 Task: Look for space in Darwin, Australia from 5th June, 2023 to 16th June, 2023 for 2 adults in price range Rs.14000 to Rs.18000. Place can be entire place with 1  bedroom having 1 bed and 1 bathroom. Property type can be house, flat, guest house, hotel. Amenities needed are: washing machine. Booking option can be shelf check-in. Required host language is English.
Action: Mouse moved to (530, 189)
Screenshot: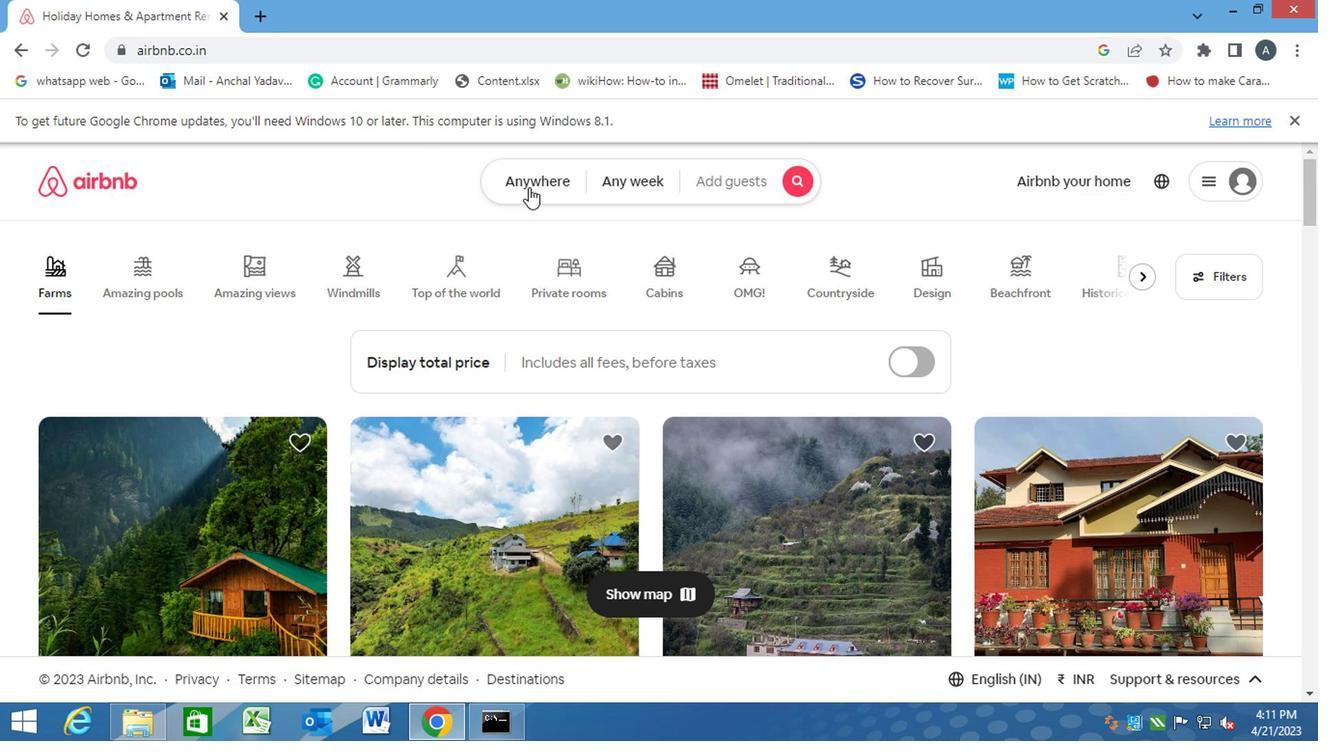 
Action: Mouse pressed left at (530, 189)
Screenshot: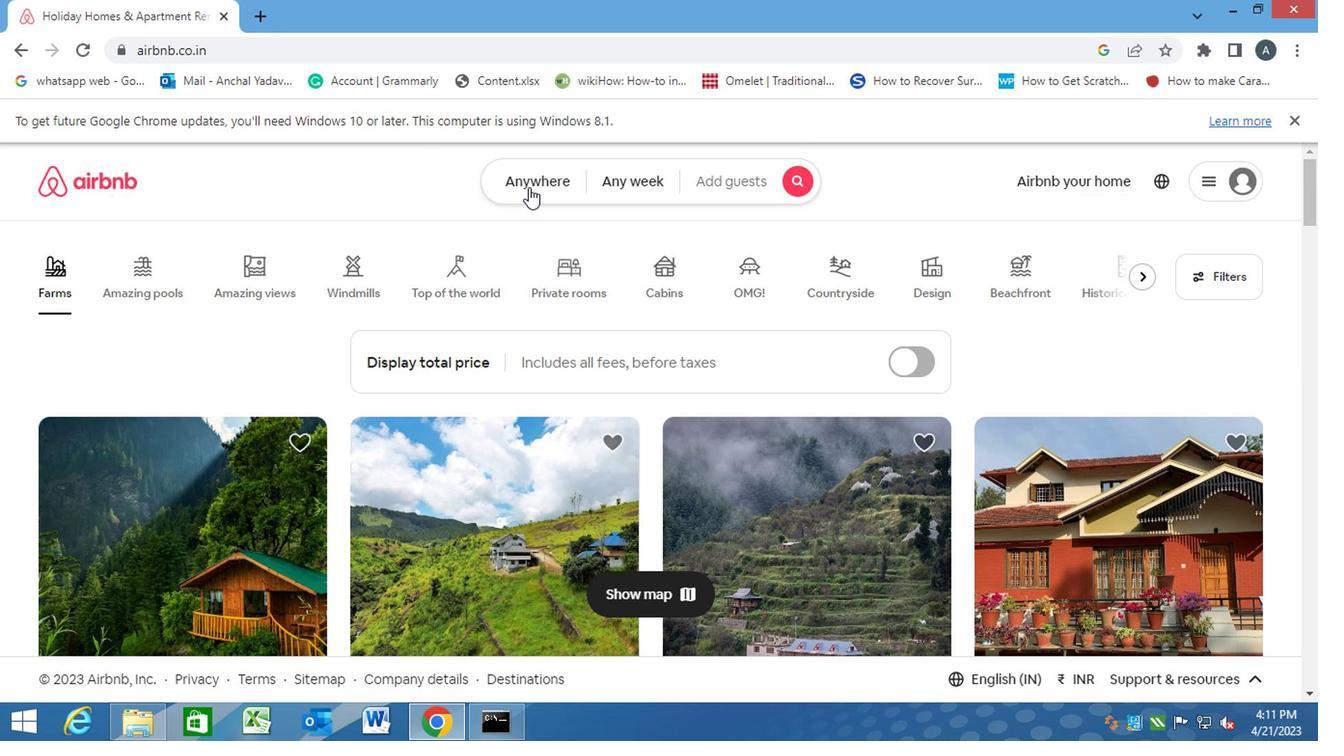 
Action: Mouse moved to (375, 245)
Screenshot: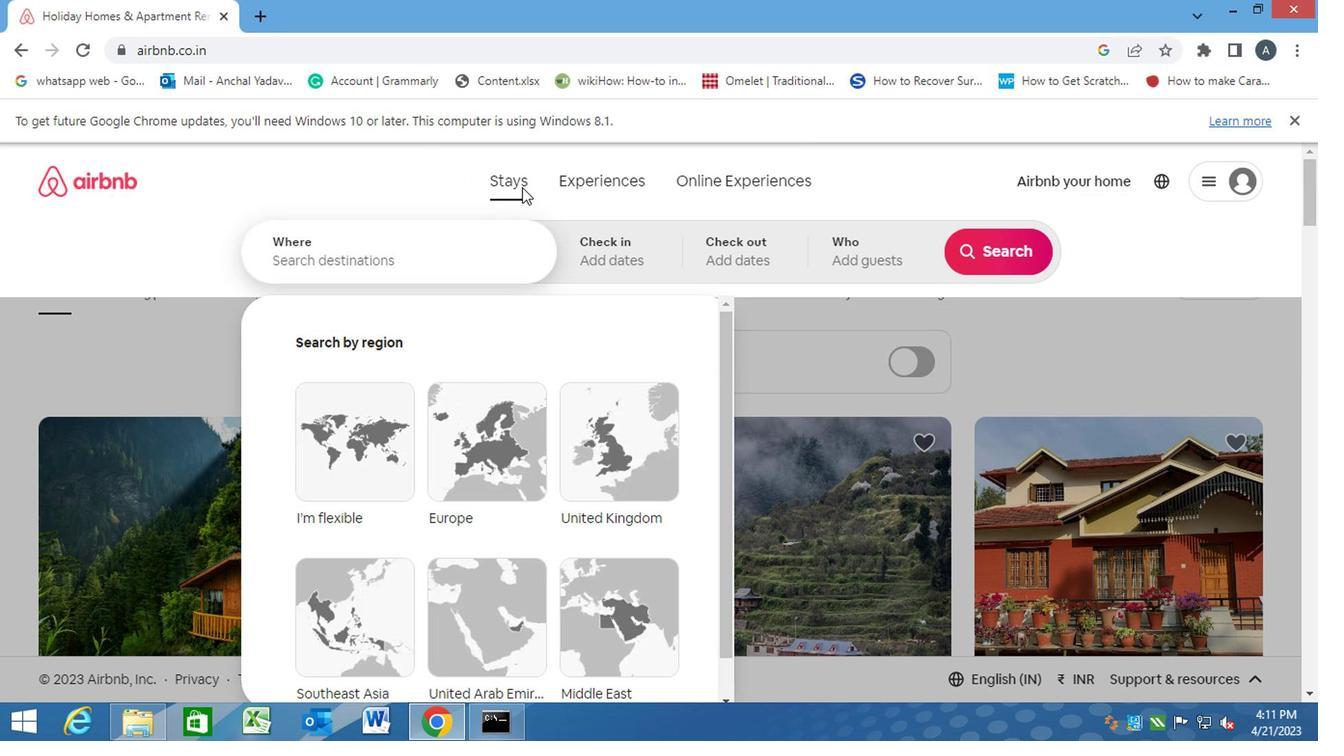 
Action: Mouse pressed left at (375, 245)
Screenshot: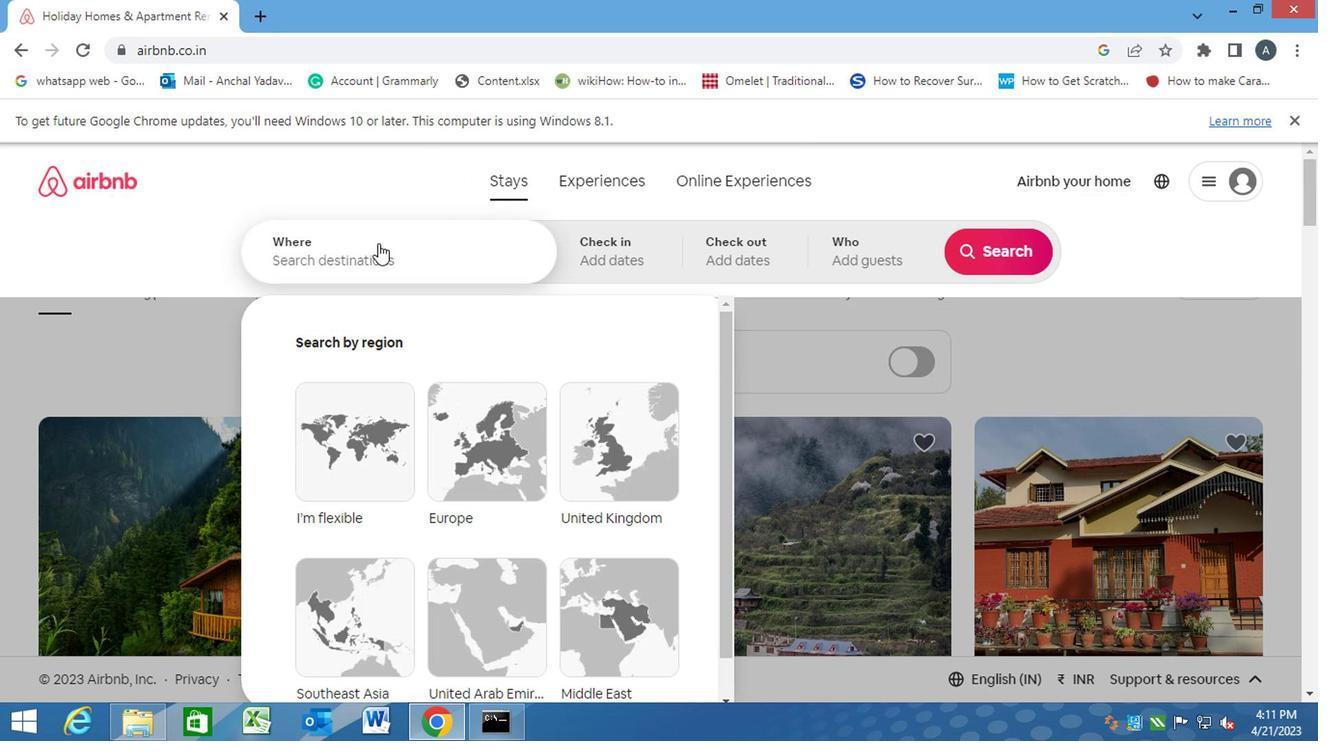 
Action: Key pressed <Key.caps_lock>d<Key.caps_lock>arwin,<Key.space><Key.caps_lock>a<Key.caps_lock>ustralia
Screenshot: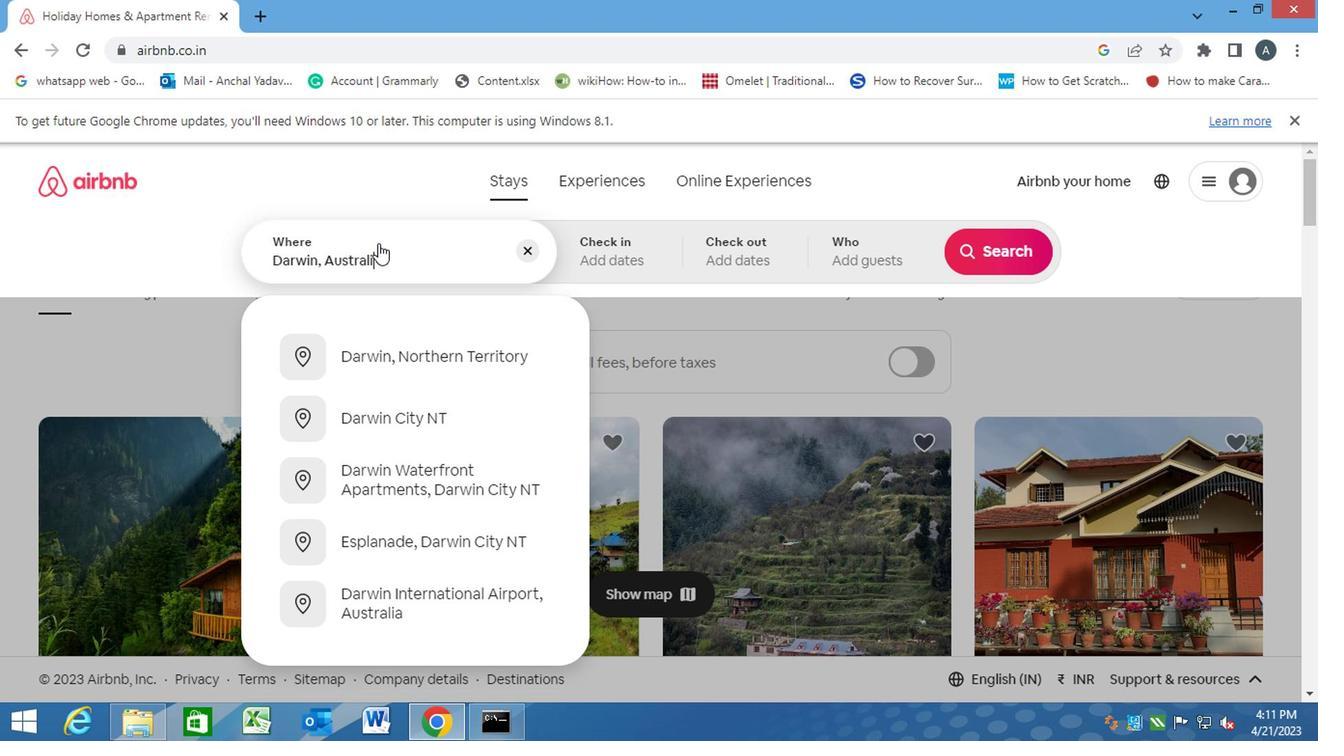 
Action: Mouse moved to (390, 247)
Screenshot: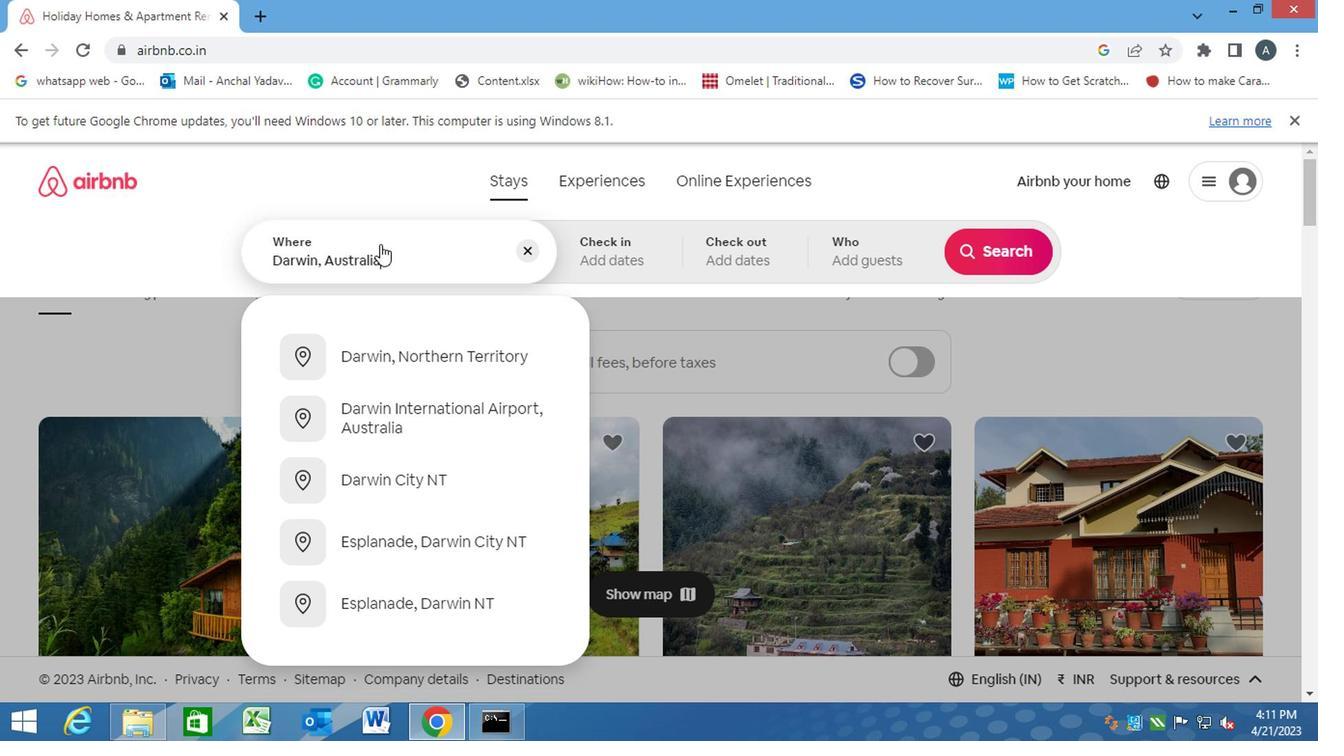 
Action: Key pressed <Key.enter>
Screenshot: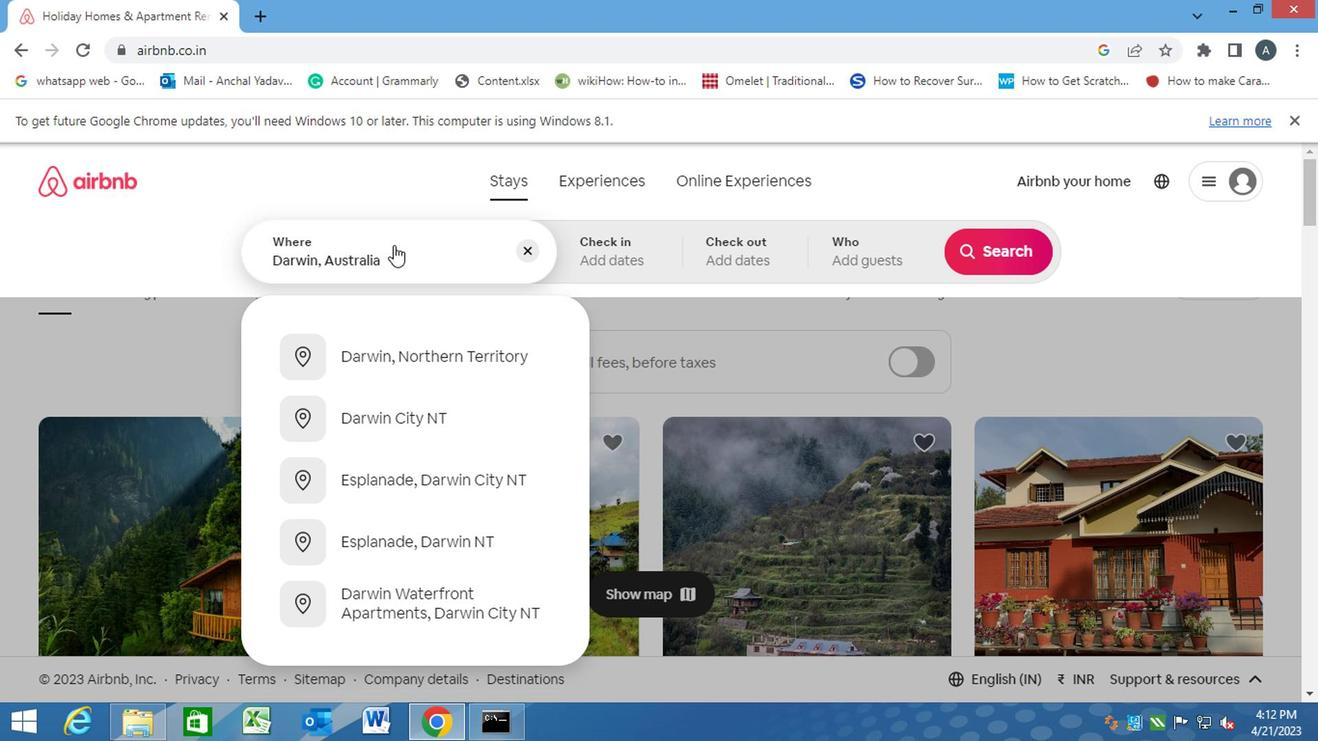 
Action: Mouse moved to (1009, 406)
Screenshot: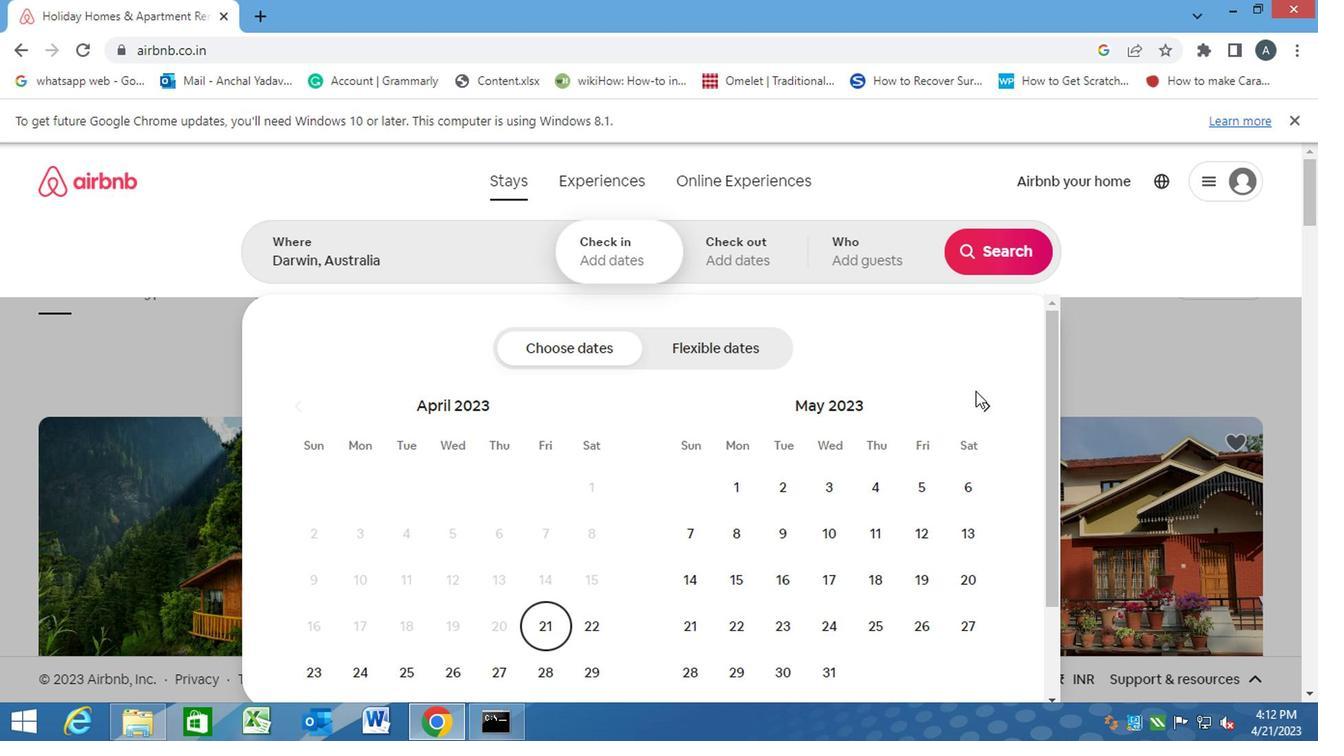 
Action: Mouse pressed left at (1009, 406)
Screenshot: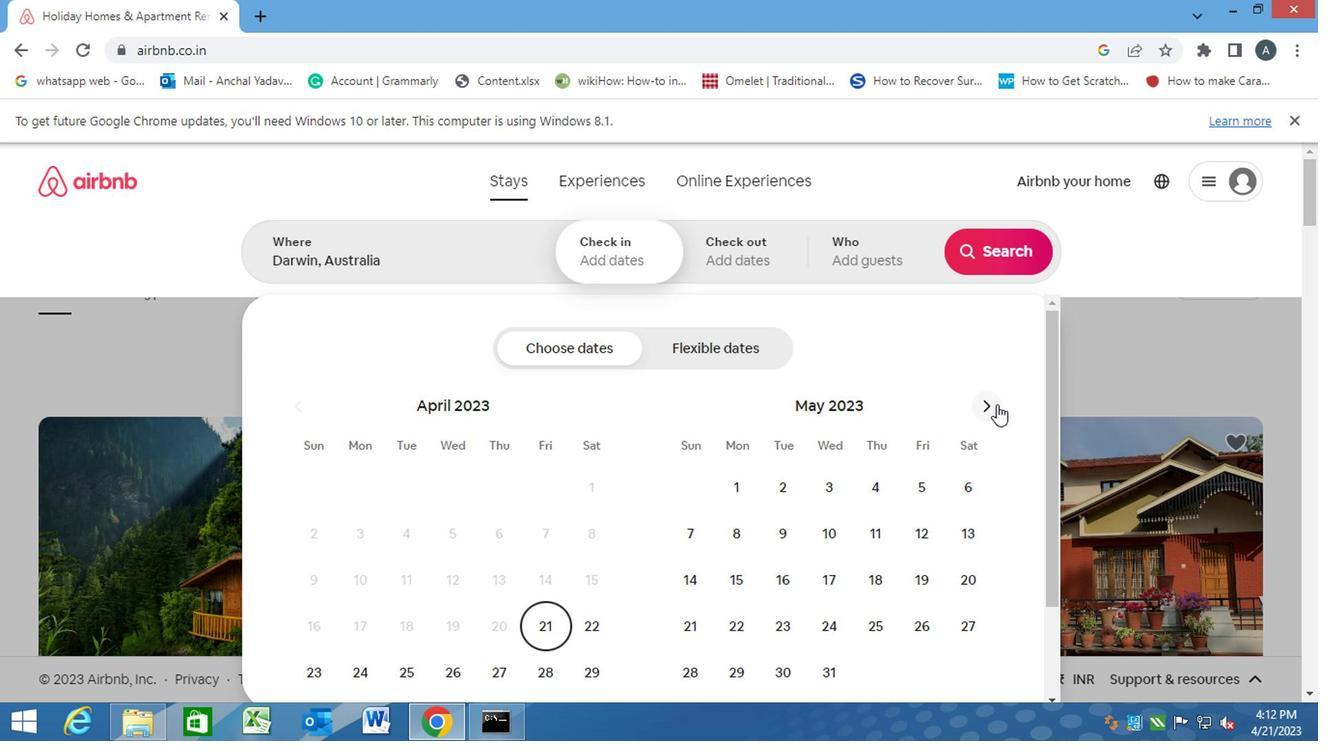 
Action: Mouse moved to (745, 542)
Screenshot: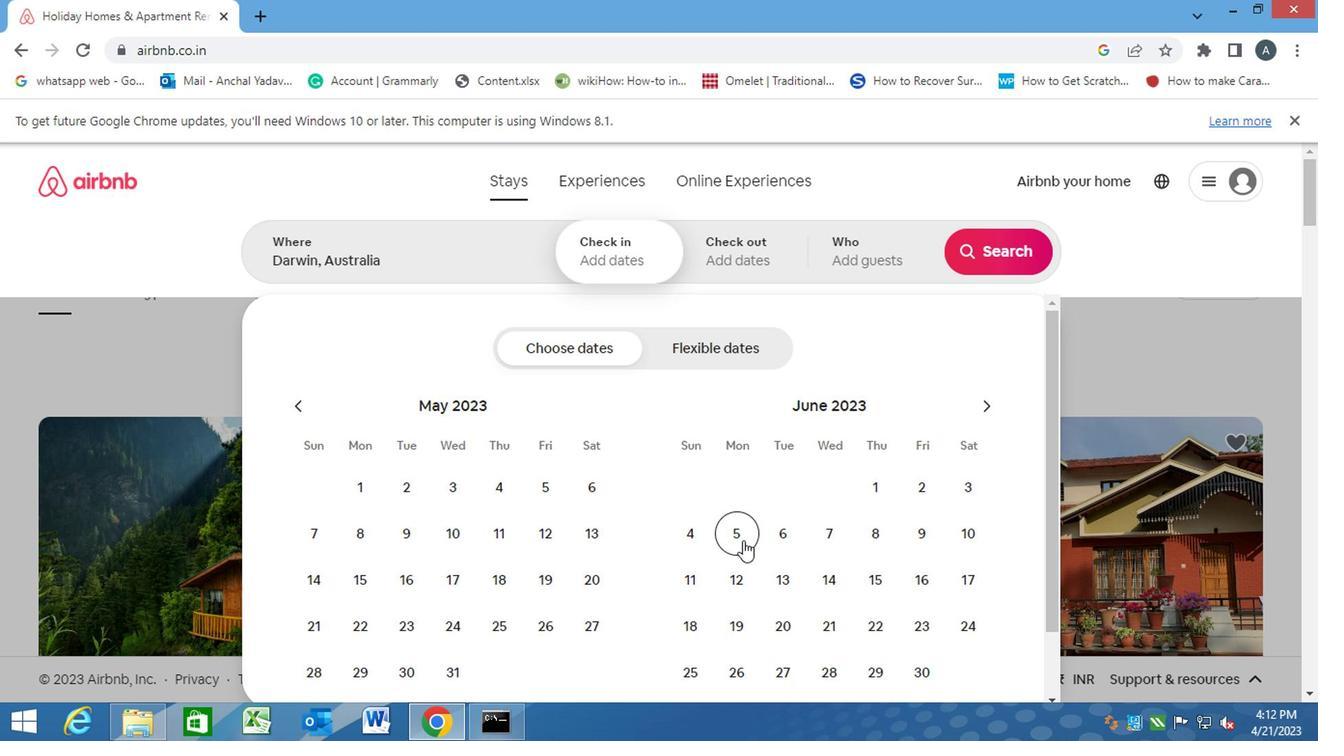 
Action: Mouse pressed left at (745, 542)
Screenshot: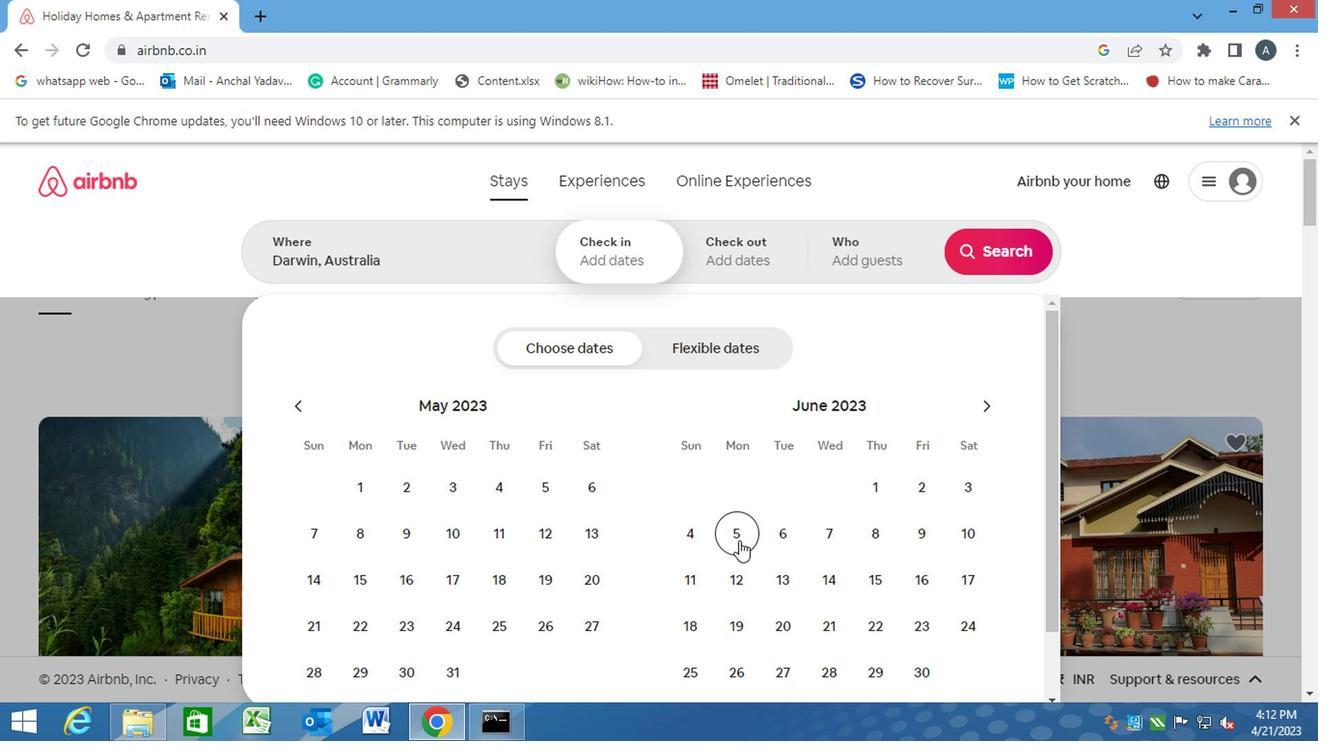 
Action: Mouse moved to (914, 580)
Screenshot: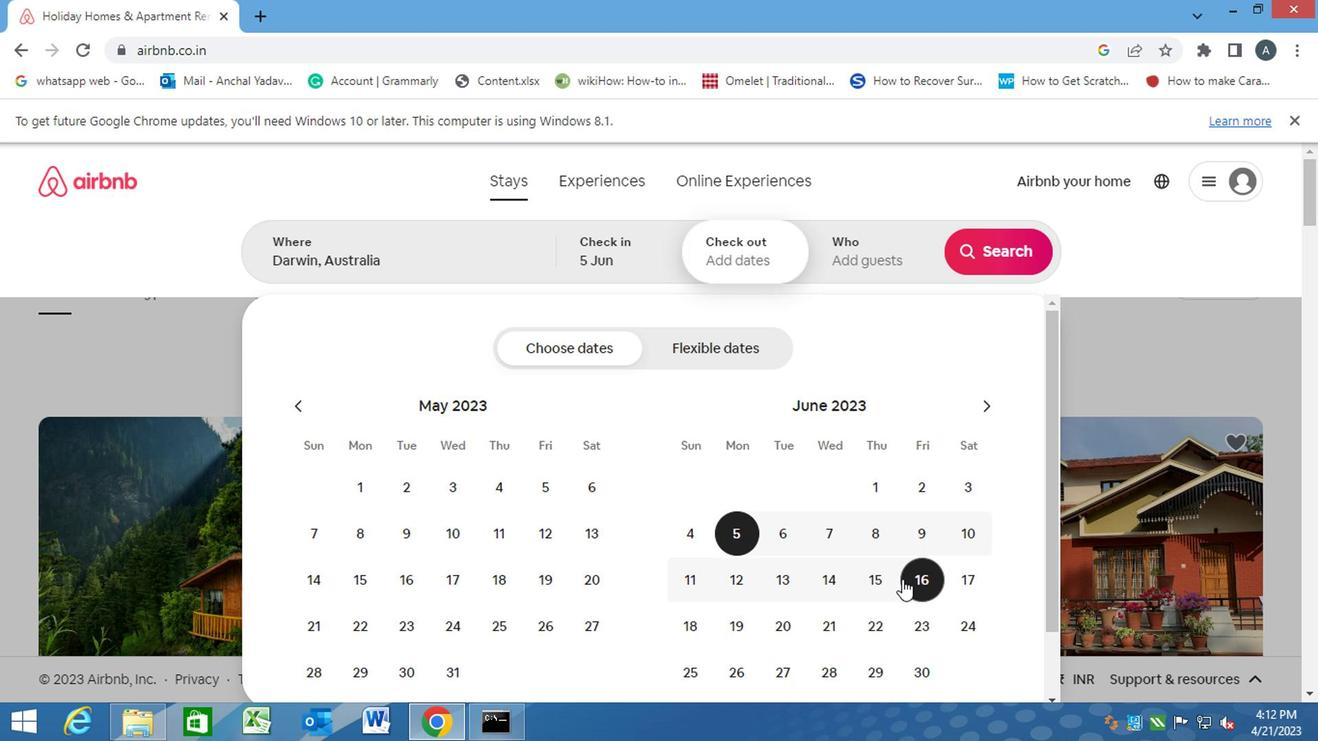 
Action: Mouse pressed left at (914, 580)
Screenshot: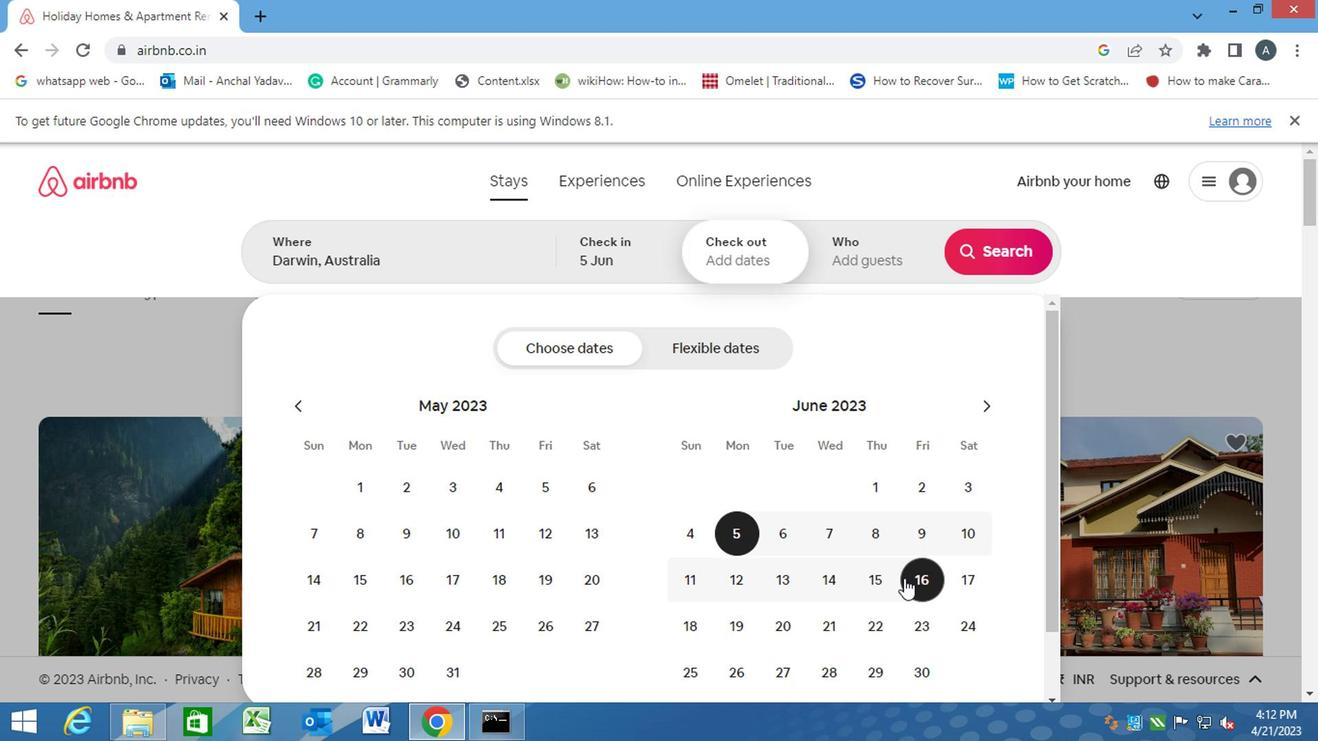 
Action: Mouse moved to (868, 228)
Screenshot: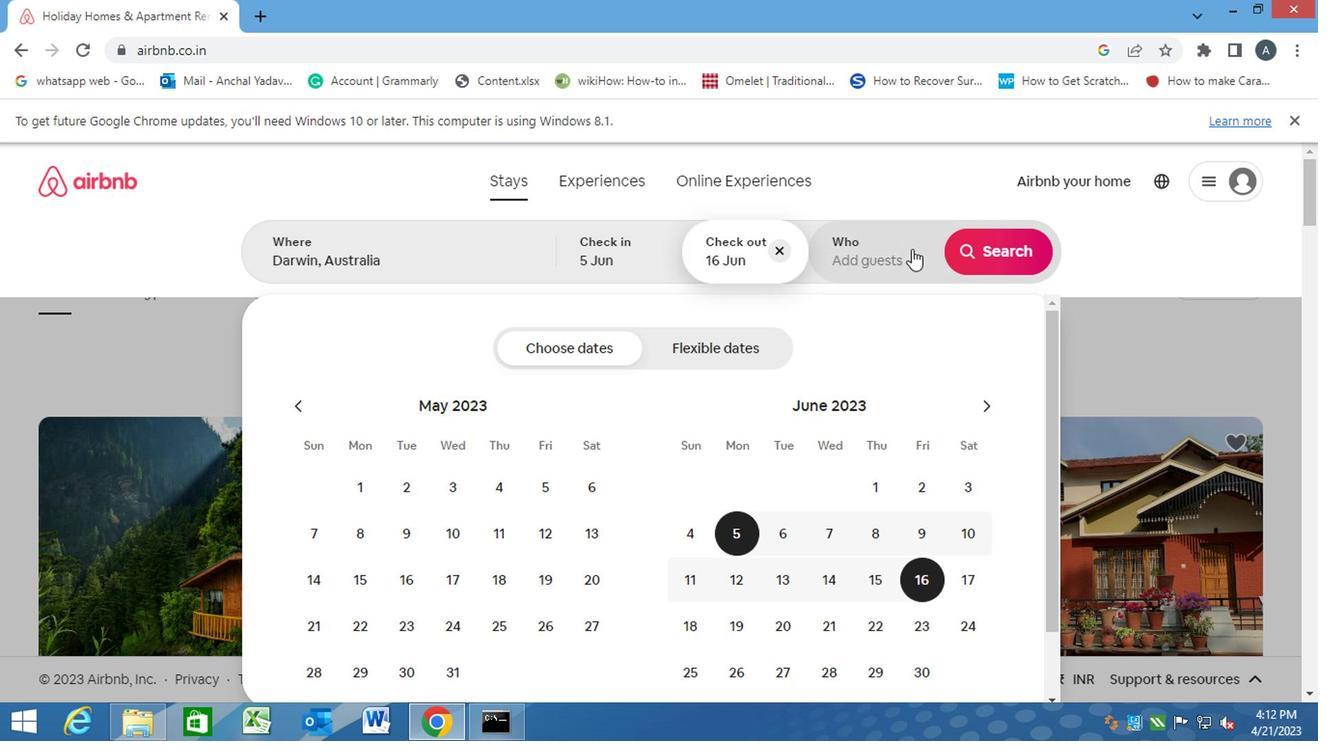 
Action: Mouse pressed left at (868, 228)
Screenshot: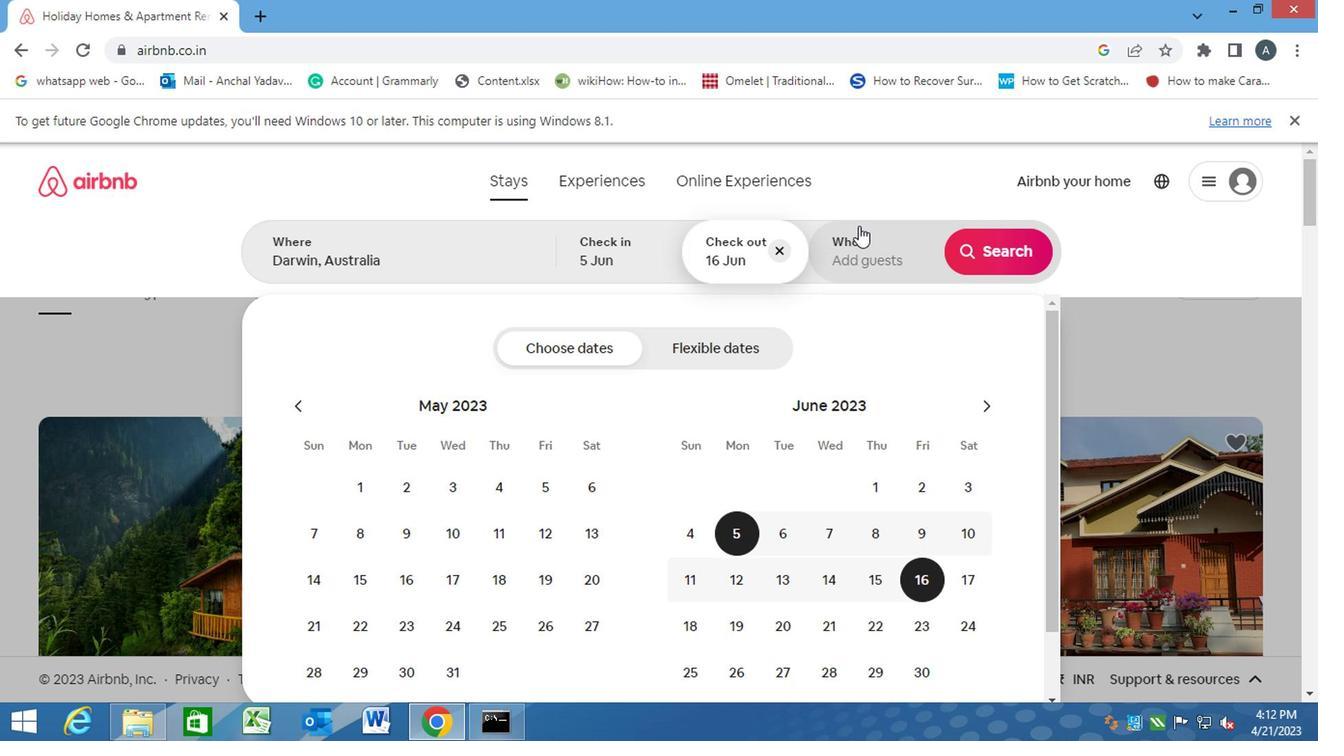 
Action: Mouse moved to (1007, 339)
Screenshot: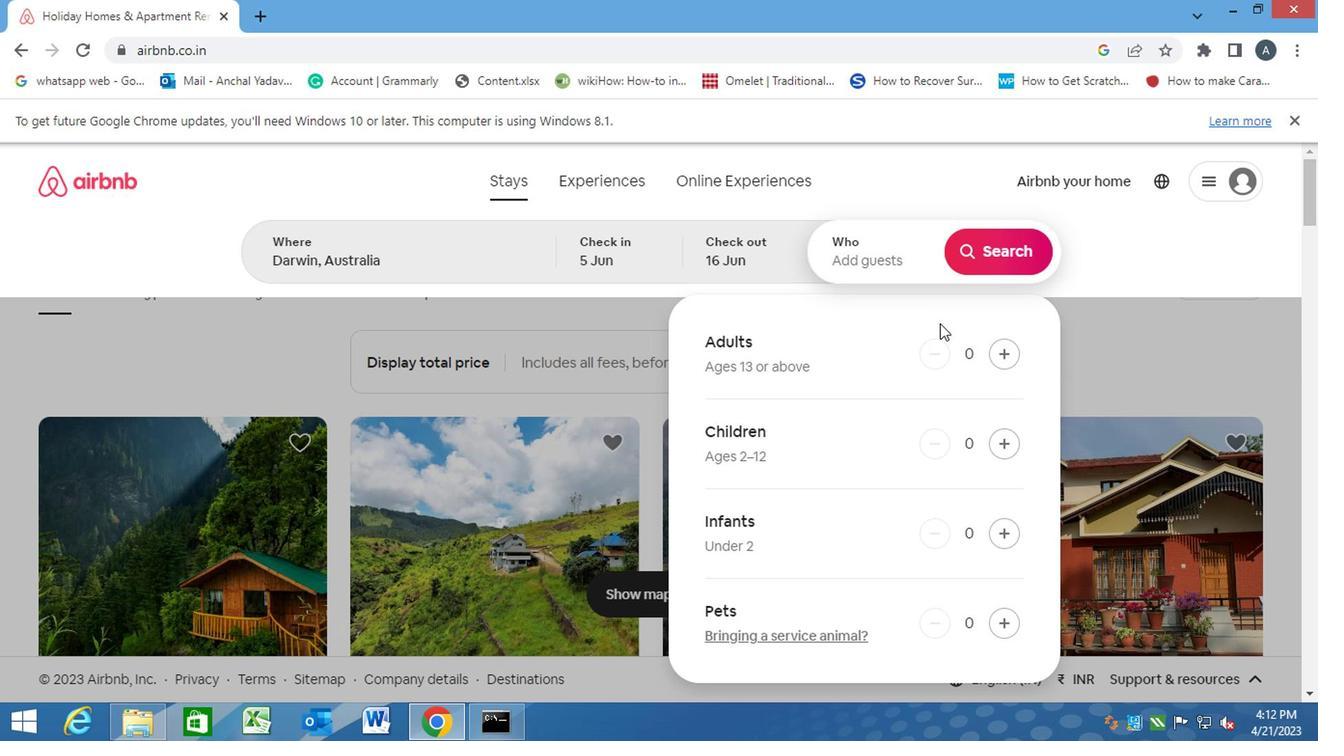 
Action: Mouse pressed left at (1007, 339)
Screenshot: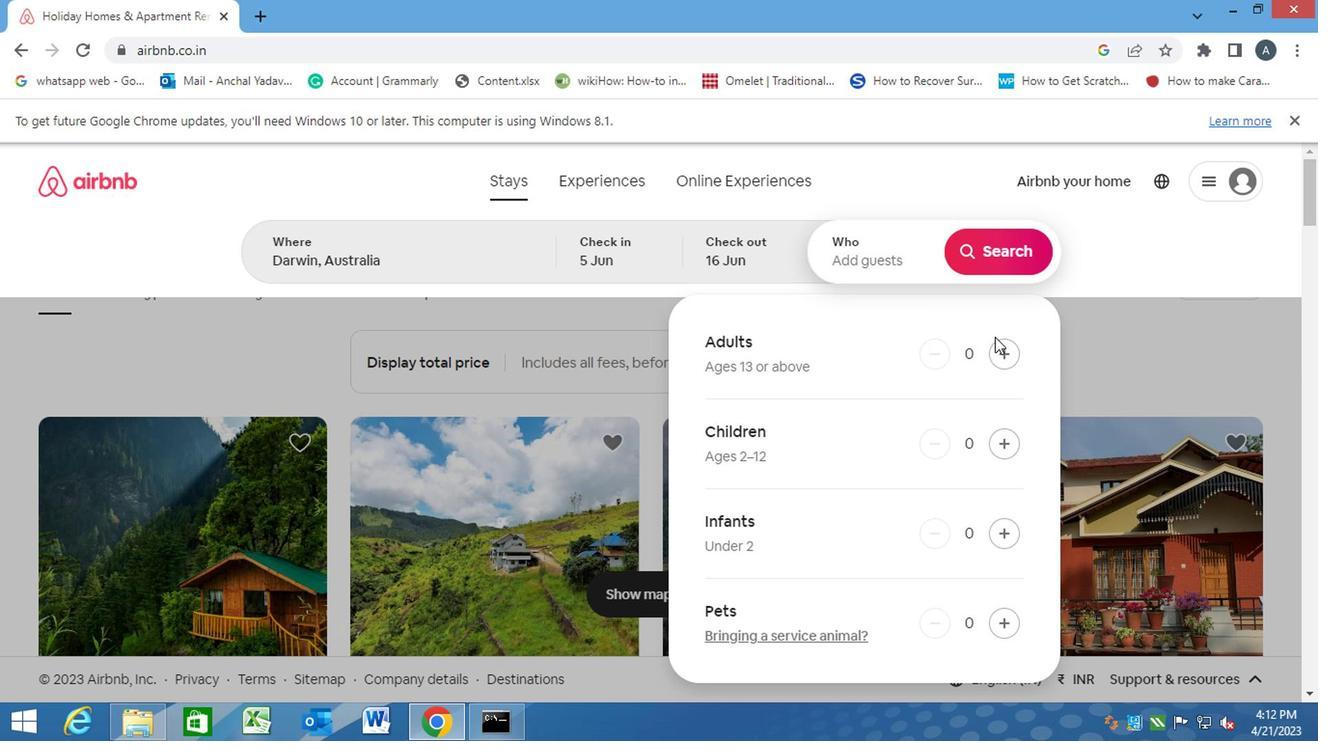 
Action: Mouse moved to (1009, 350)
Screenshot: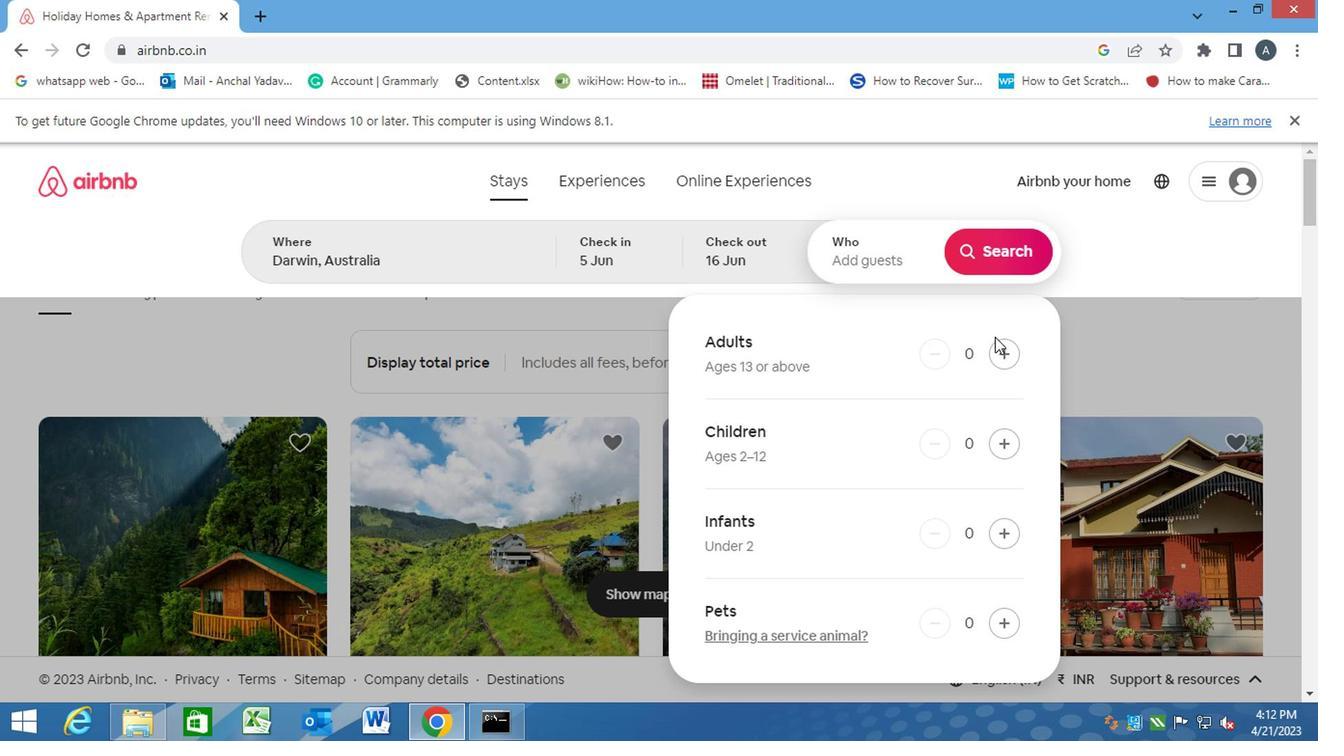 
Action: Mouse pressed left at (1009, 350)
Screenshot: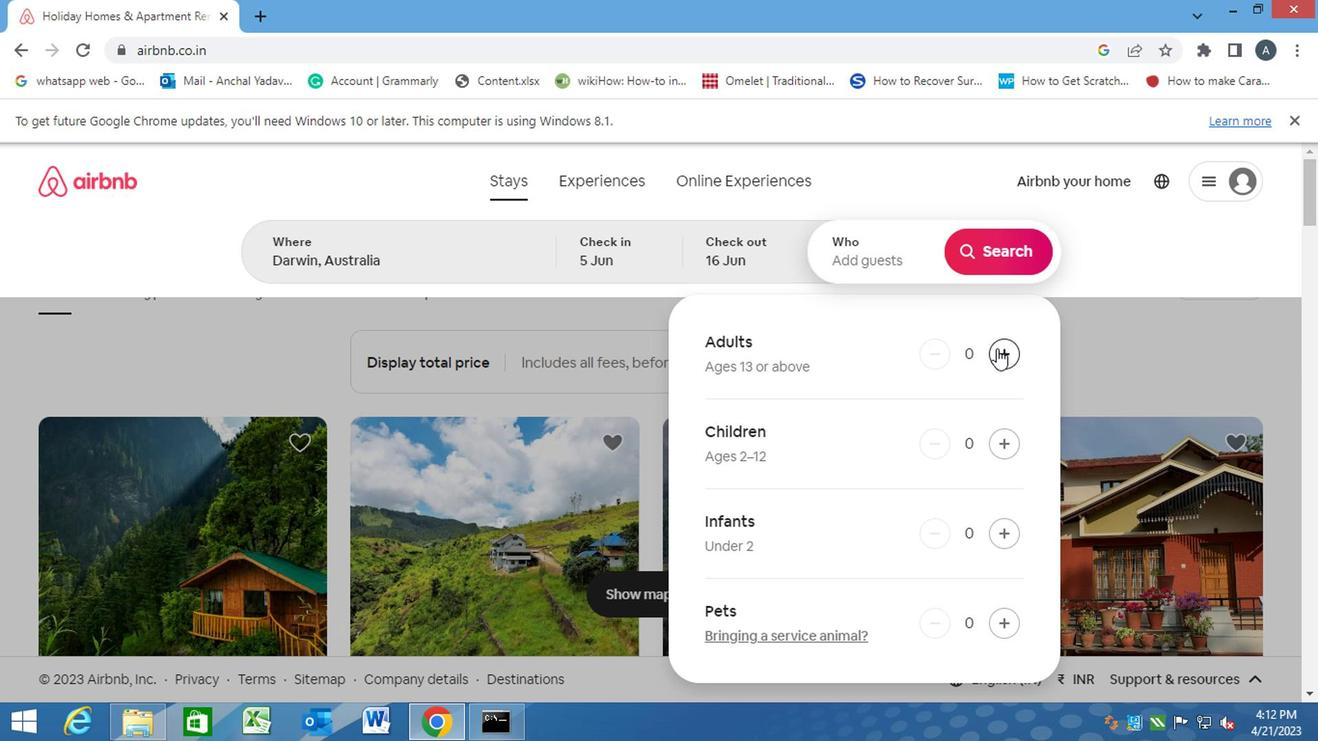
Action: Mouse pressed left at (1009, 350)
Screenshot: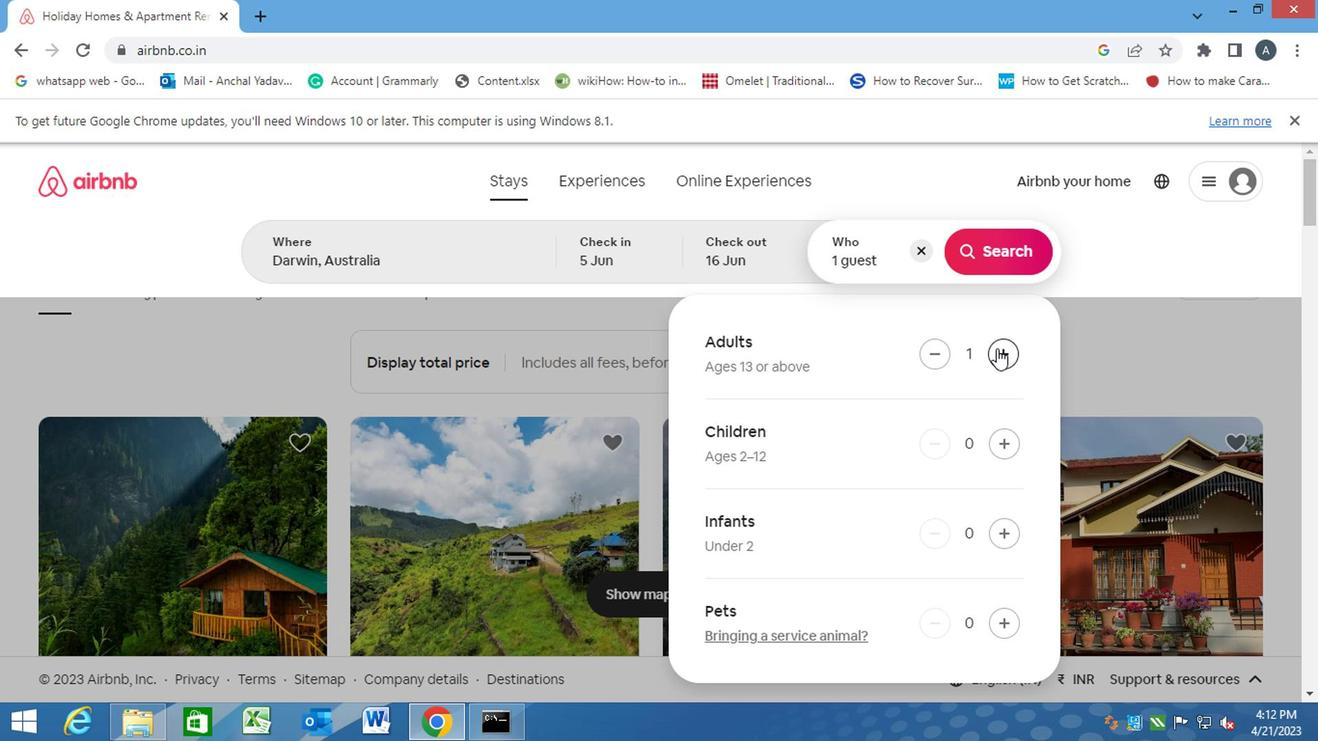 
Action: Mouse moved to (998, 252)
Screenshot: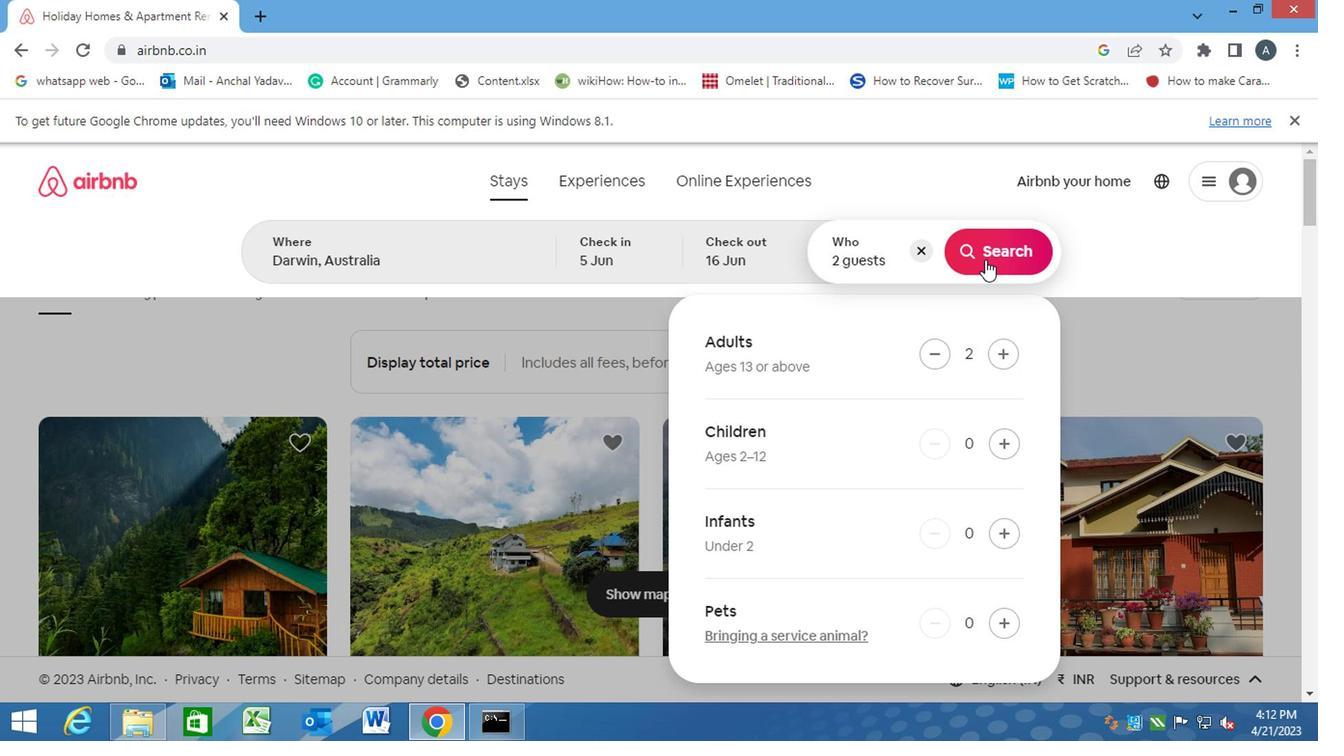 
Action: Mouse pressed left at (998, 252)
Screenshot: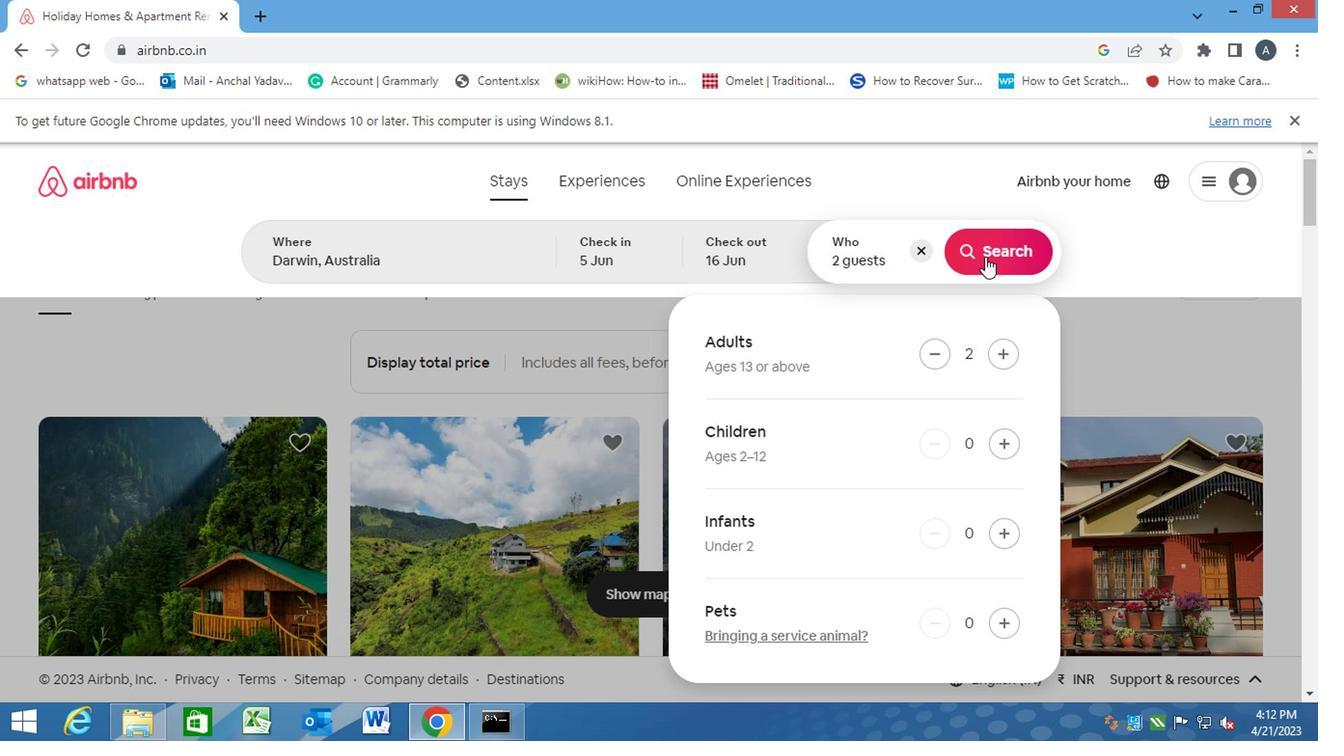 
Action: Mouse moved to (1247, 260)
Screenshot: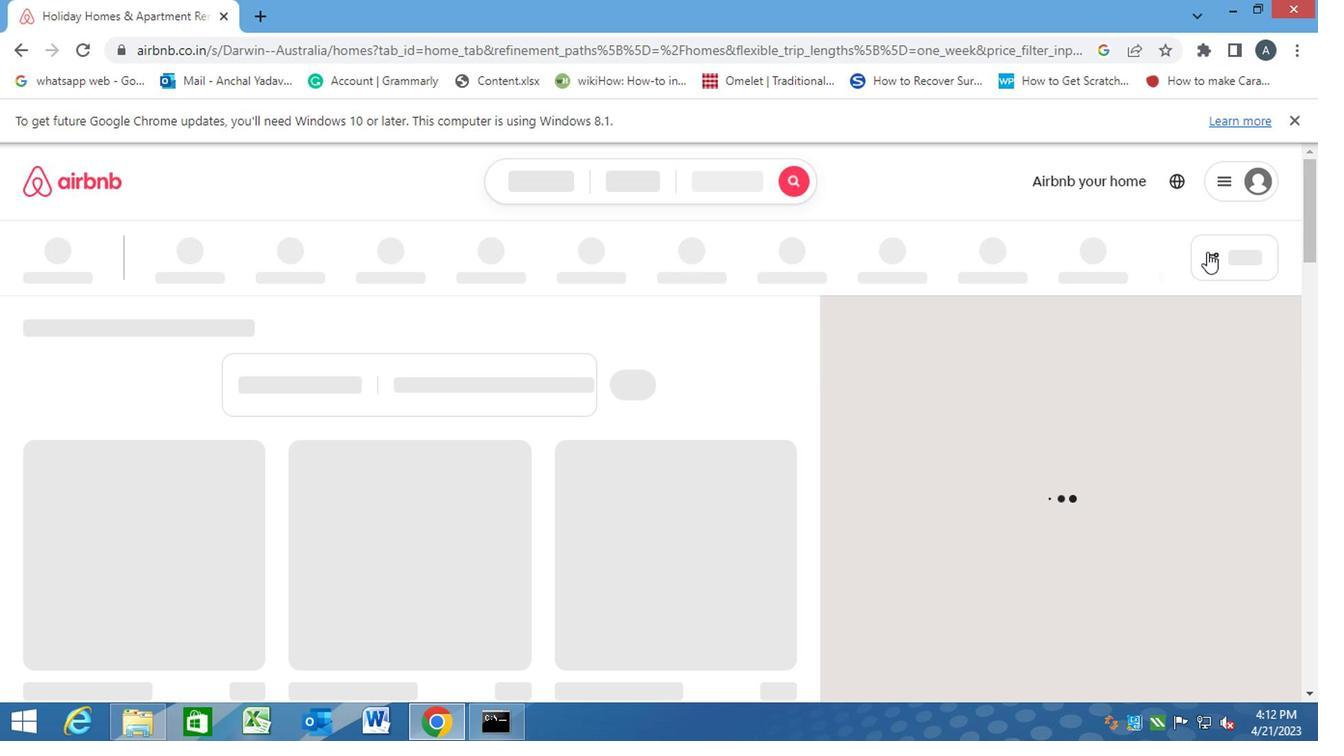 
Action: Mouse pressed left at (1247, 260)
Screenshot: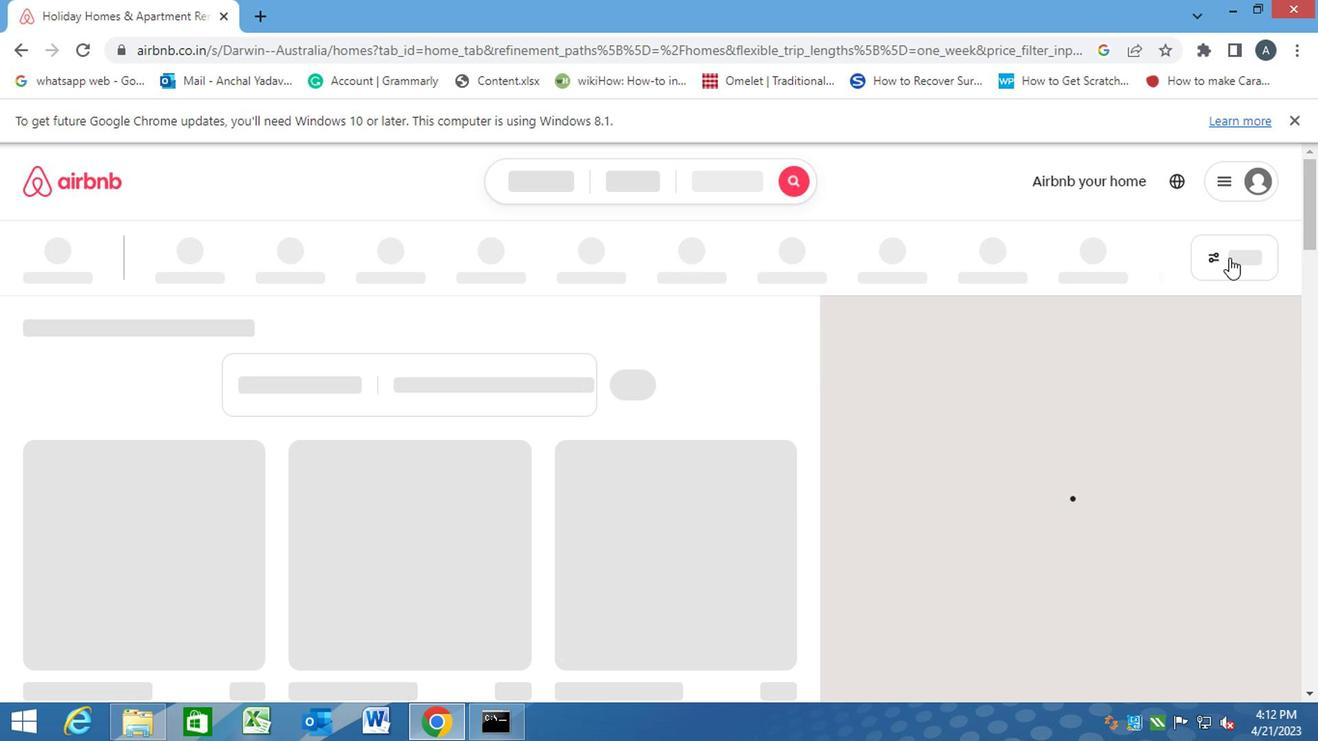 
Action: Mouse moved to (1238, 262)
Screenshot: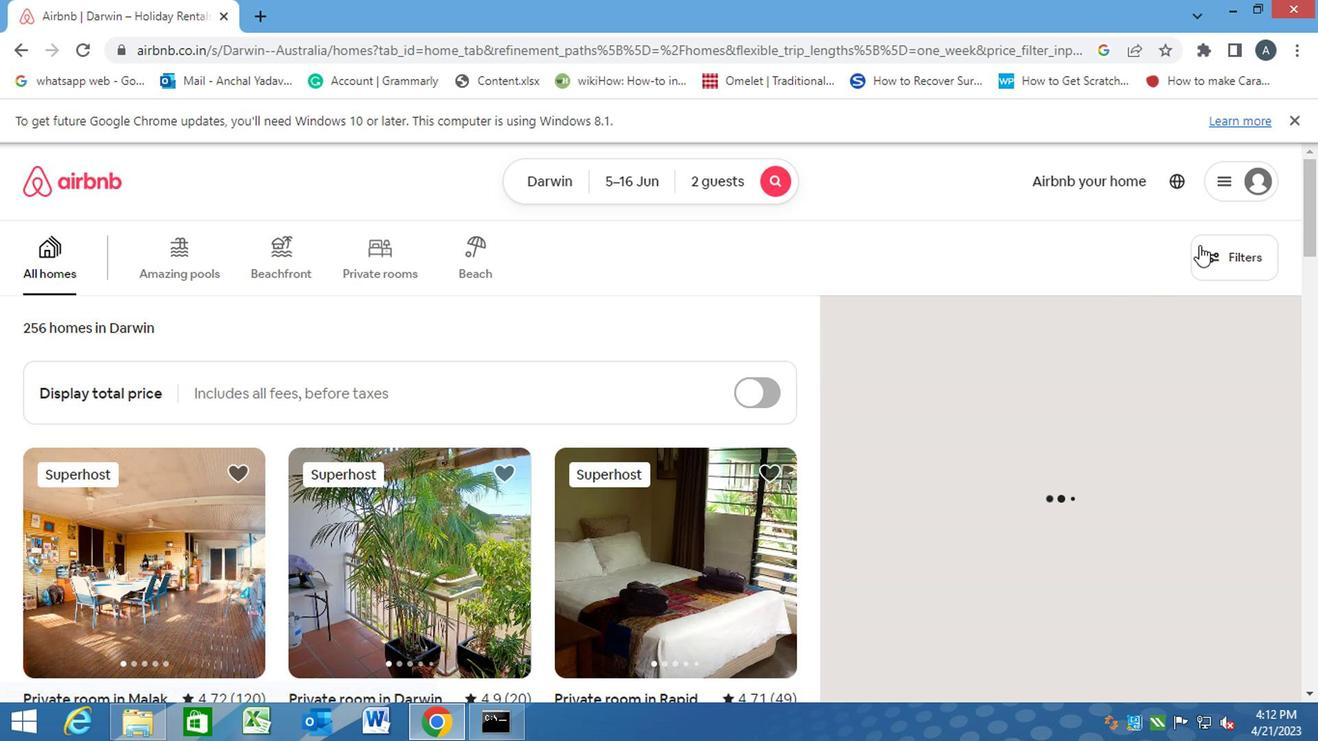 
Action: Mouse pressed left at (1238, 262)
Screenshot: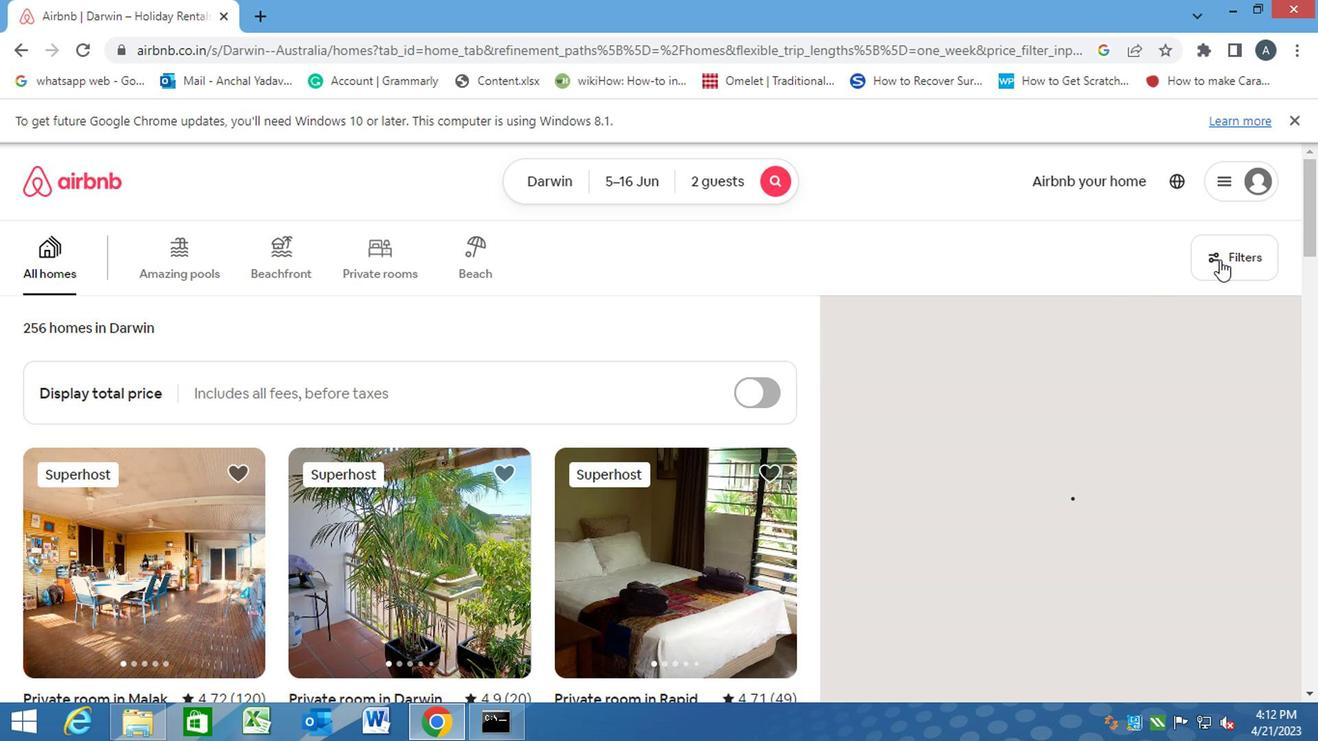
Action: Mouse moved to (403, 504)
Screenshot: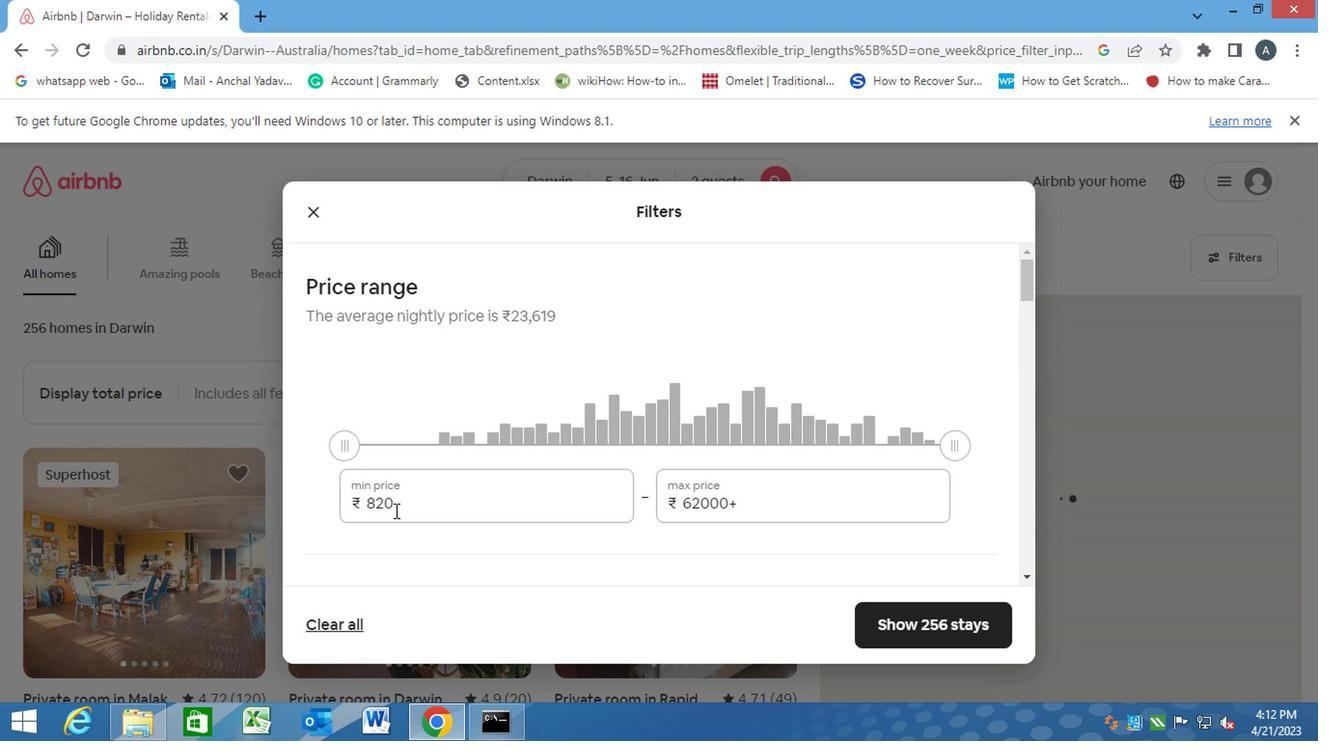 
Action: Mouse pressed left at (403, 504)
Screenshot: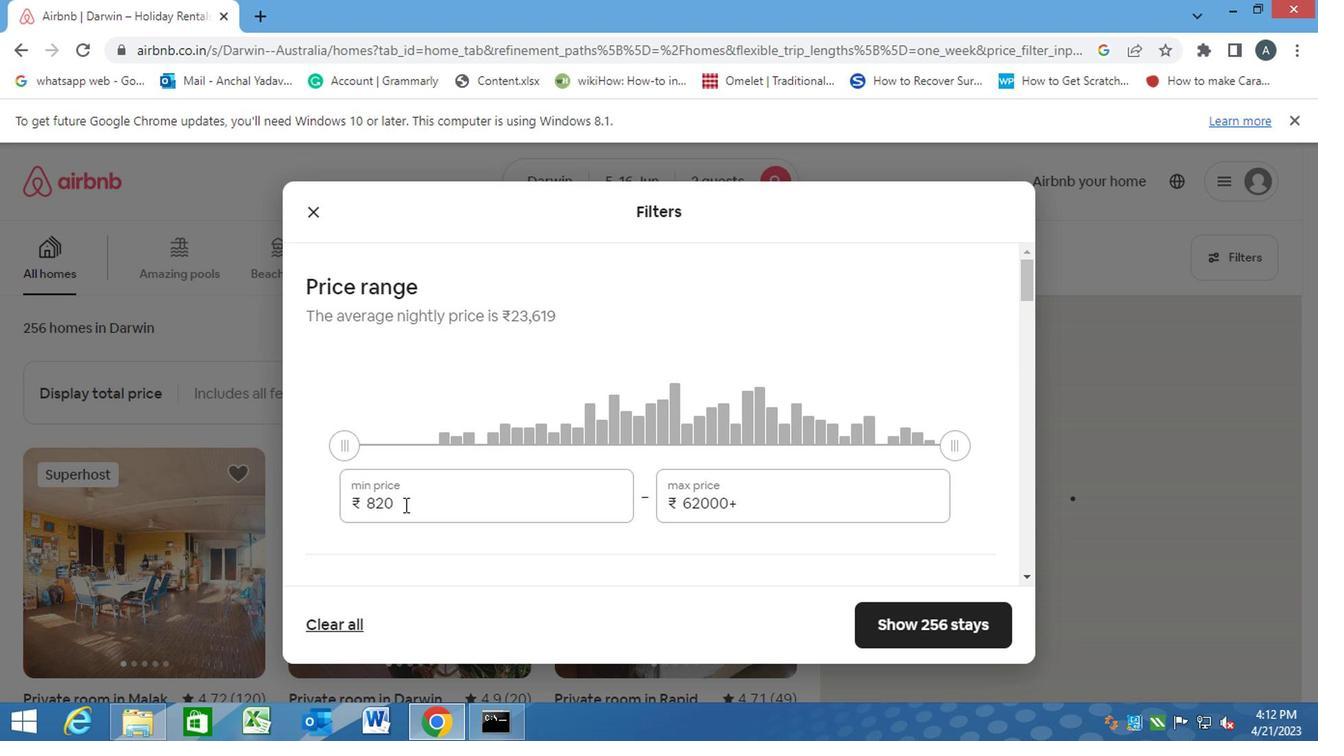 
Action: Mouse moved to (357, 511)
Screenshot: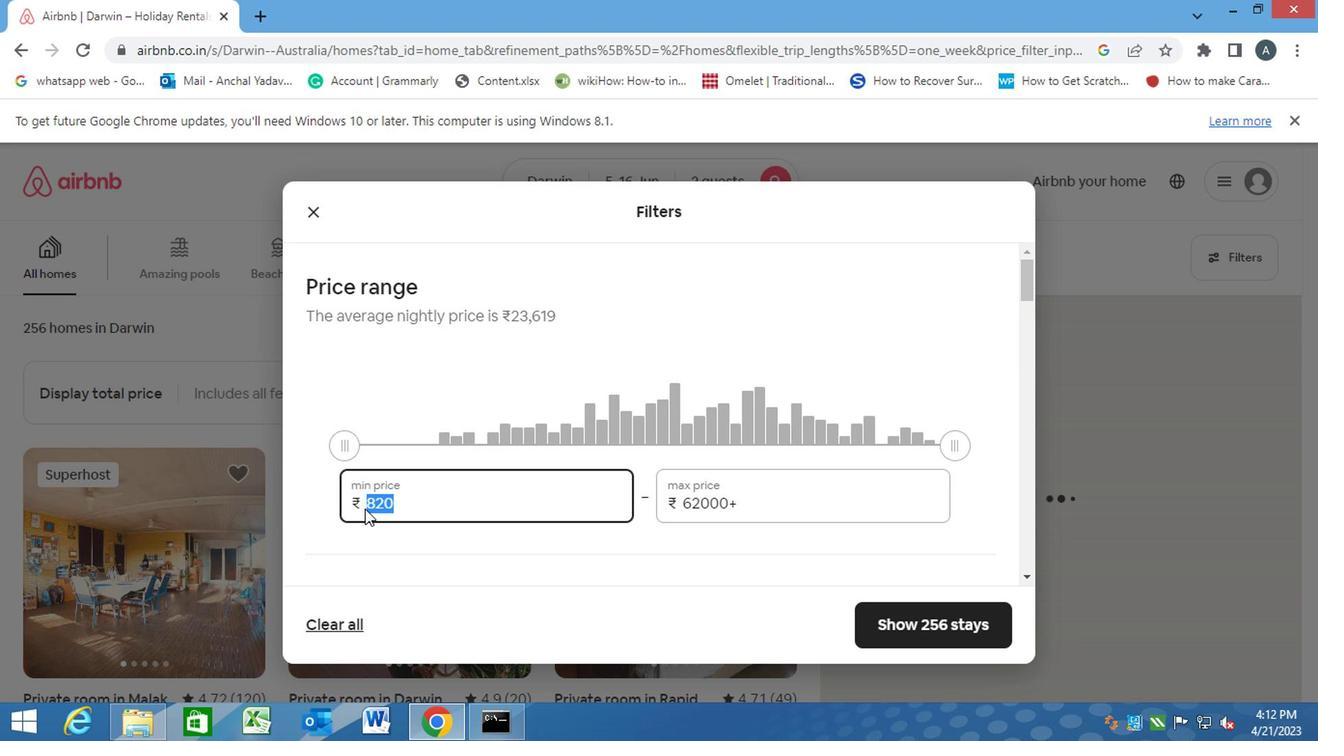 
Action: Key pressed 14000<Key.tab>18<Key.backspace><Key.backspace><Key.backspace><Key.backspace><Key.backspace><Key.backspace><Key.backspace><Key.backspace><Key.backspace><Key.backspace><Key.backspace><Key.backspace><Key.backspace><Key.backspace><Key.backspace><Key.backspace><Key.backspace><Key.backspace><Key.backspace>181<Key.backspace>000
Screenshot: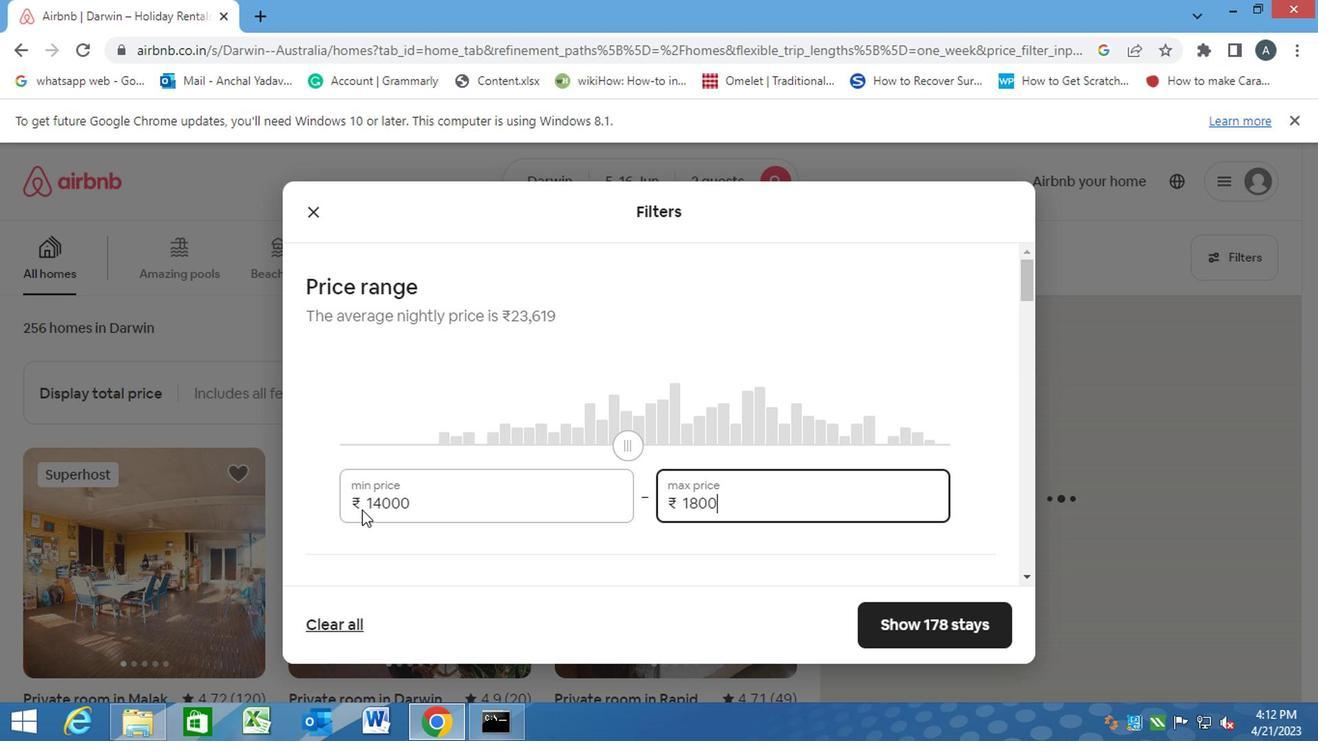 
Action: Mouse moved to (426, 573)
Screenshot: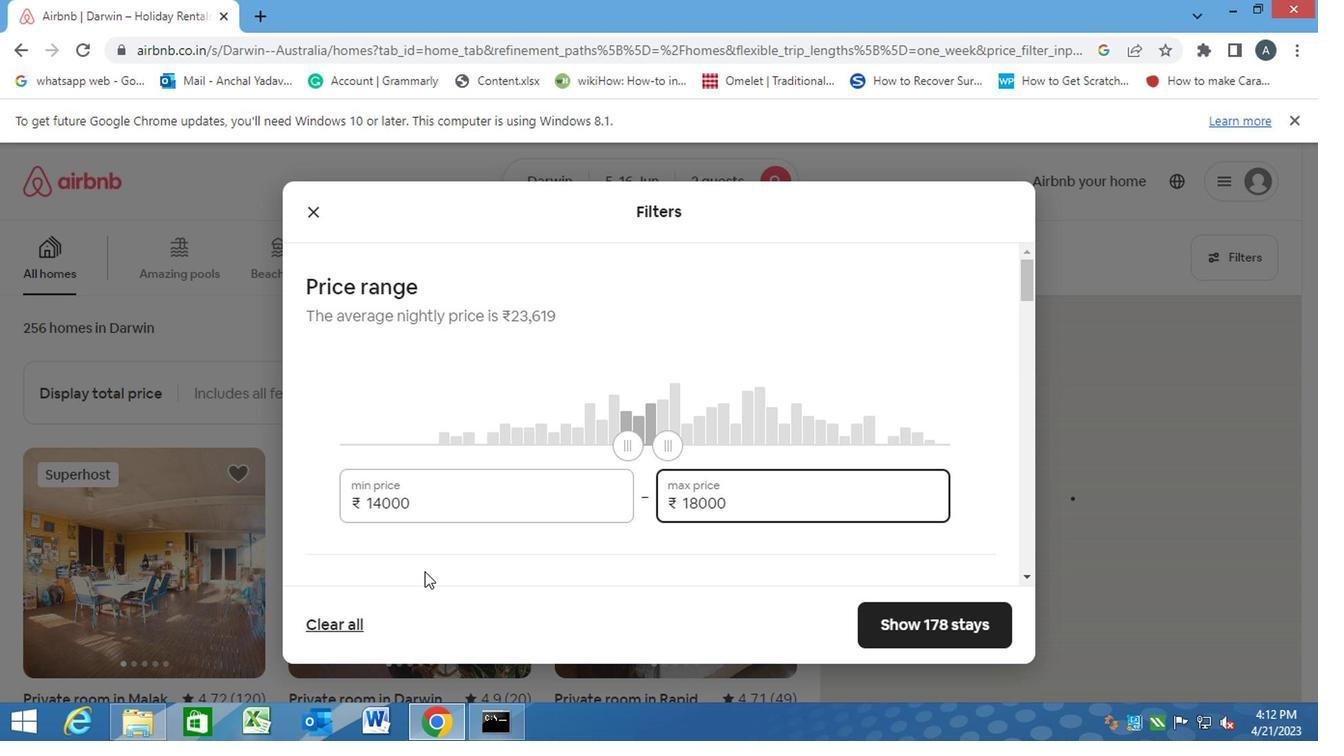 
Action: Mouse pressed left at (426, 573)
Screenshot: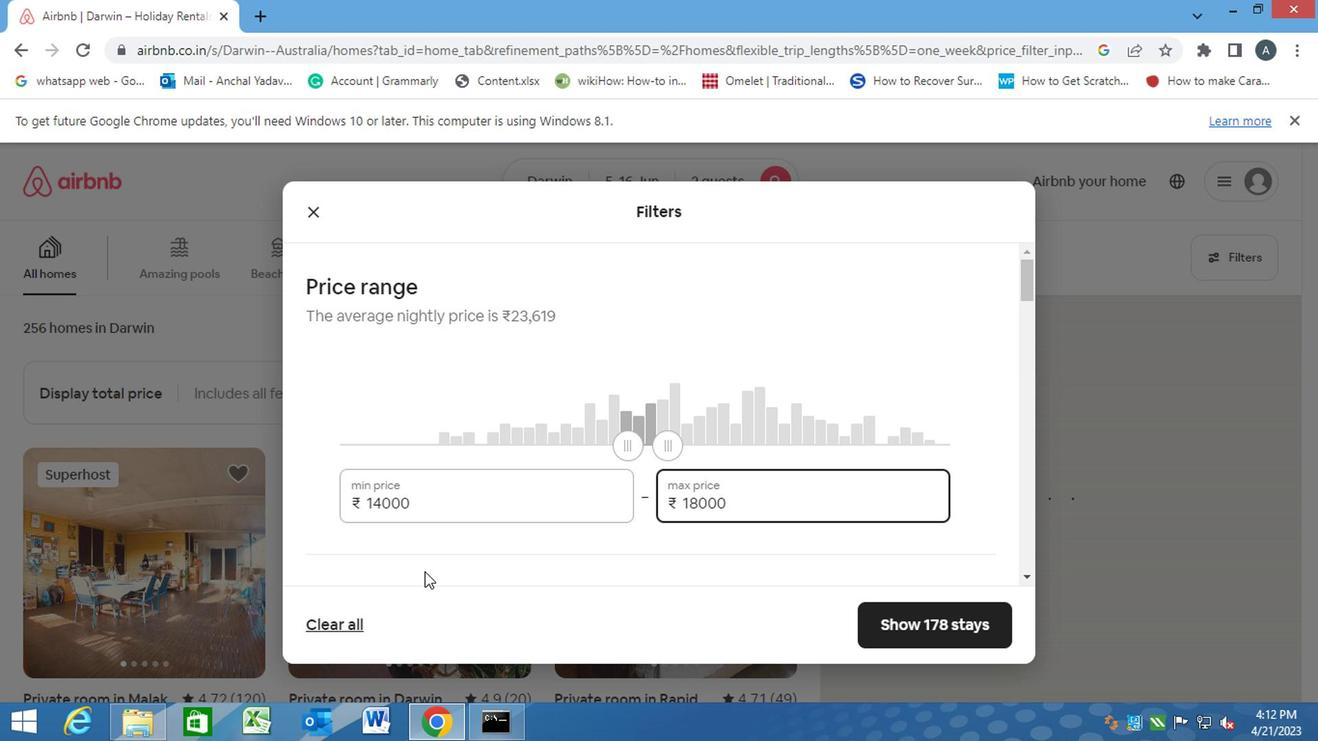 
Action: Mouse scrolled (426, 572) with delta (0, -1)
Screenshot: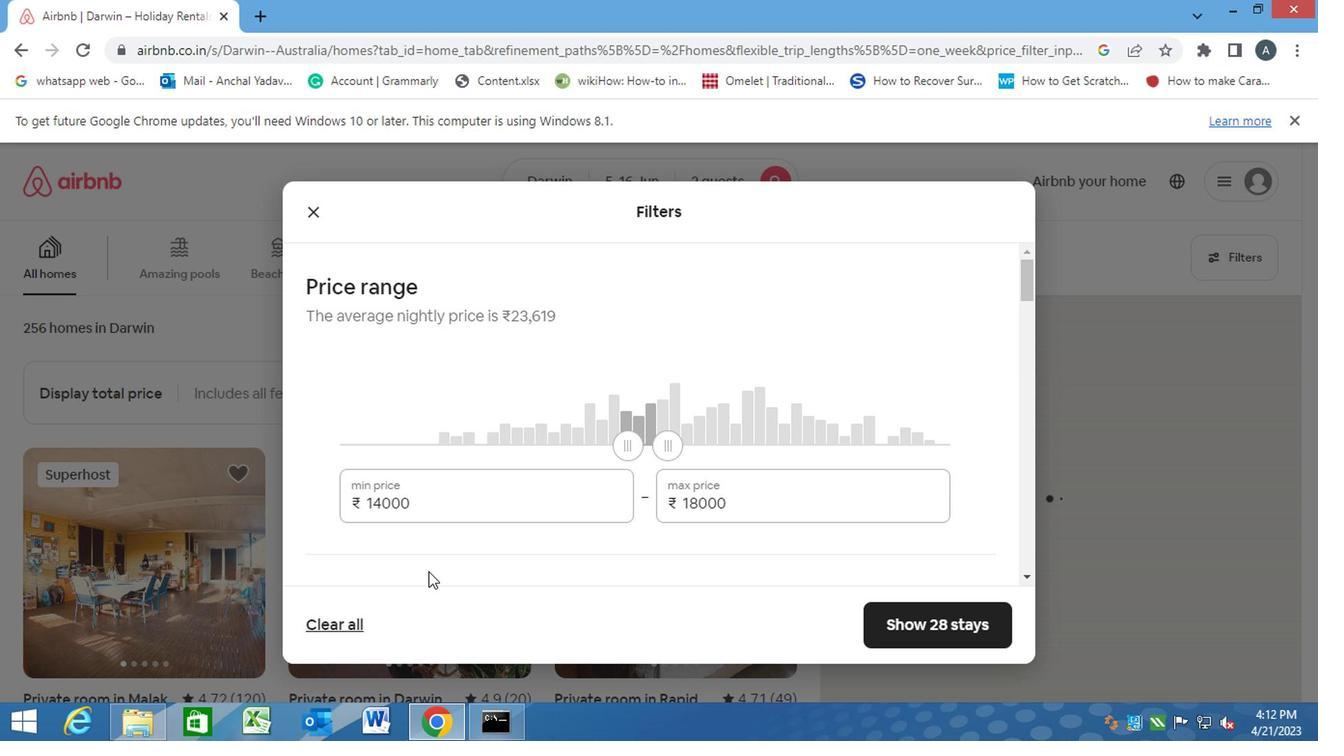 
Action: Mouse scrolled (426, 572) with delta (0, -1)
Screenshot: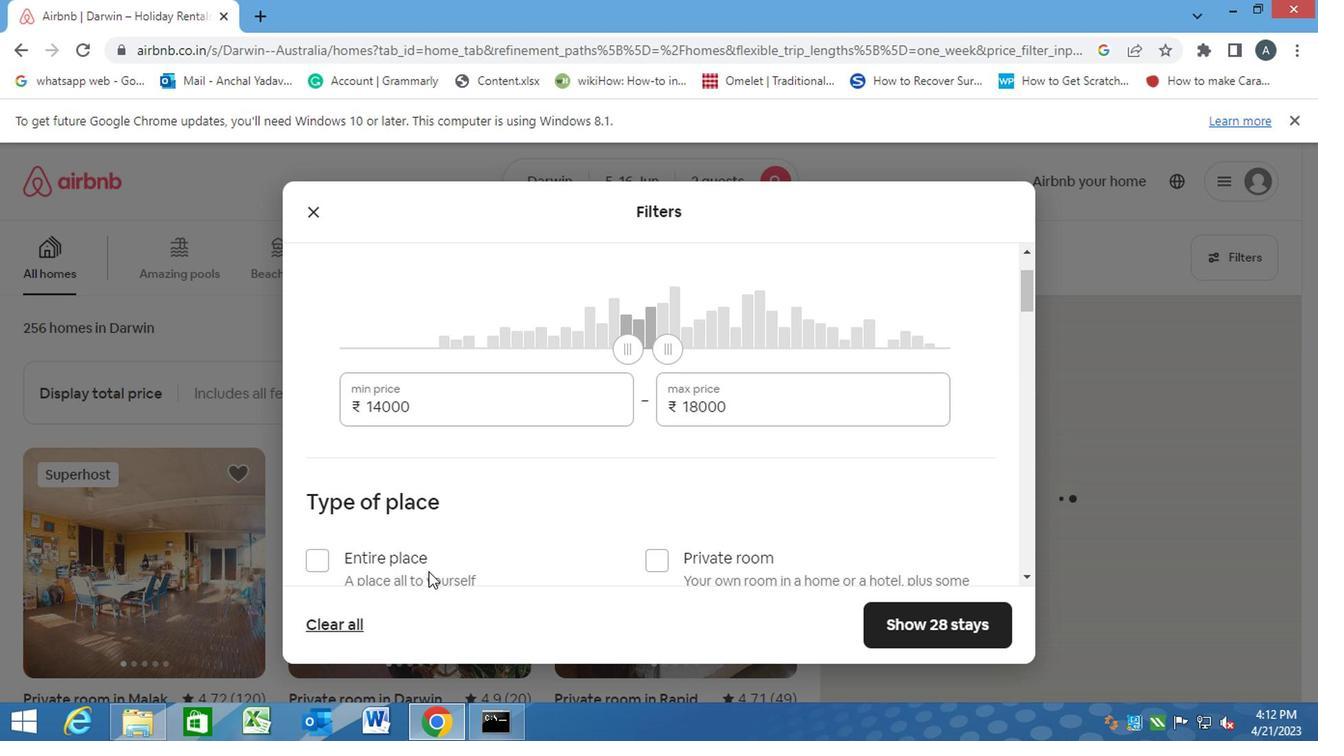 
Action: Mouse moved to (327, 467)
Screenshot: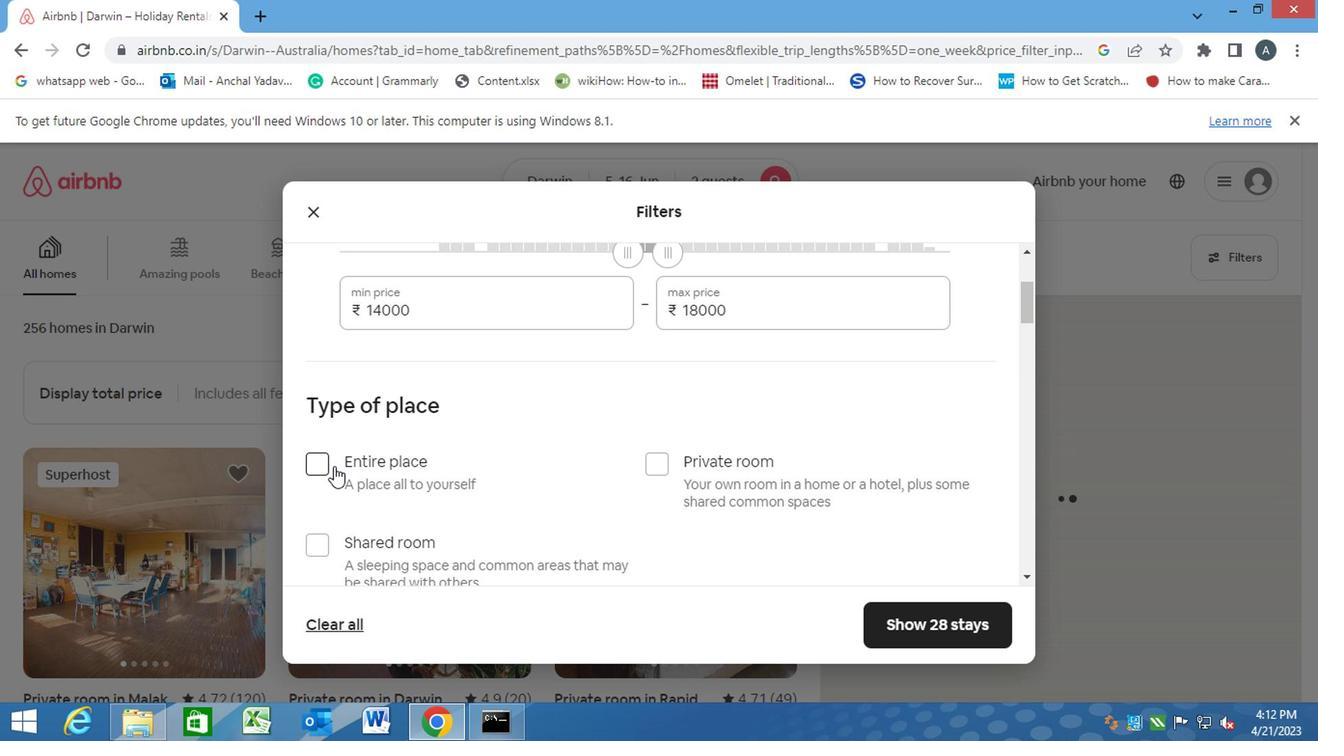 
Action: Mouse pressed left at (327, 467)
Screenshot: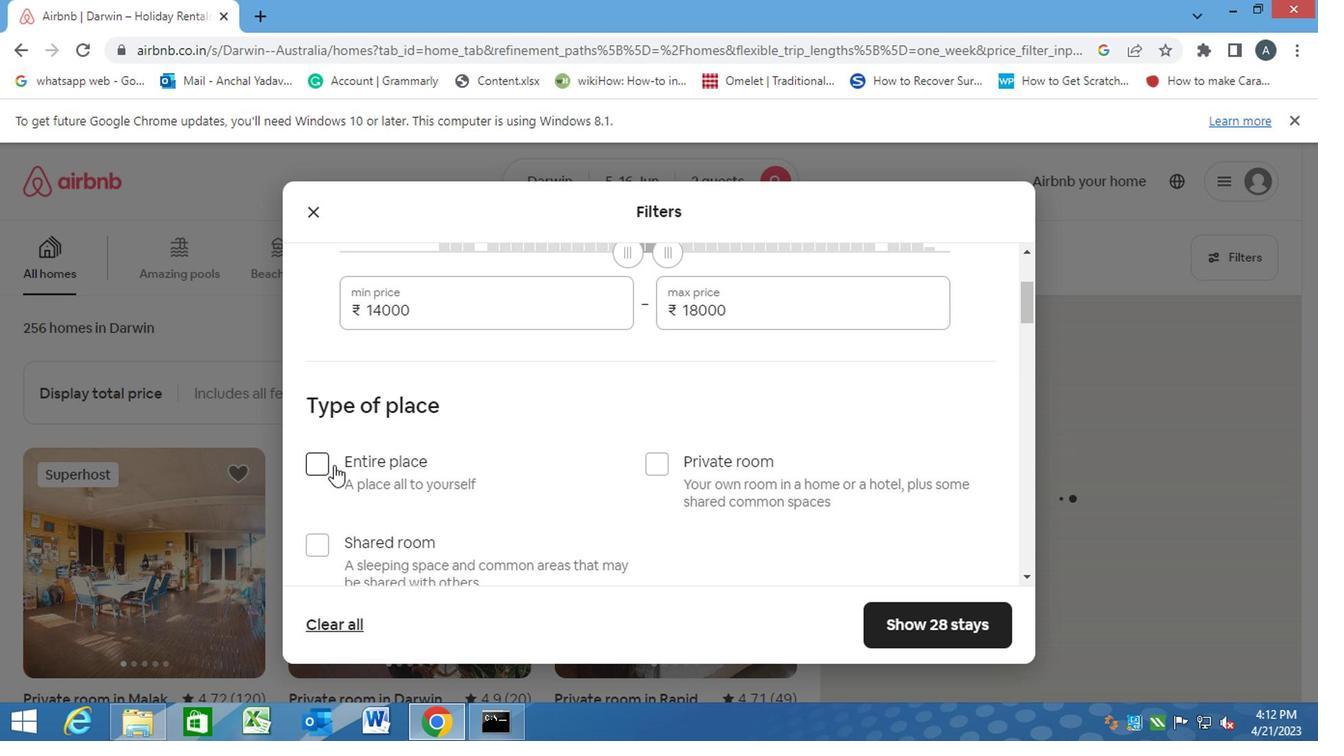 
Action: Mouse moved to (498, 488)
Screenshot: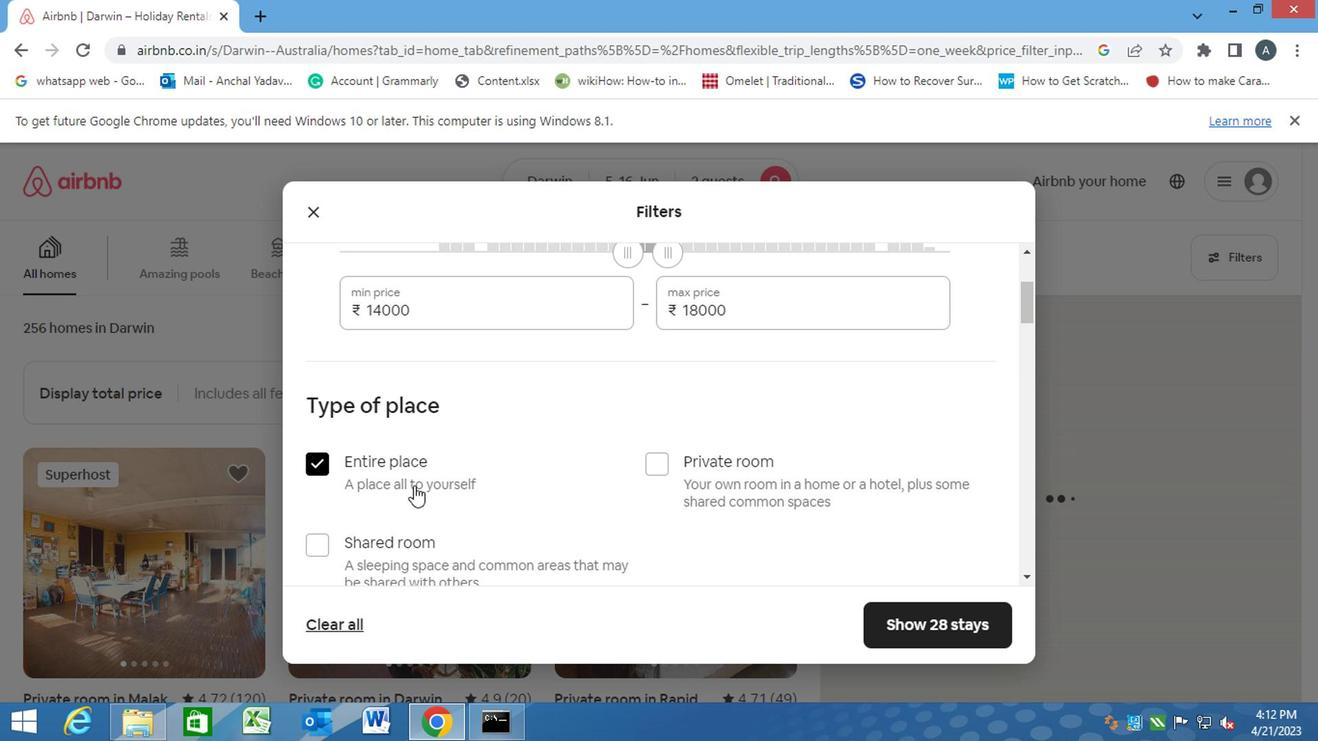 
Action: Mouse scrolled (498, 487) with delta (0, 0)
Screenshot: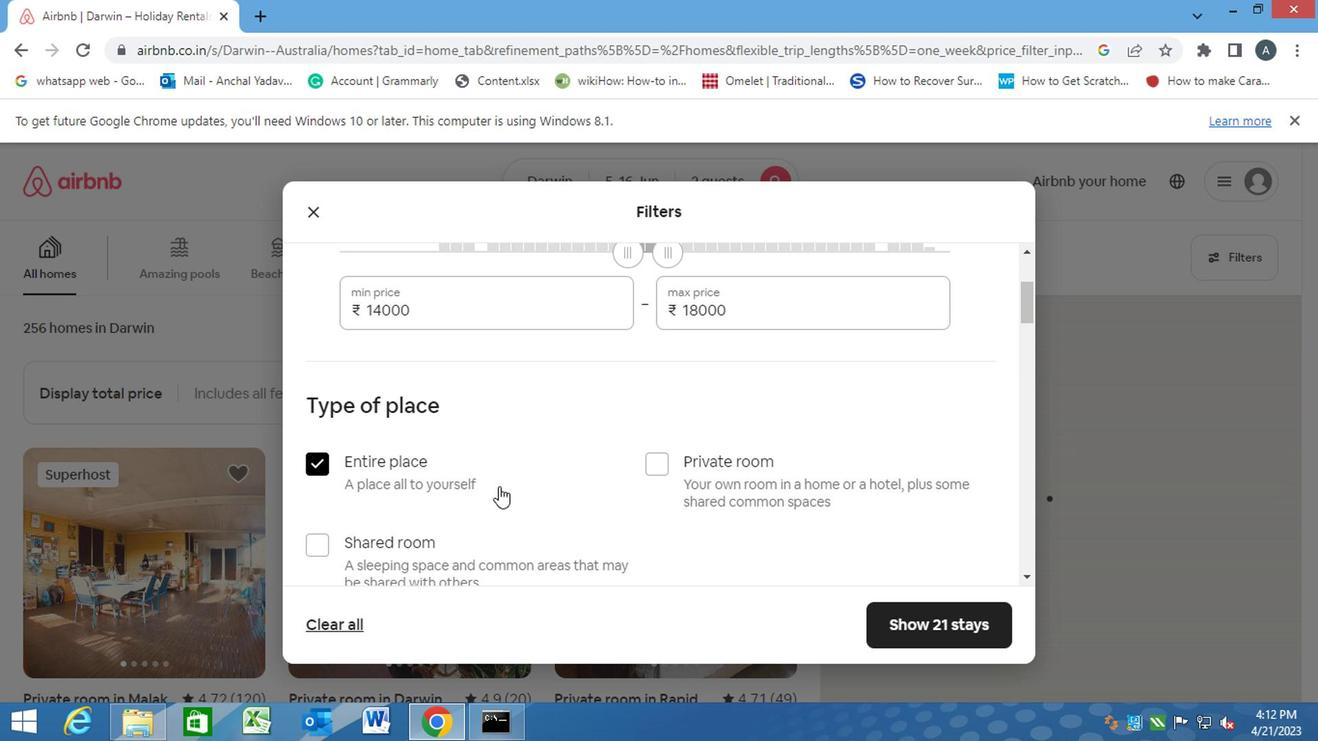 
Action: Mouse scrolled (498, 487) with delta (0, 0)
Screenshot: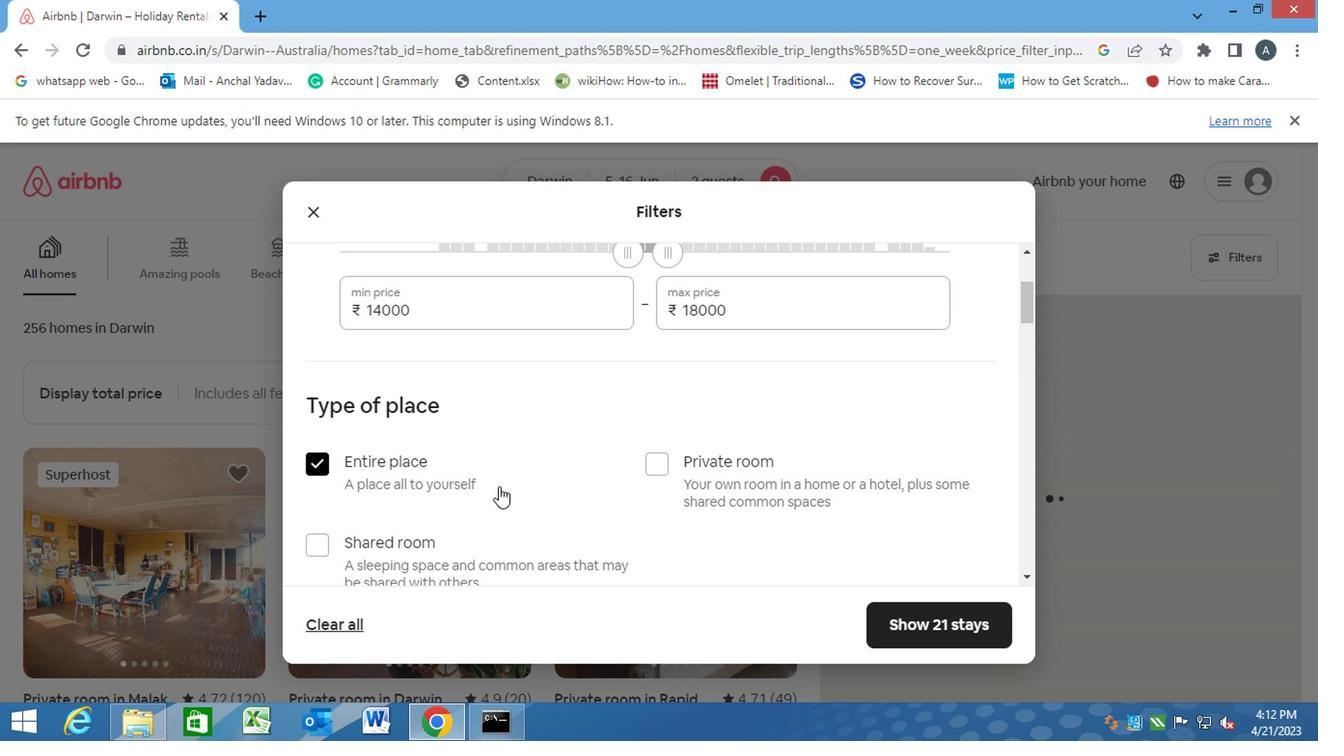
Action: Mouse moved to (493, 488)
Screenshot: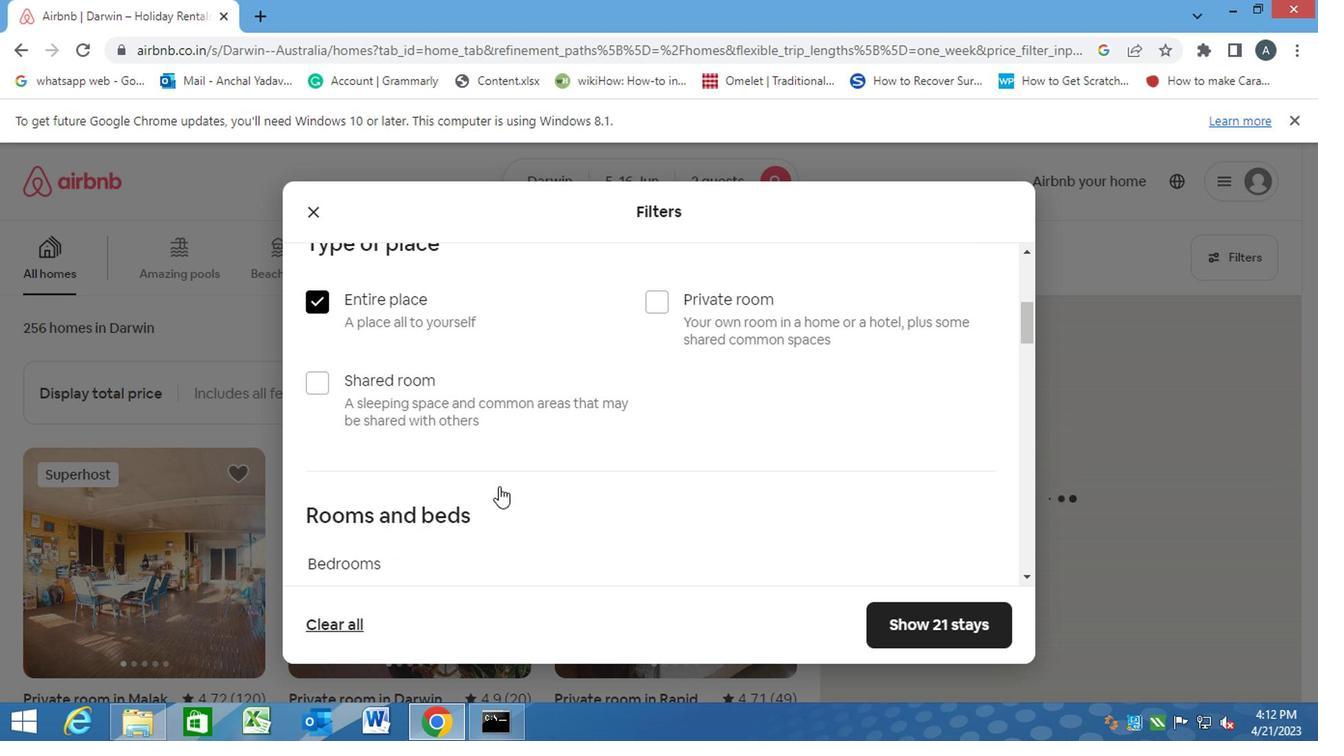 
Action: Mouse scrolled (493, 487) with delta (0, 0)
Screenshot: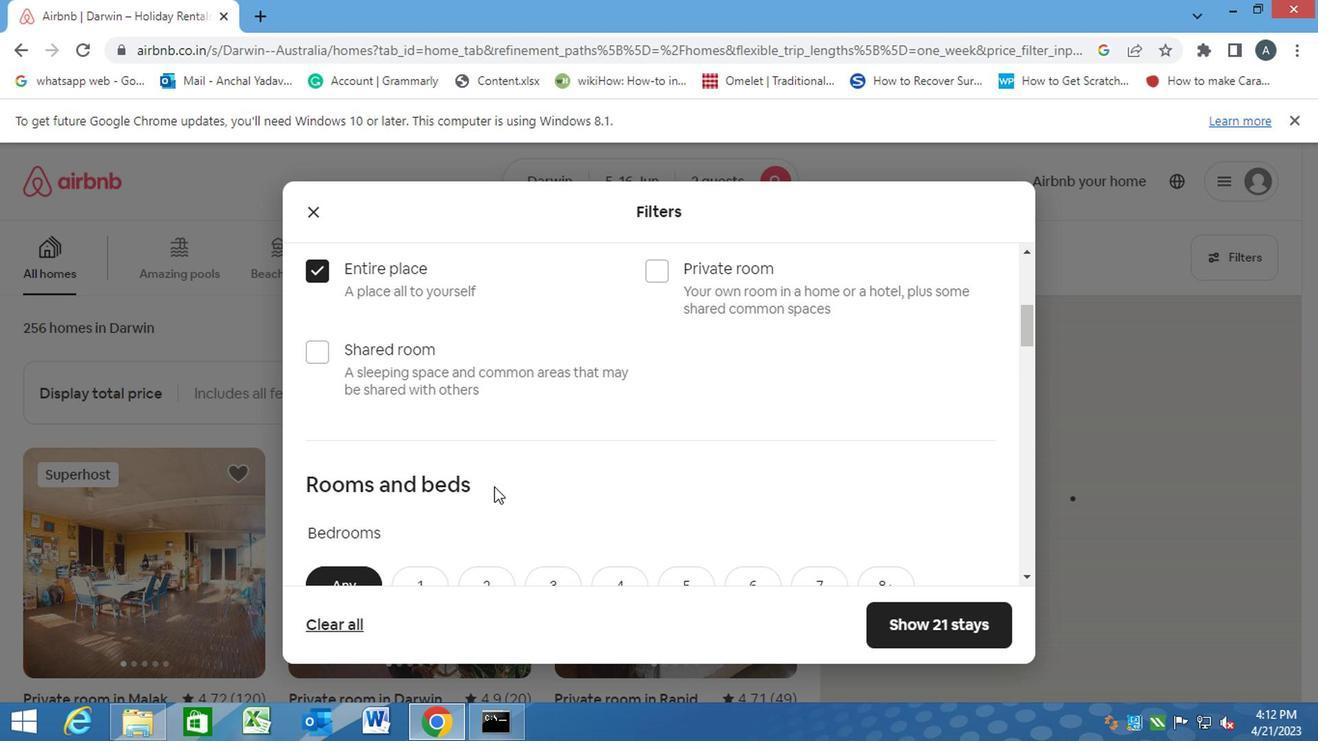 
Action: Mouse scrolled (493, 487) with delta (0, 0)
Screenshot: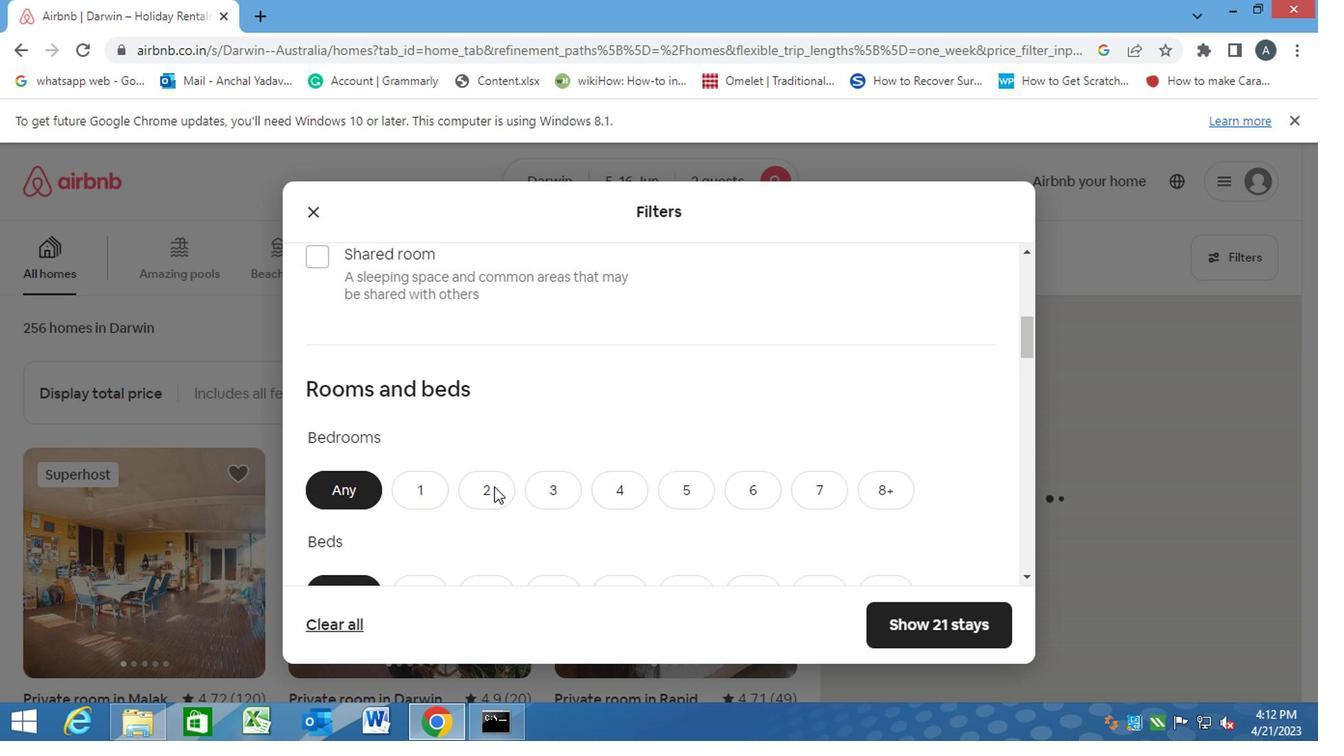 
Action: Mouse moved to (416, 406)
Screenshot: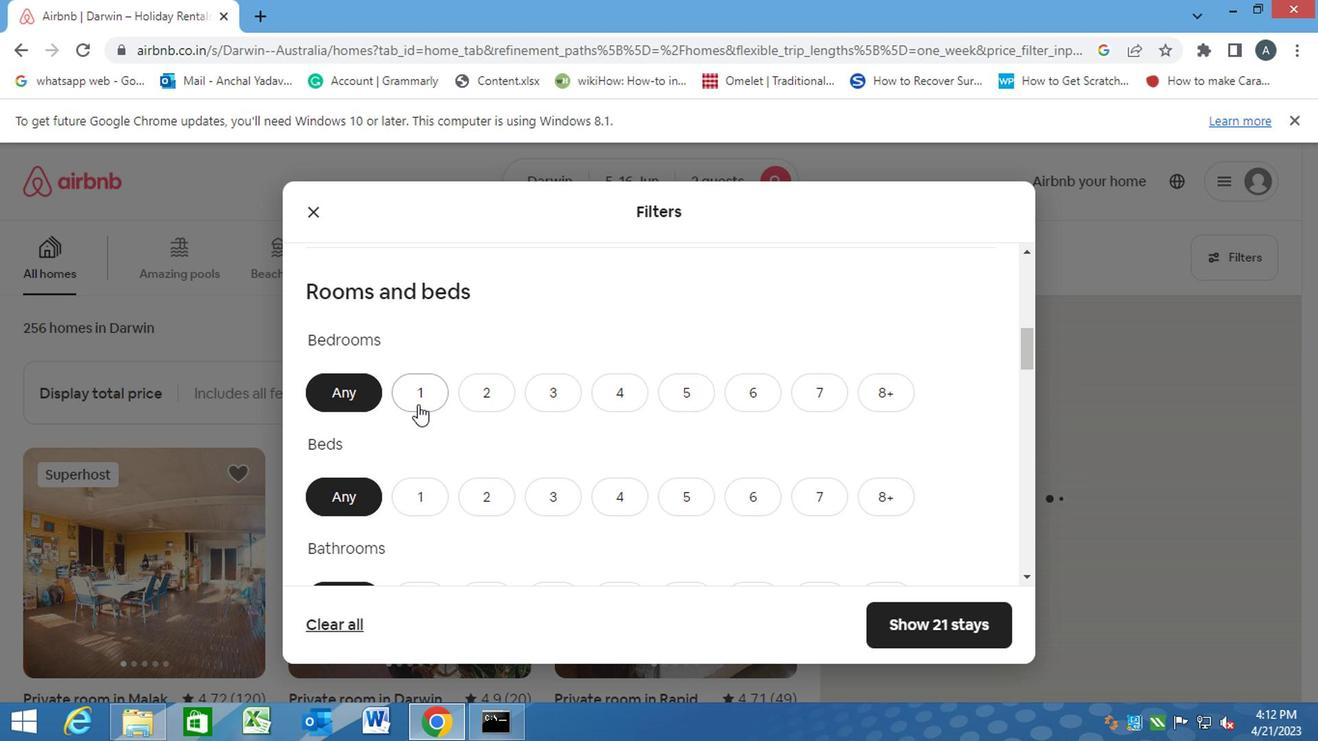 
Action: Mouse scrolled (416, 405) with delta (0, 0)
Screenshot: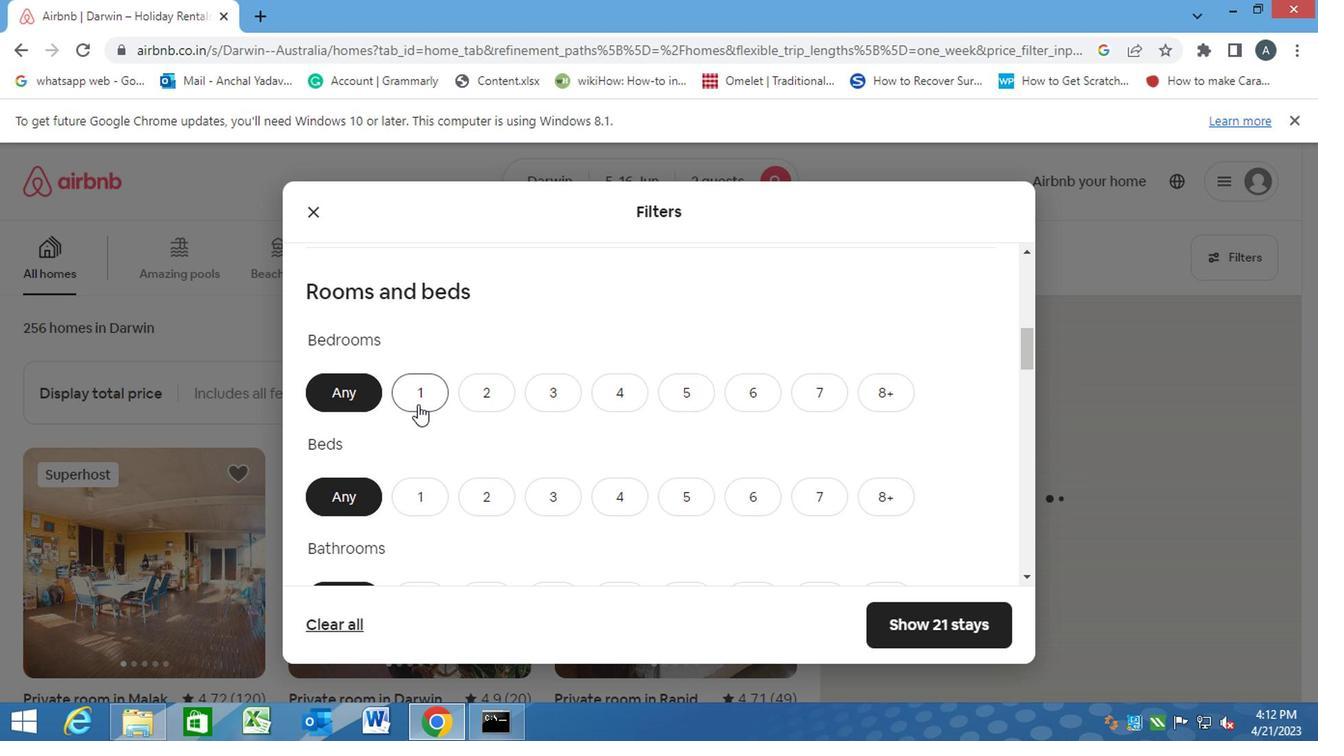 
Action: Mouse moved to (410, 307)
Screenshot: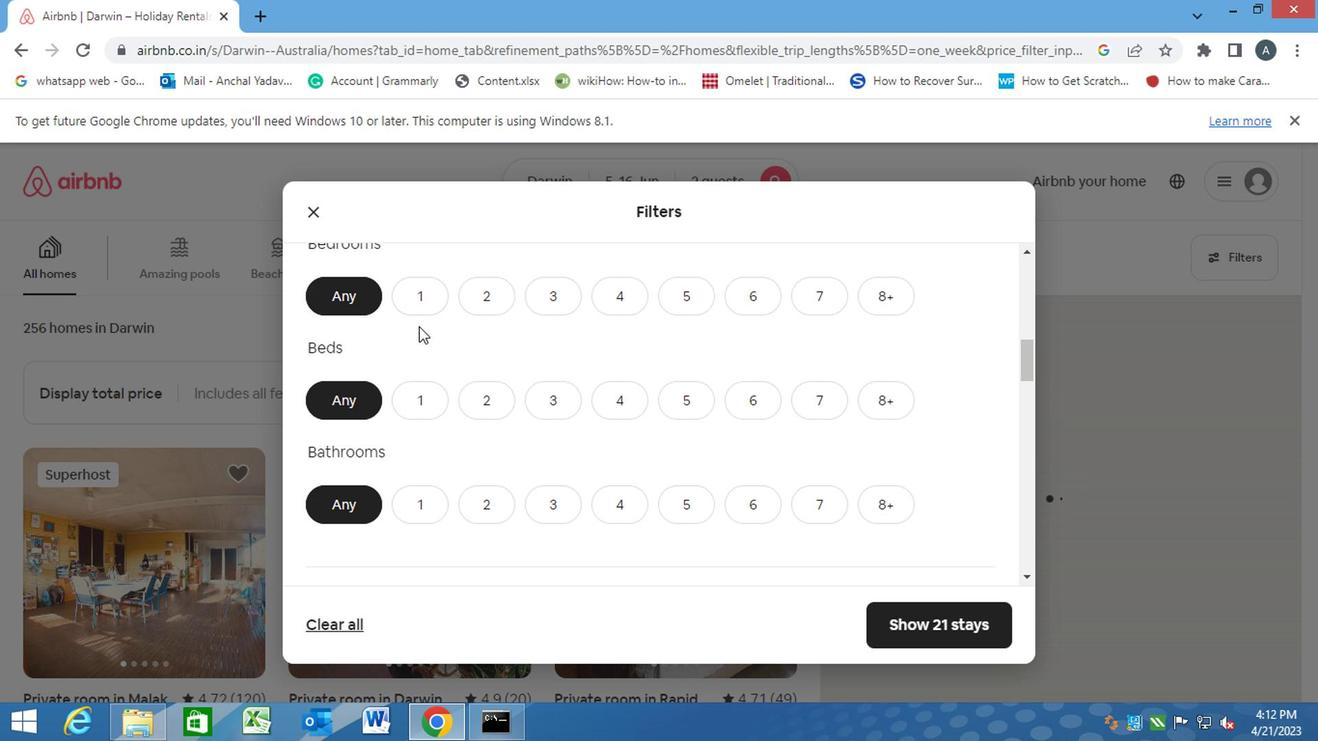 
Action: Mouse pressed left at (410, 307)
Screenshot: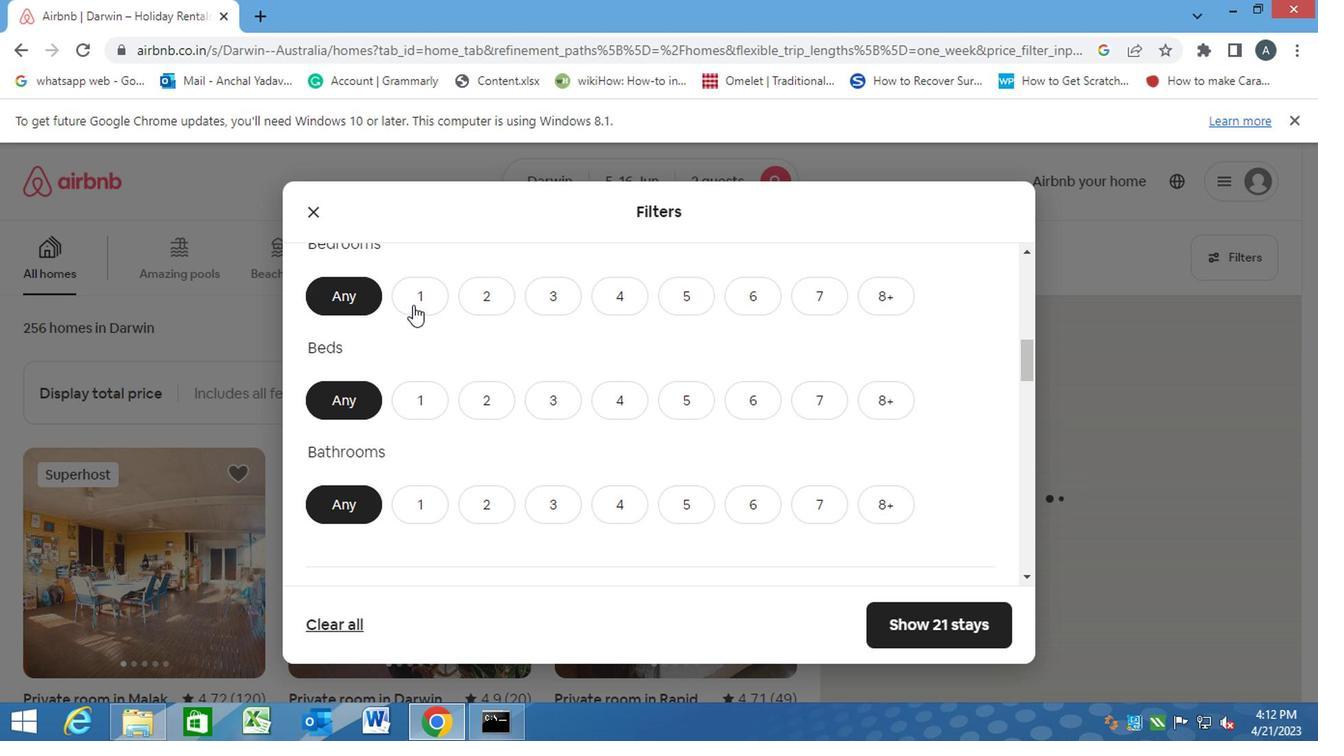 
Action: Mouse moved to (424, 396)
Screenshot: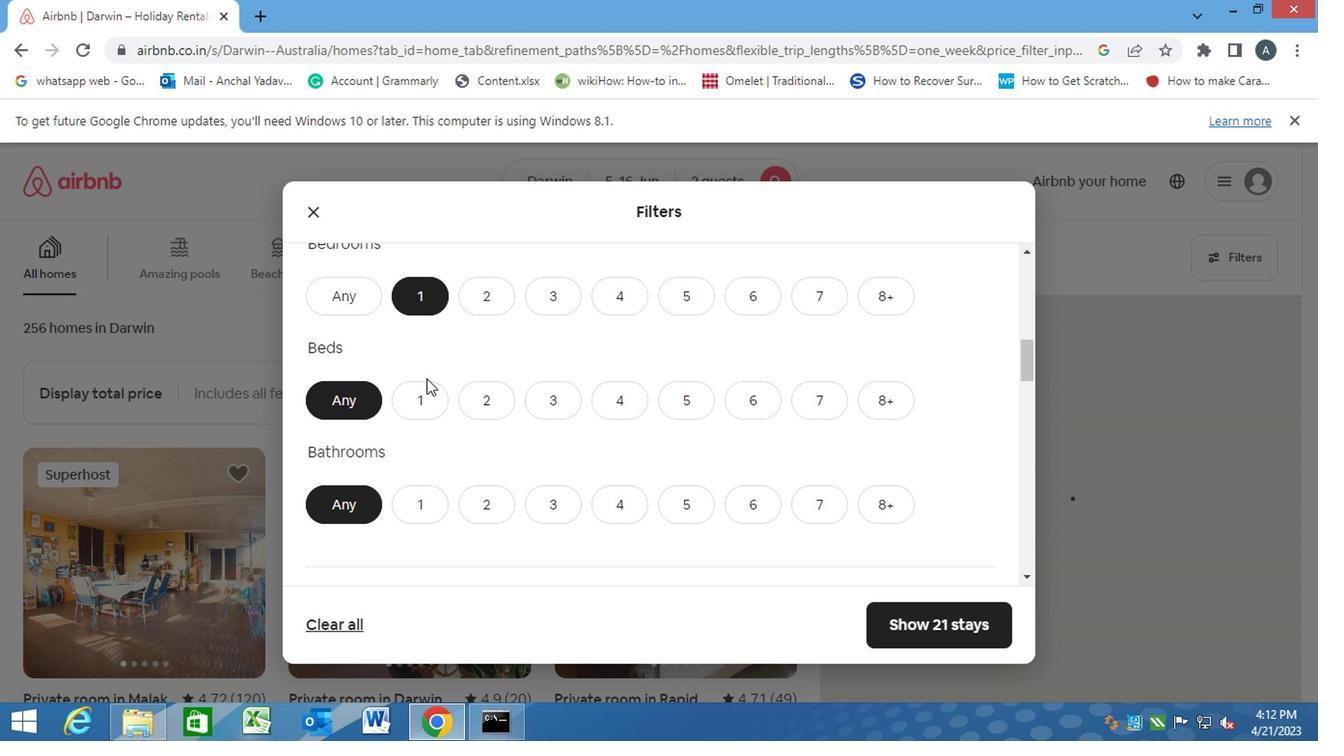 
Action: Mouse pressed left at (424, 396)
Screenshot: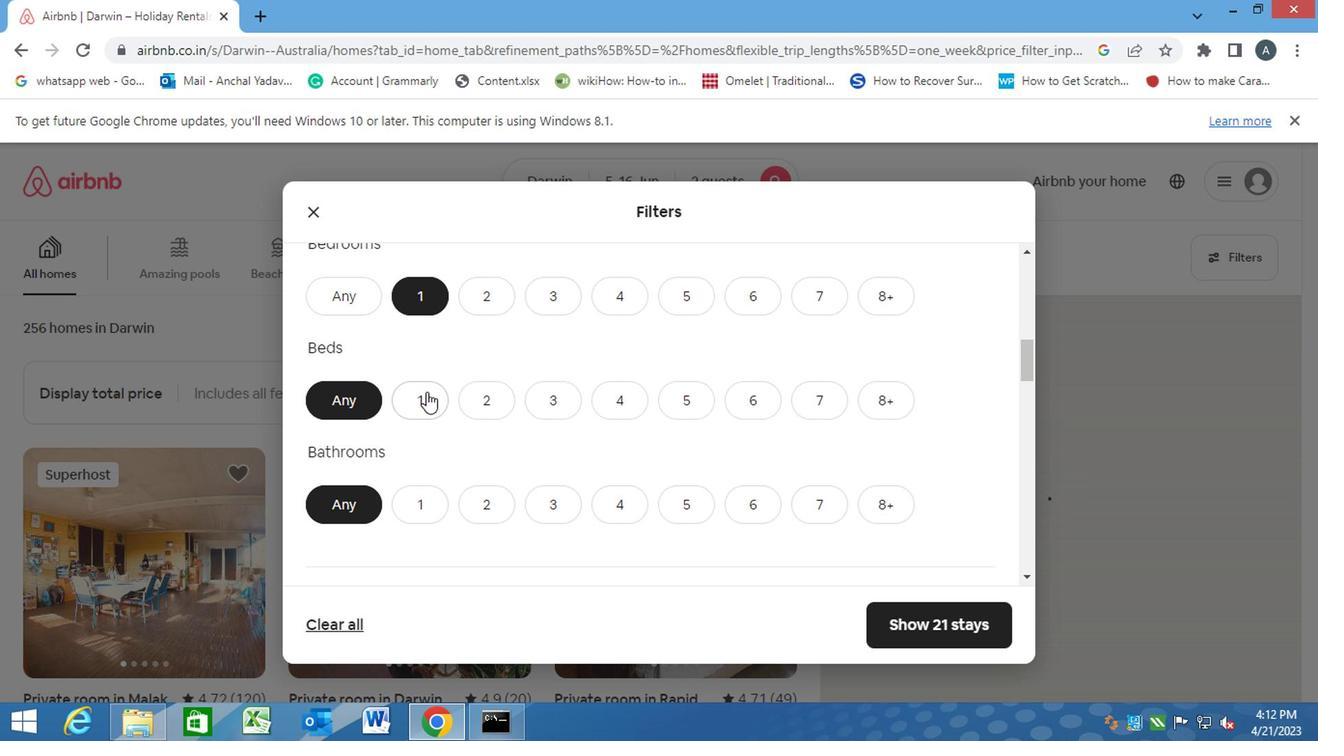 
Action: Mouse moved to (427, 497)
Screenshot: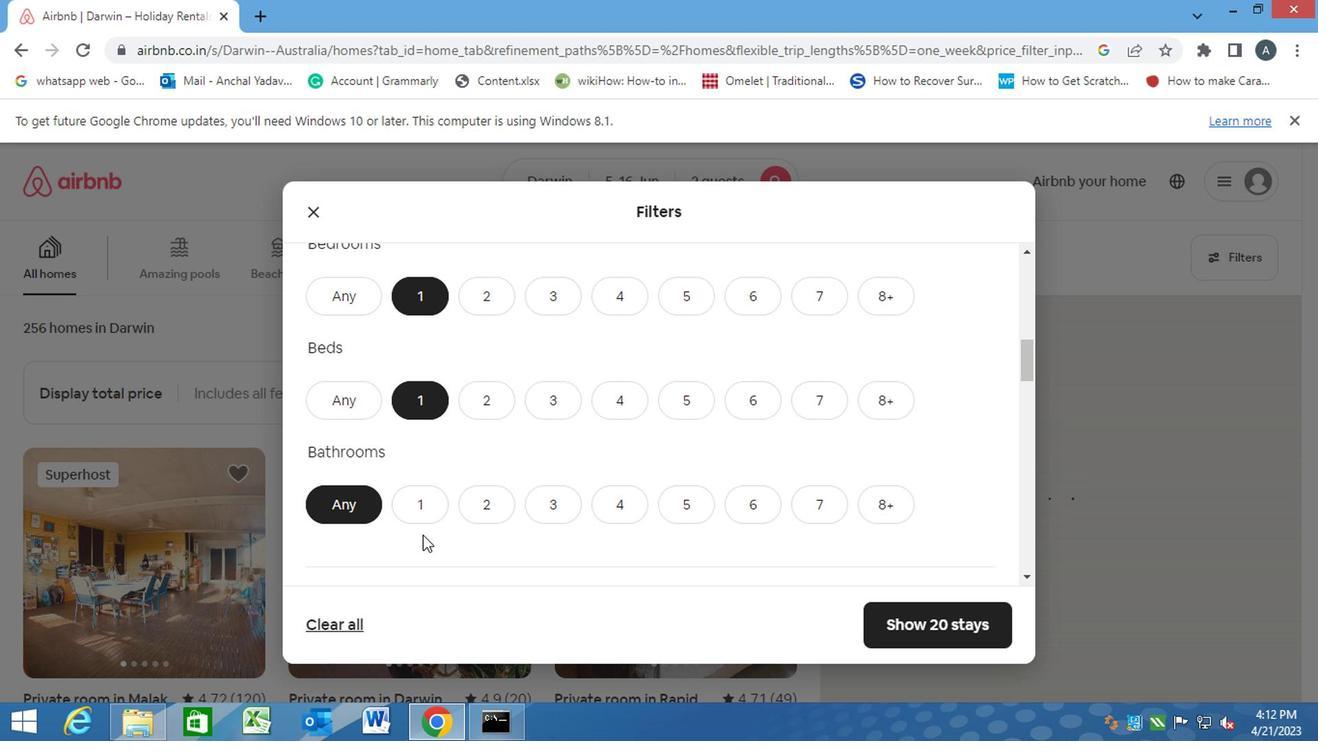 
Action: Mouse pressed left at (427, 497)
Screenshot: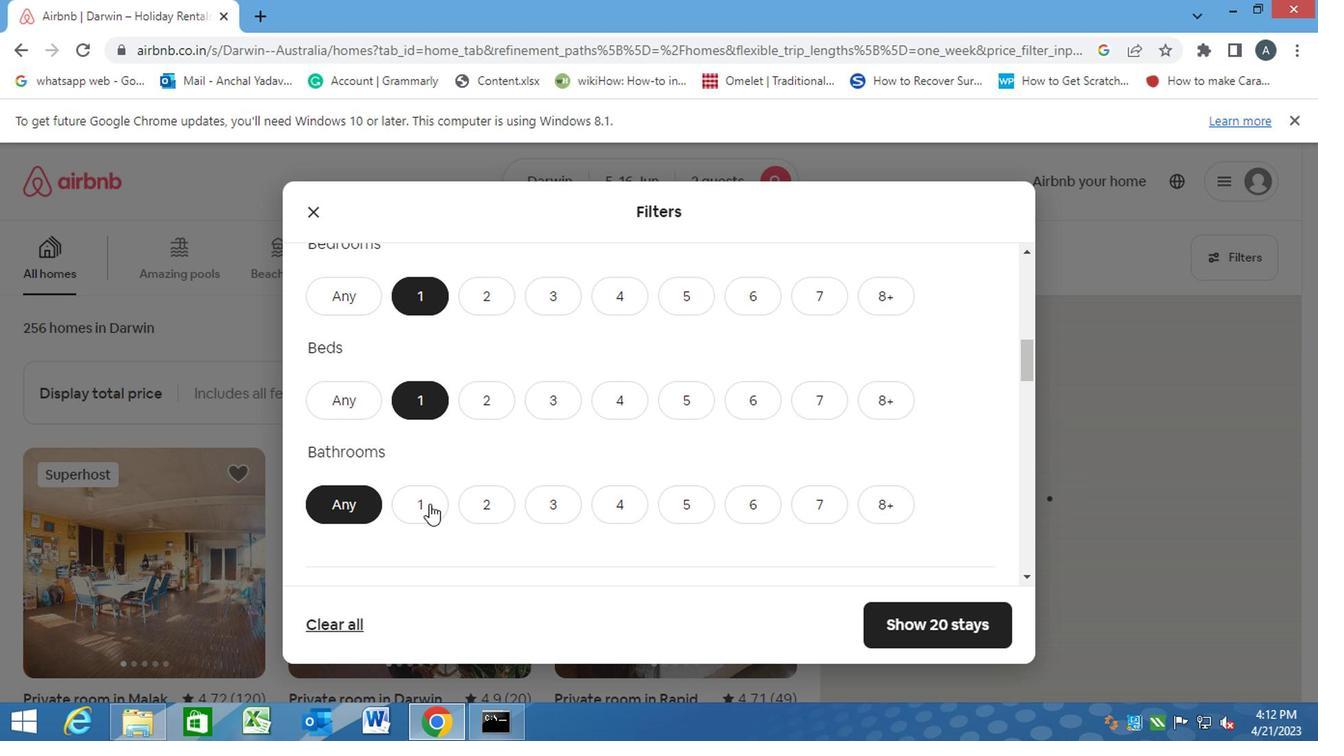 
Action: Mouse moved to (756, 510)
Screenshot: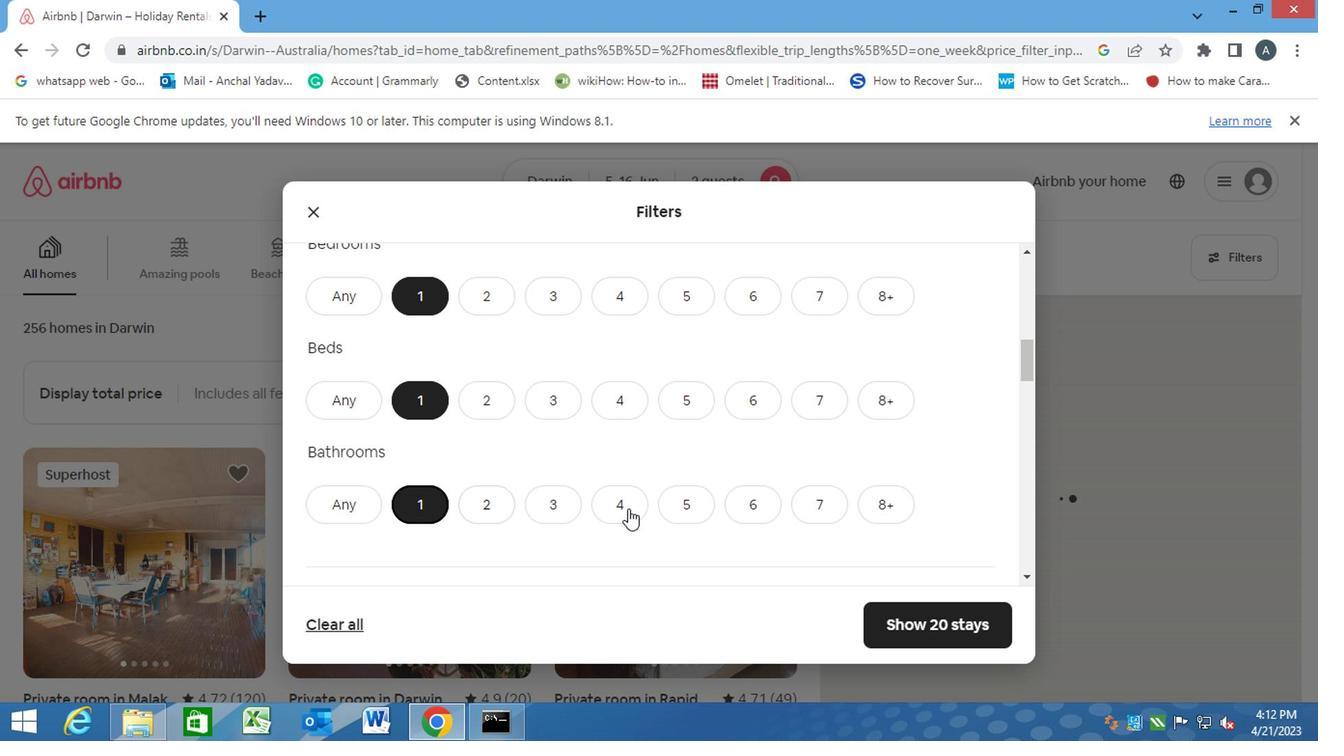 
Action: Mouse scrolled (756, 509) with delta (0, 0)
Screenshot: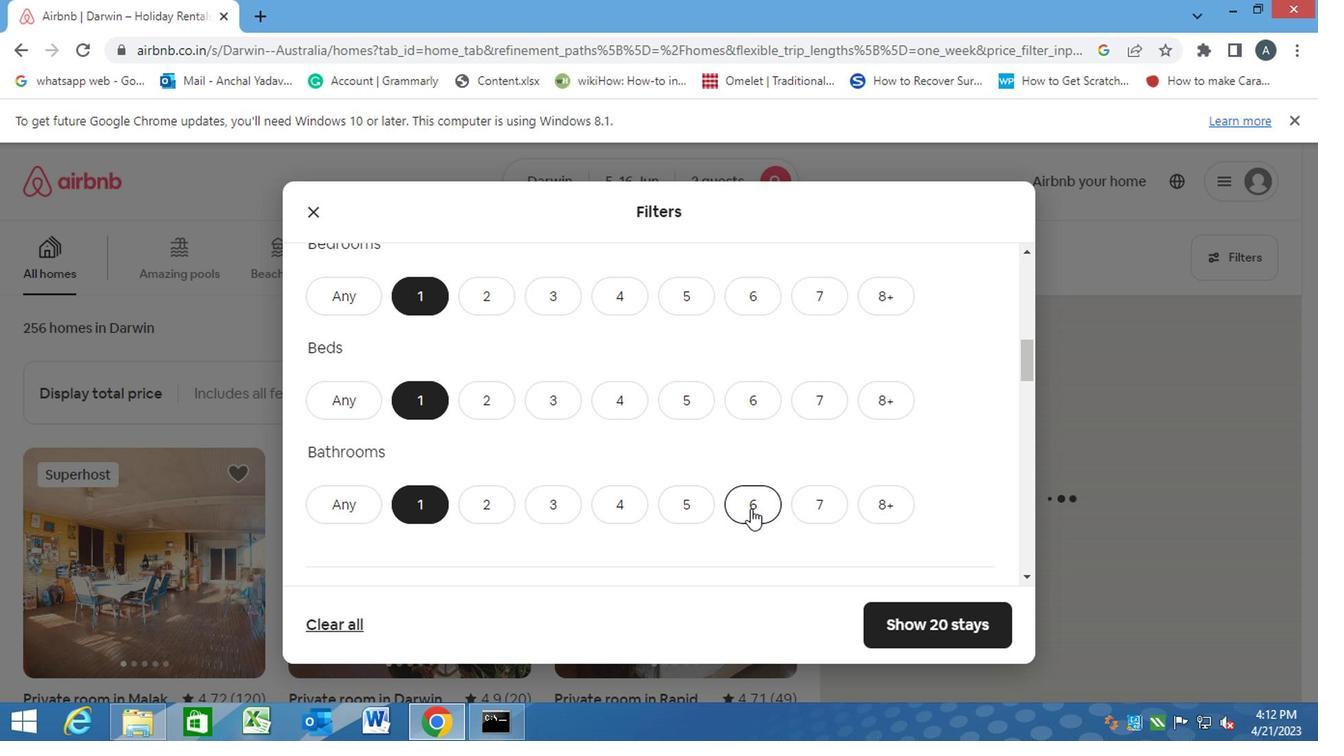 
Action: Mouse moved to (758, 511)
Screenshot: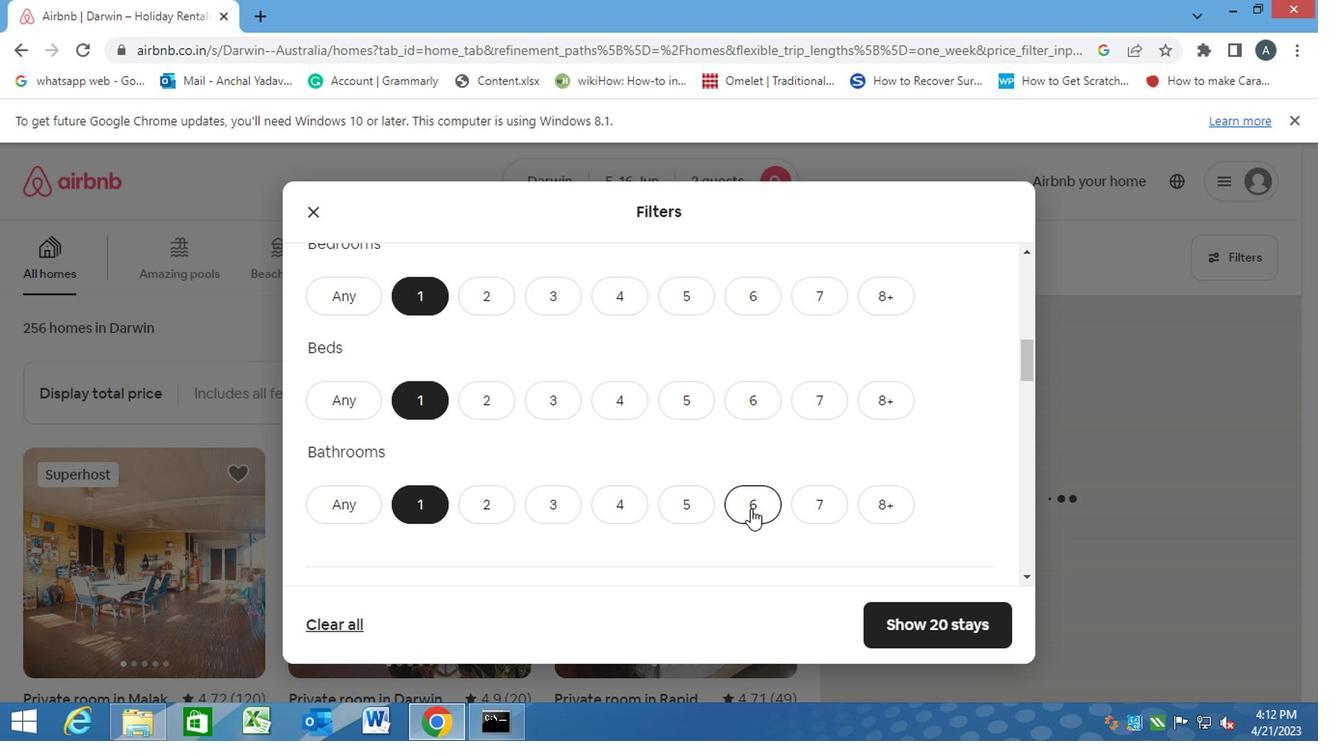 
Action: Mouse scrolled (758, 510) with delta (0, -1)
Screenshot: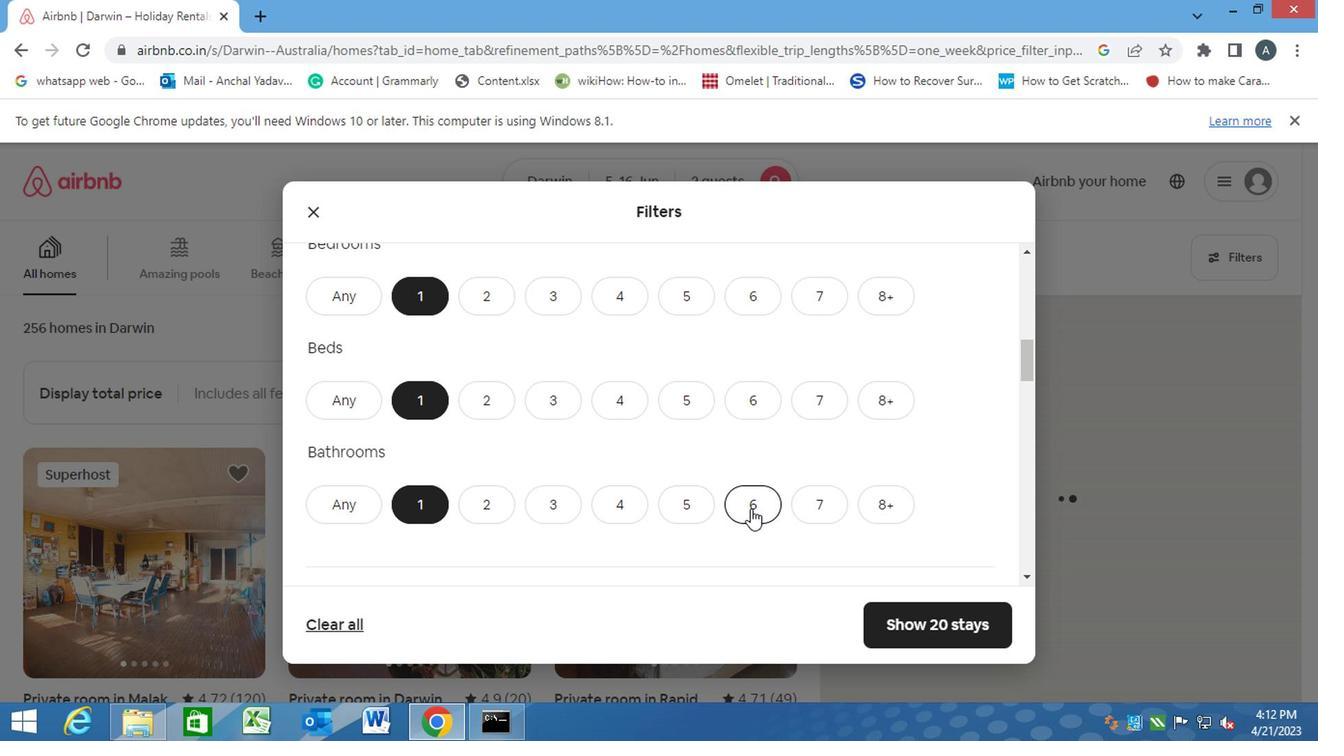 
Action: Mouse moved to (620, 506)
Screenshot: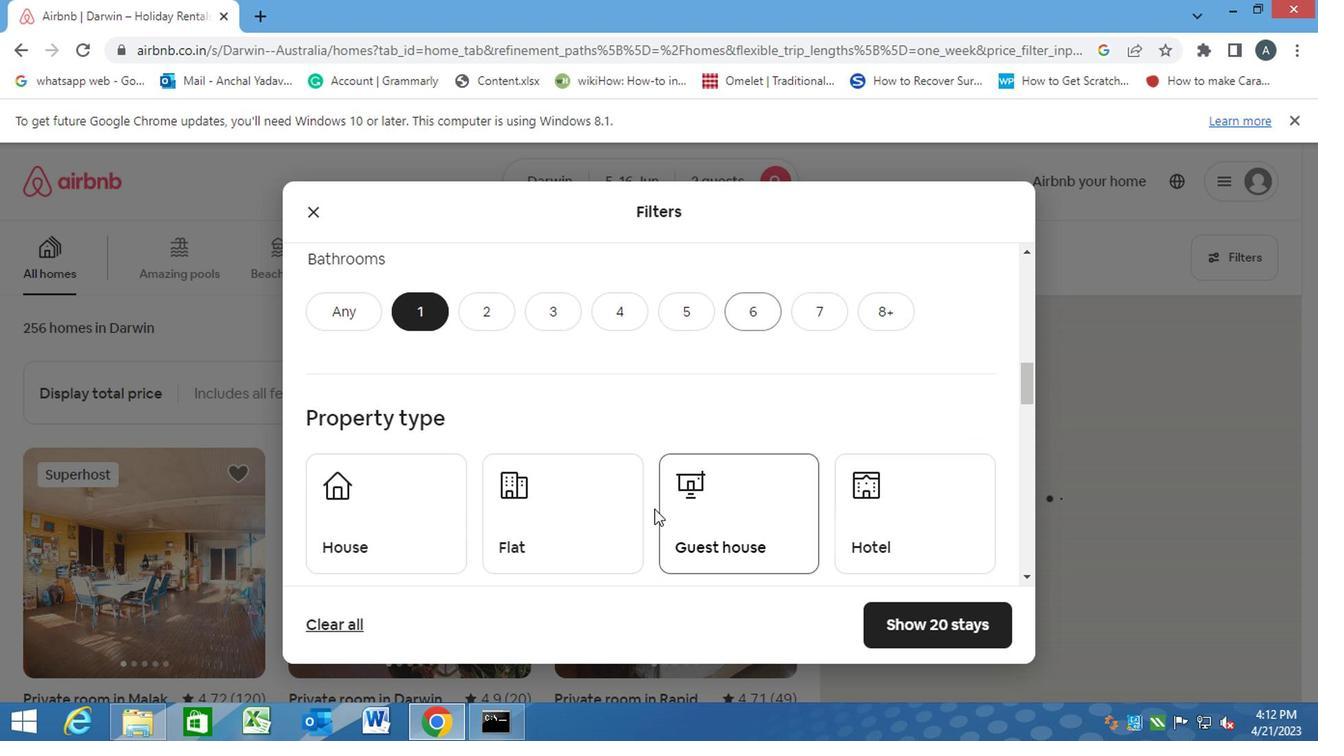 
Action: Mouse scrolled (620, 505) with delta (0, -1)
Screenshot: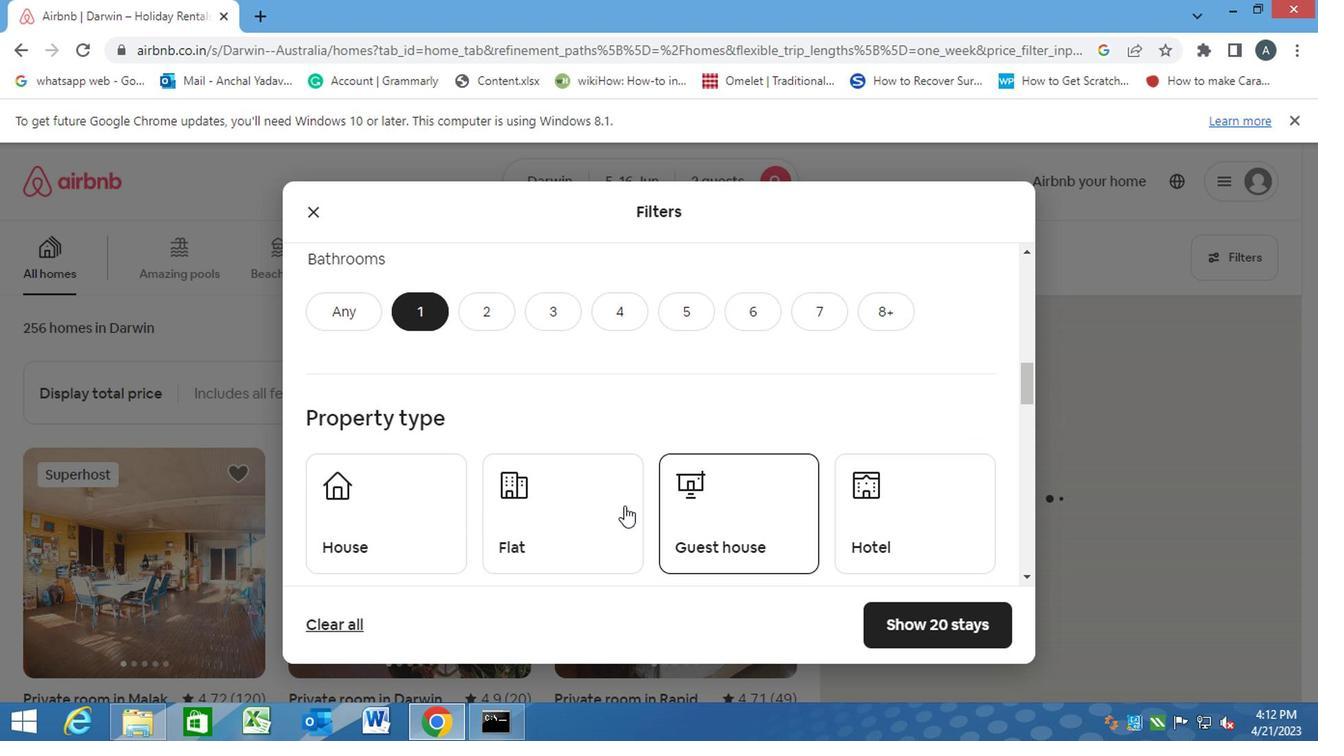 
Action: Mouse moved to (411, 440)
Screenshot: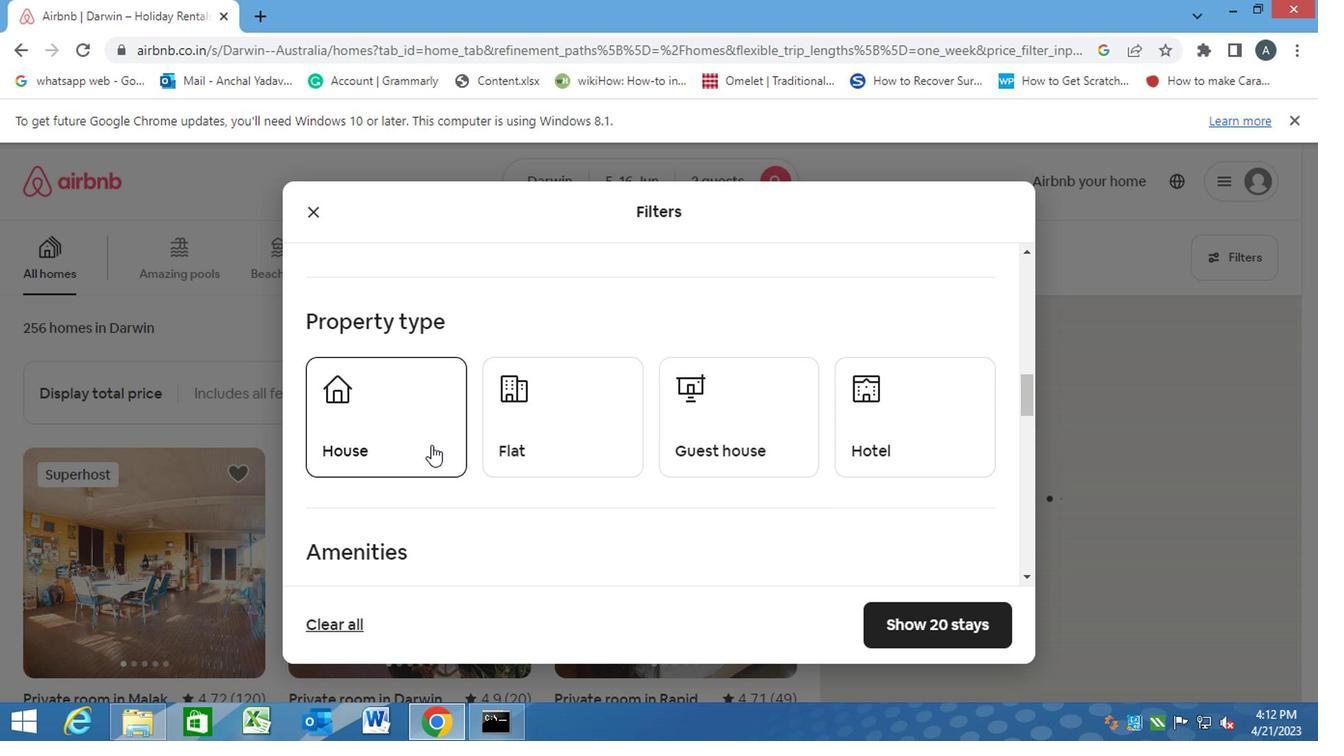 
Action: Mouse pressed left at (411, 440)
Screenshot: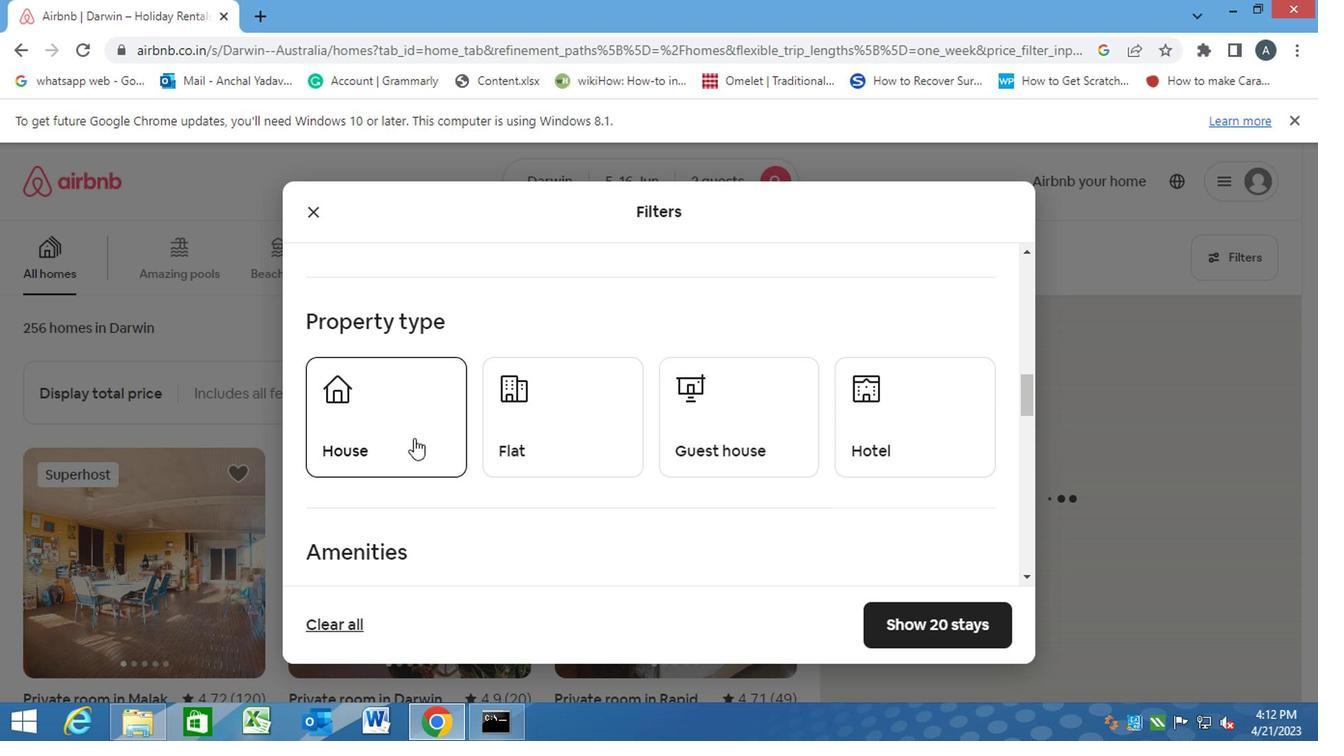 
Action: Mouse moved to (574, 443)
Screenshot: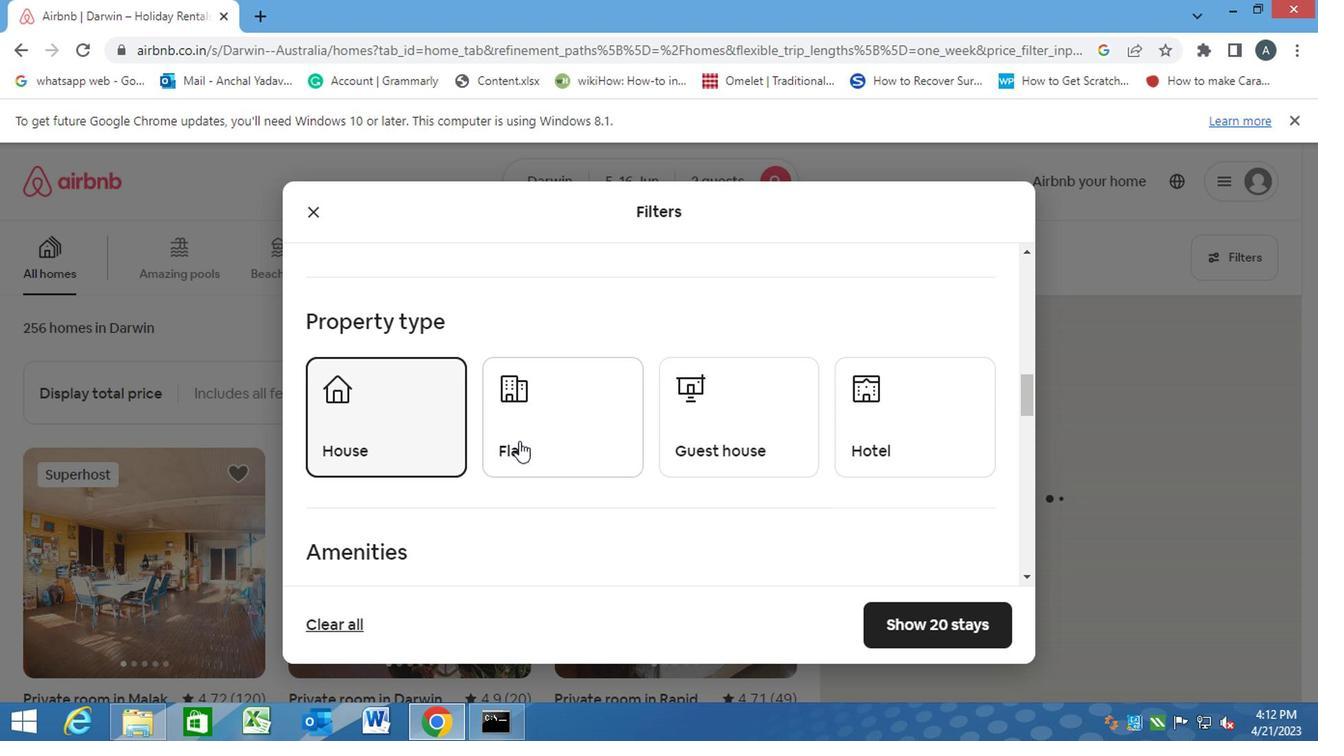 
Action: Mouse pressed left at (574, 443)
Screenshot: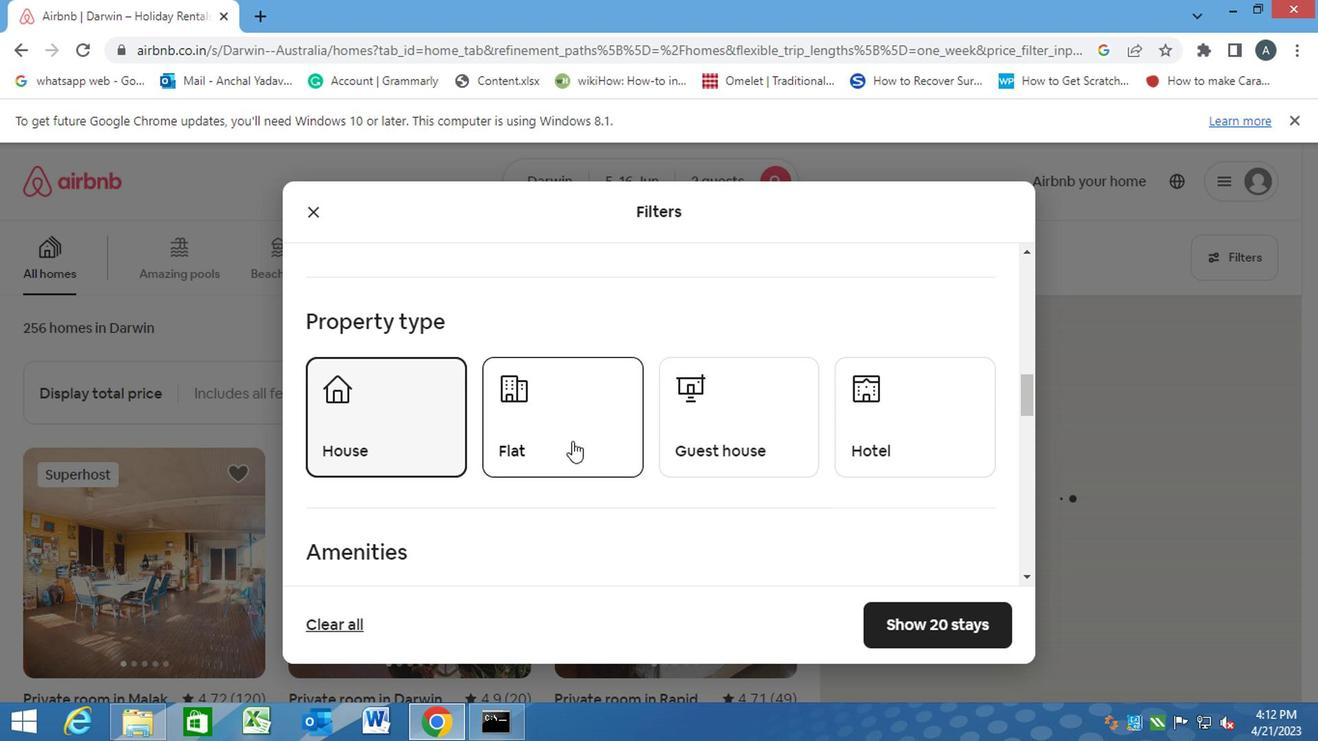 
Action: Mouse moved to (691, 449)
Screenshot: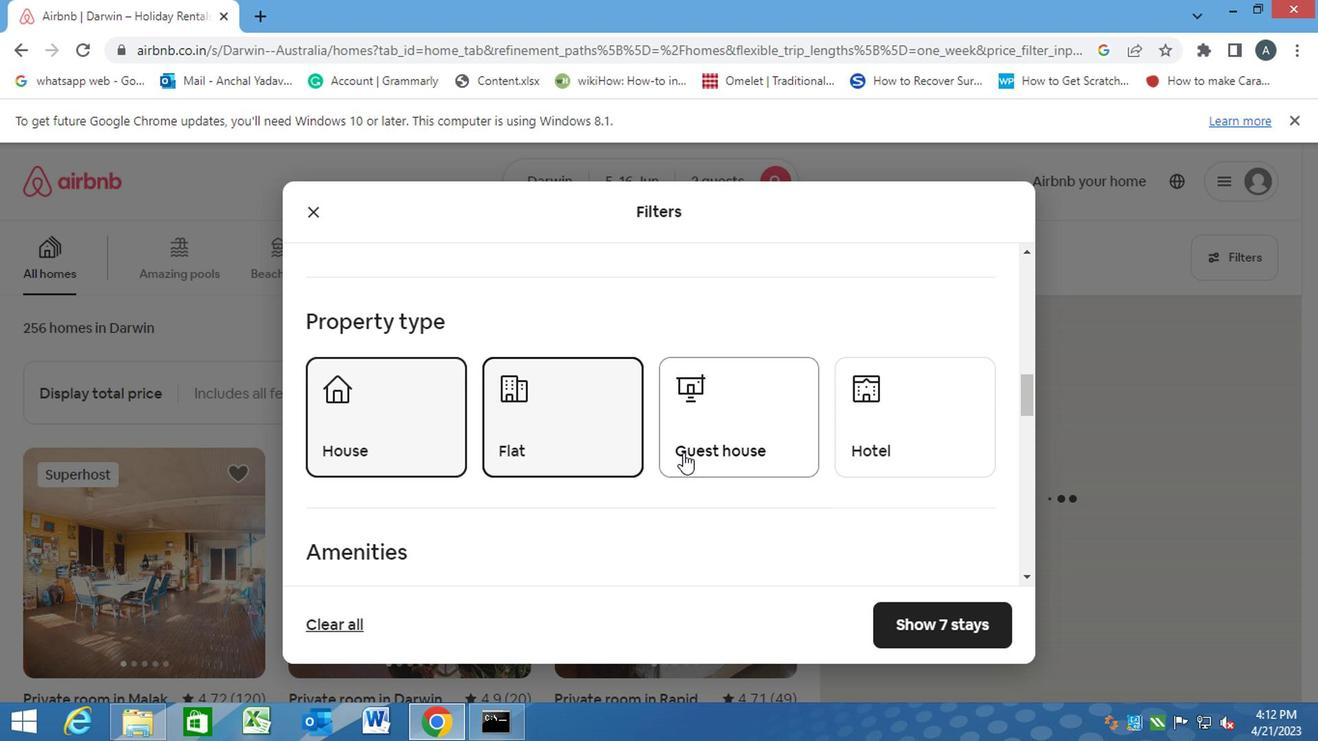 
Action: Mouse pressed left at (691, 449)
Screenshot: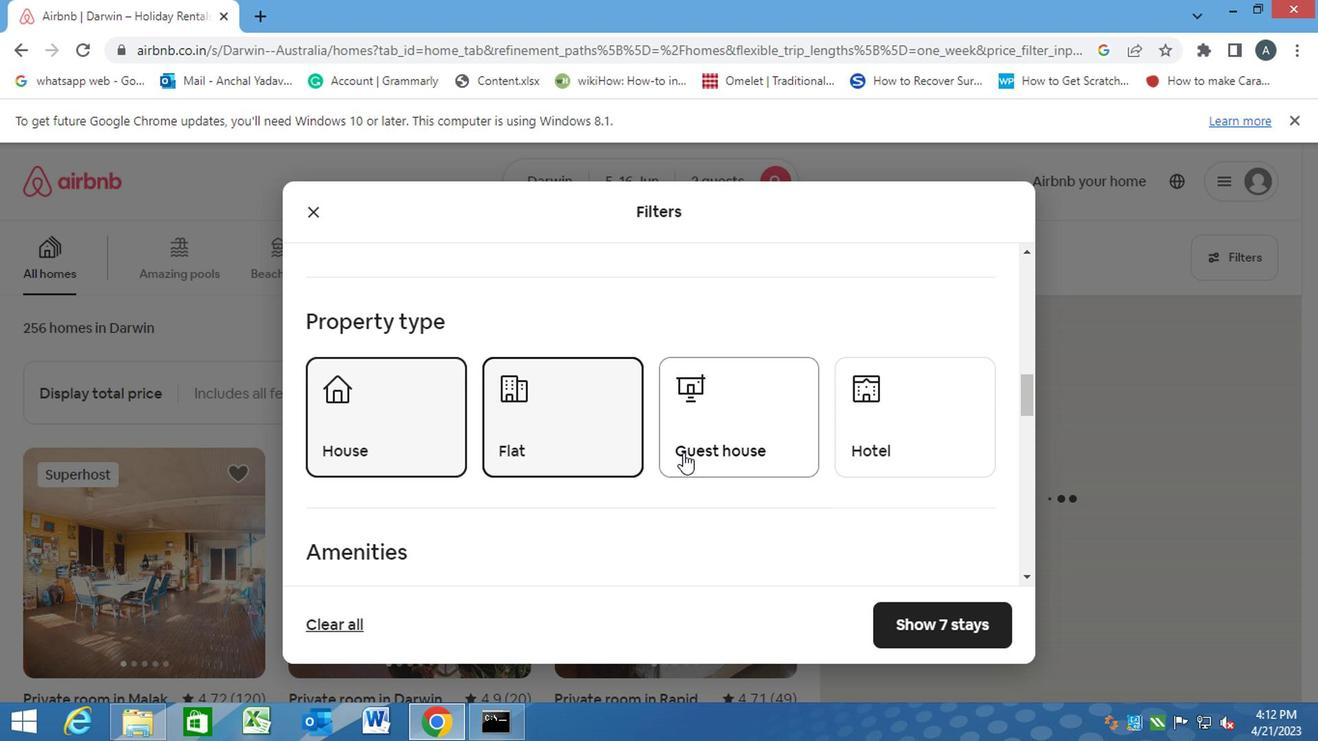 
Action: Mouse moved to (926, 432)
Screenshot: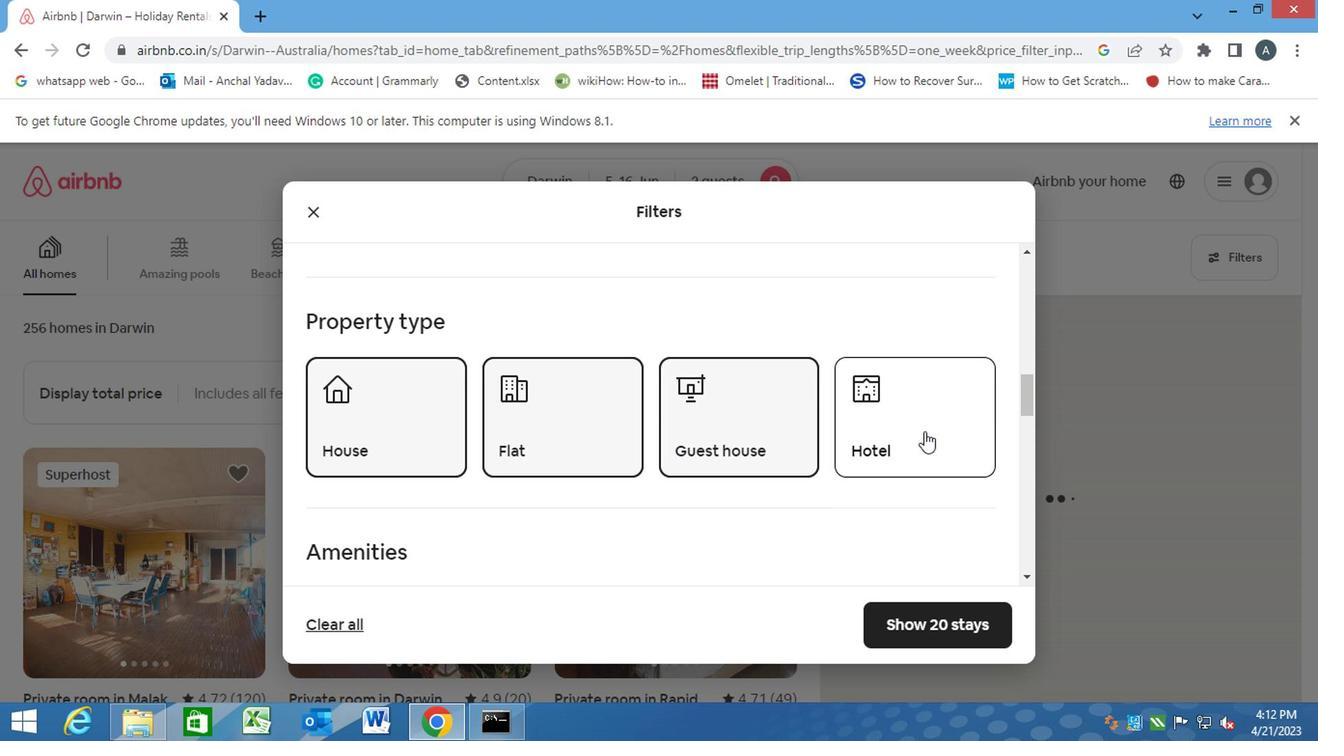 
Action: Mouse pressed left at (926, 432)
Screenshot: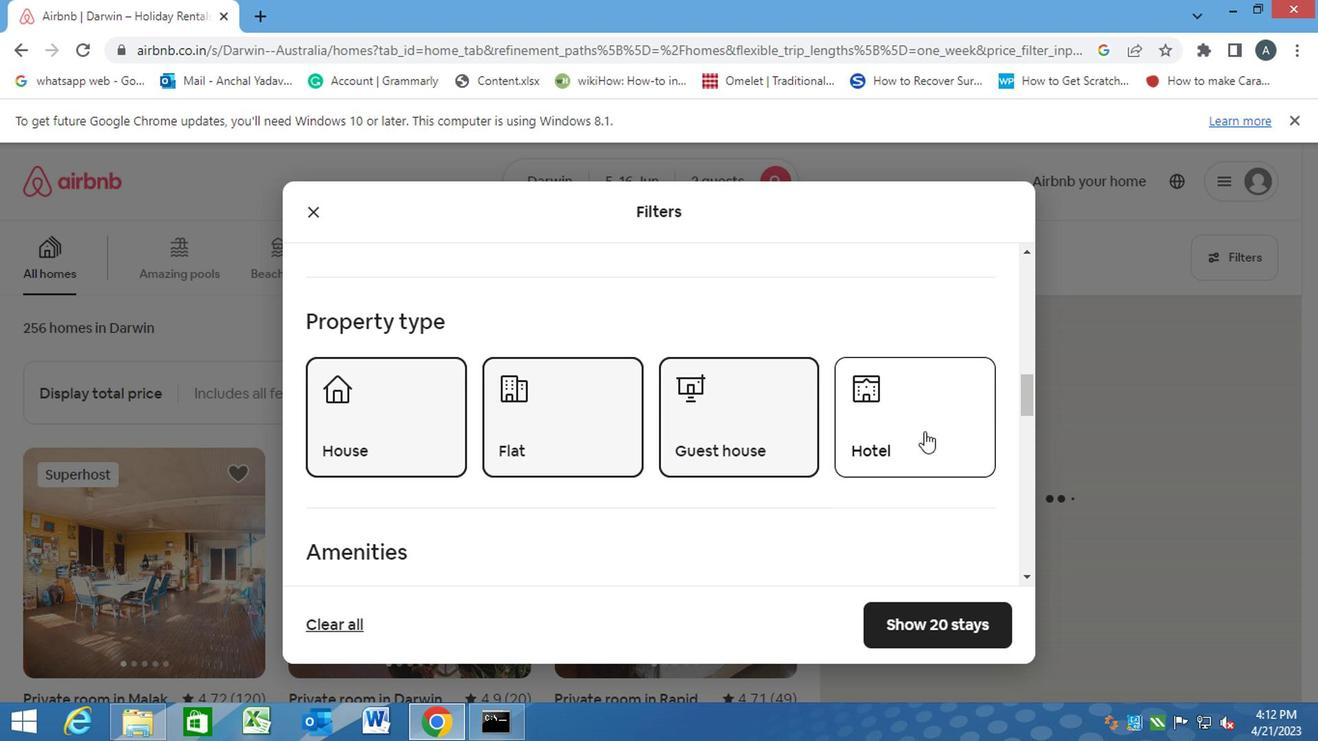 
Action: Mouse moved to (655, 483)
Screenshot: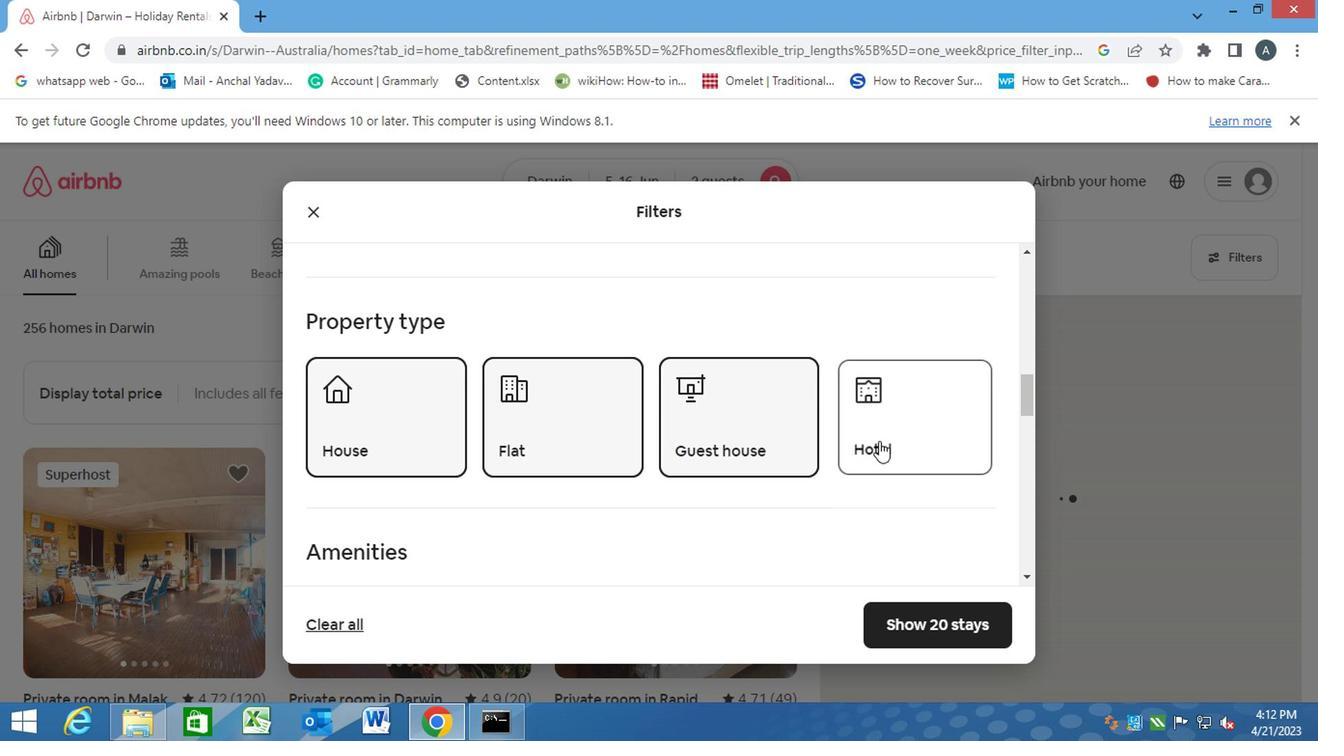 
Action: Mouse scrolled (655, 482) with delta (0, 0)
Screenshot: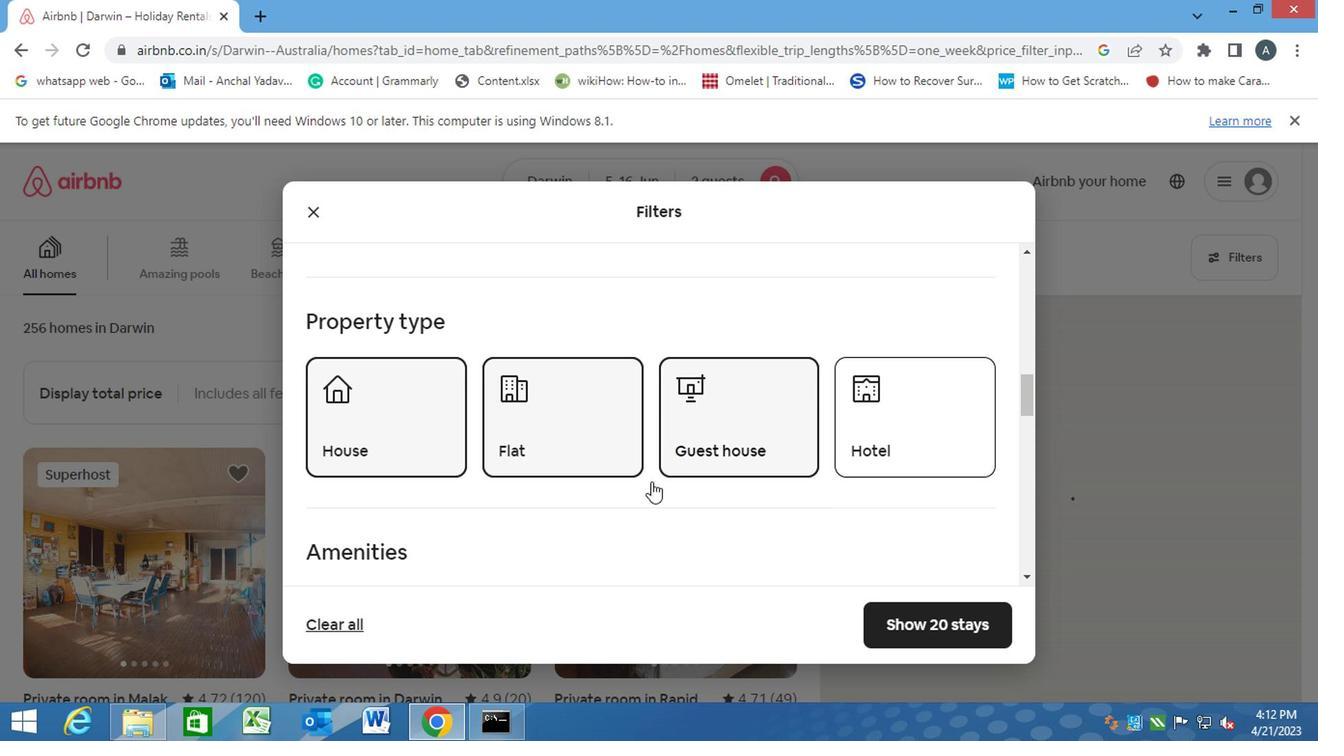 
Action: Mouse scrolled (655, 482) with delta (0, 0)
Screenshot: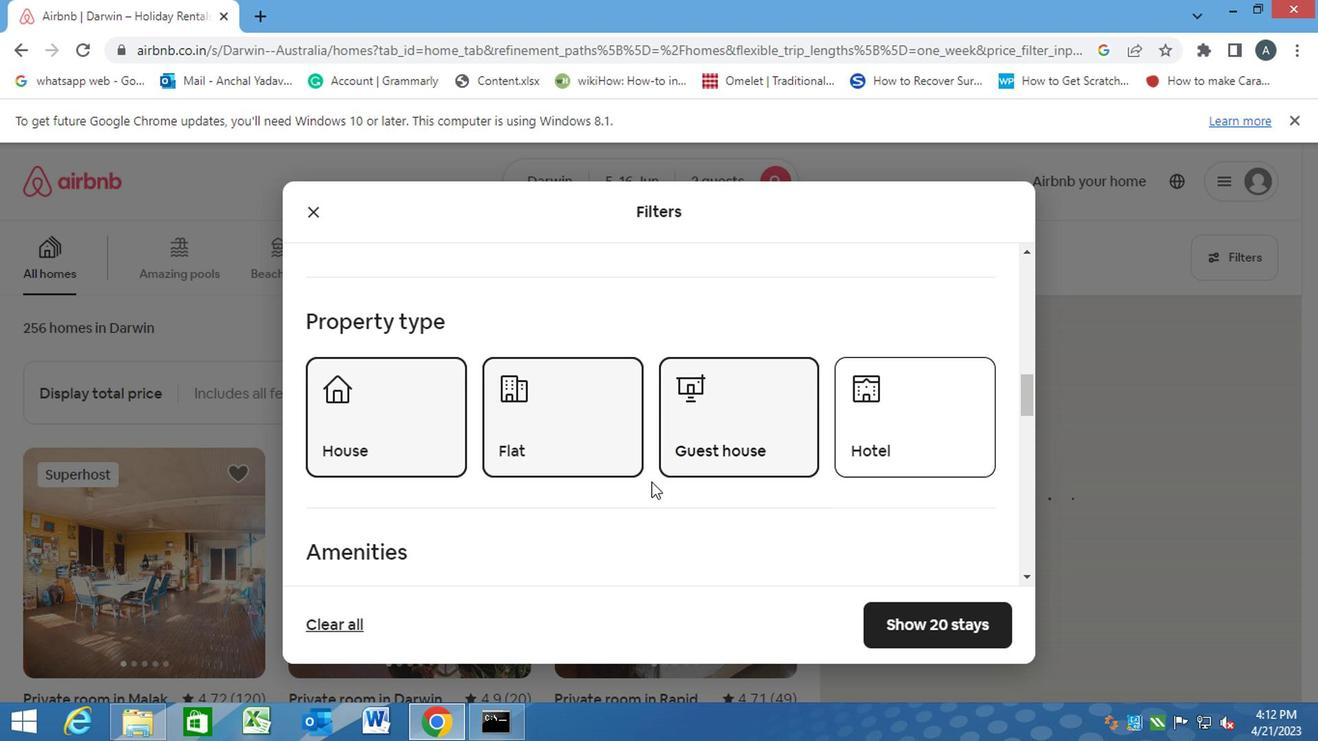 
Action: Mouse moved to (464, 458)
Screenshot: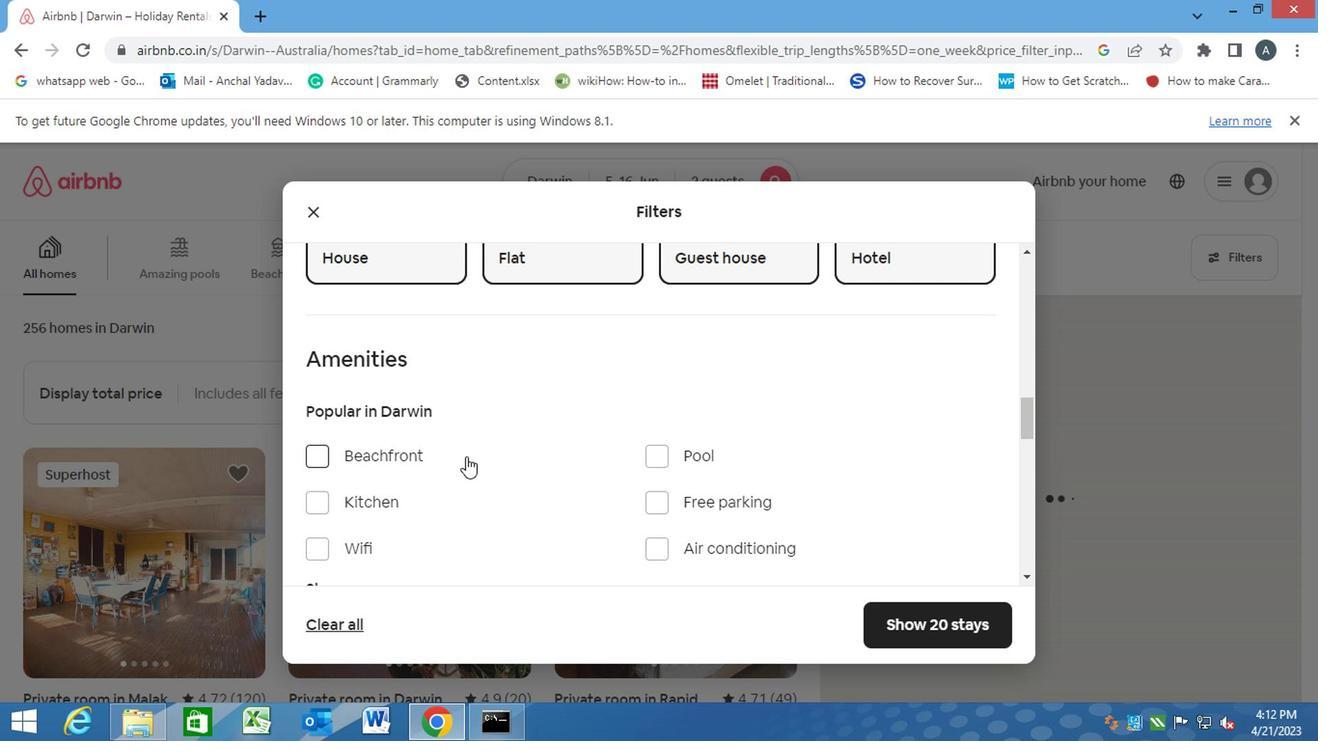 
Action: Mouse scrolled (464, 457) with delta (0, -1)
Screenshot: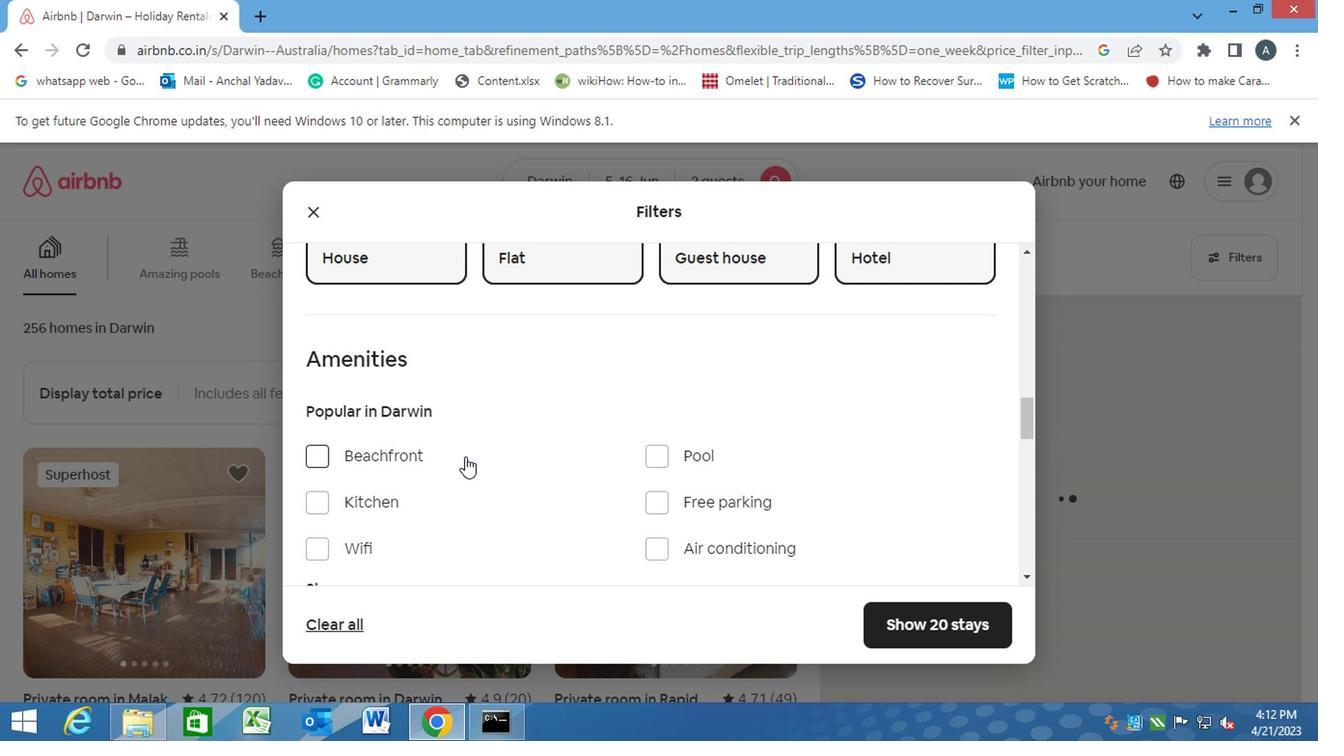 
Action: Mouse moved to (335, 497)
Screenshot: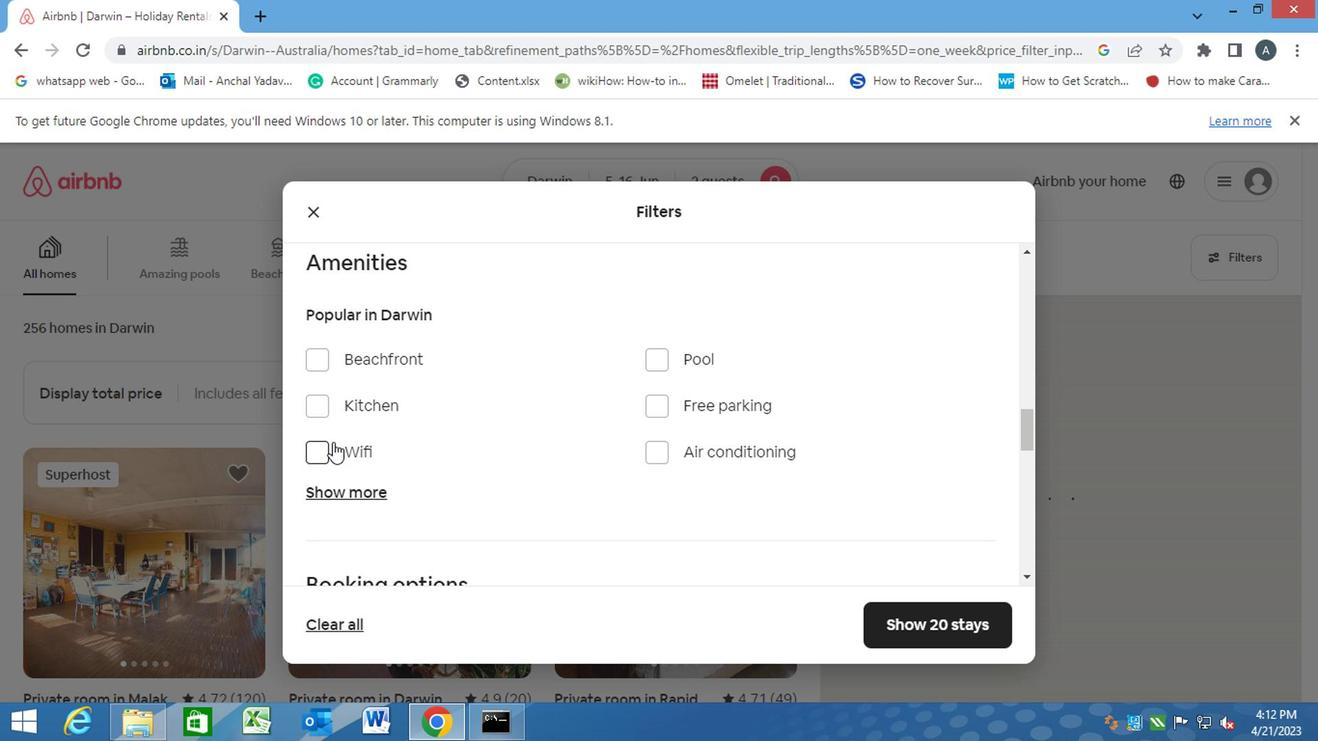 
Action: Mouse pressed left at (335, 497)
Screenshot: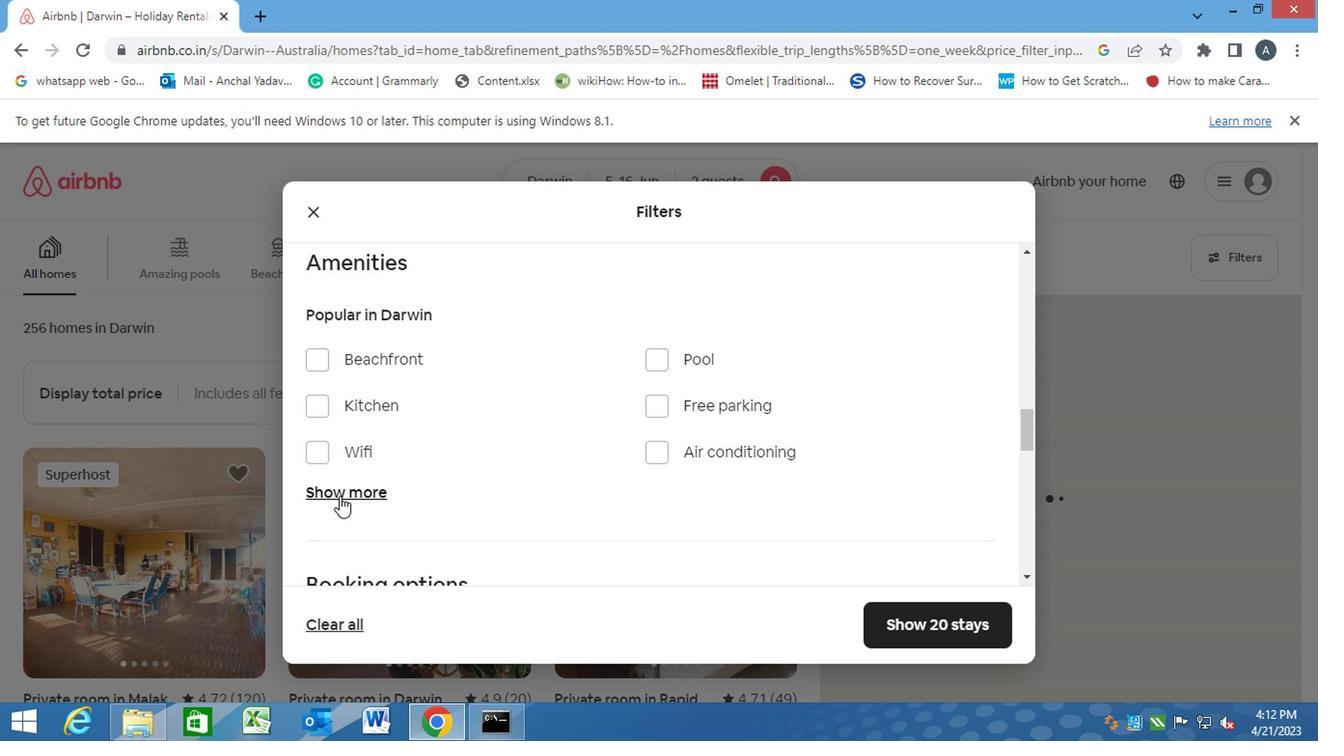 
Action: Mouse moved to (612, 490)
Screenshot: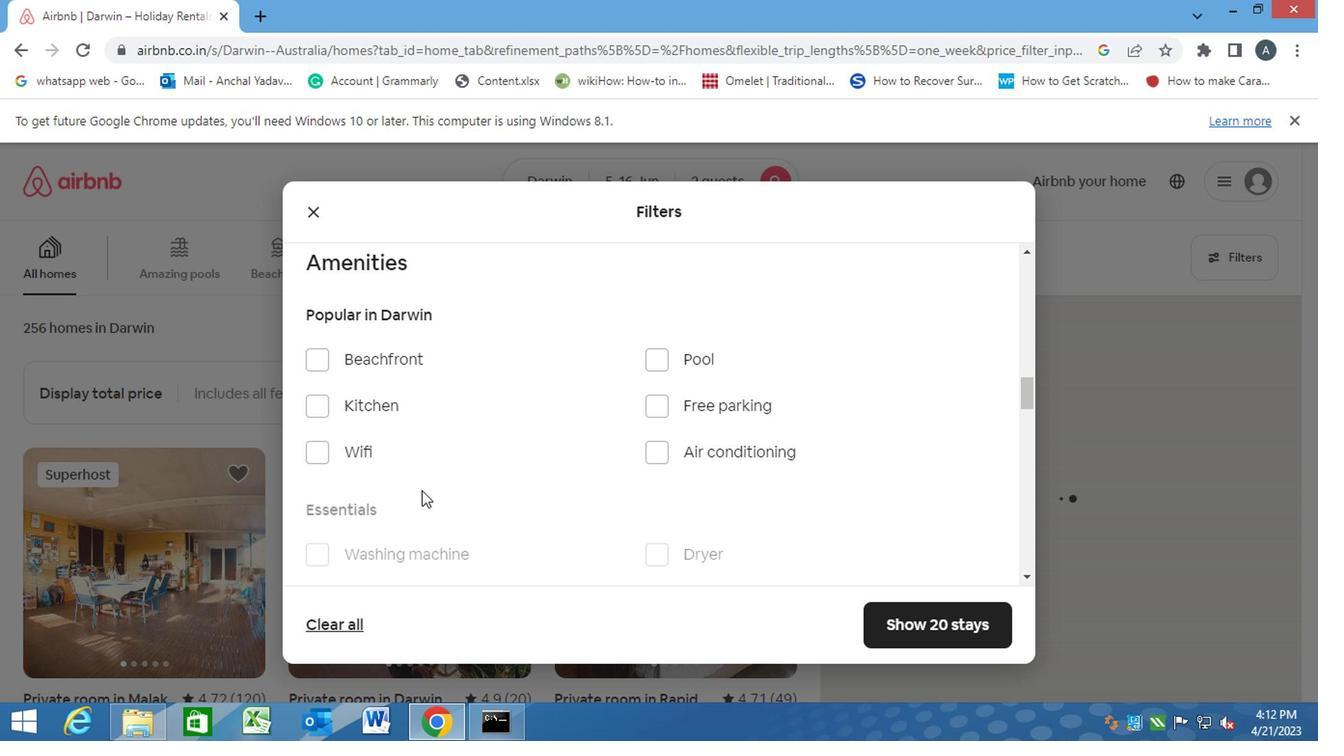 
Action: Mouse scrolled (612, 489) with delta (0, 0)
Screenshot: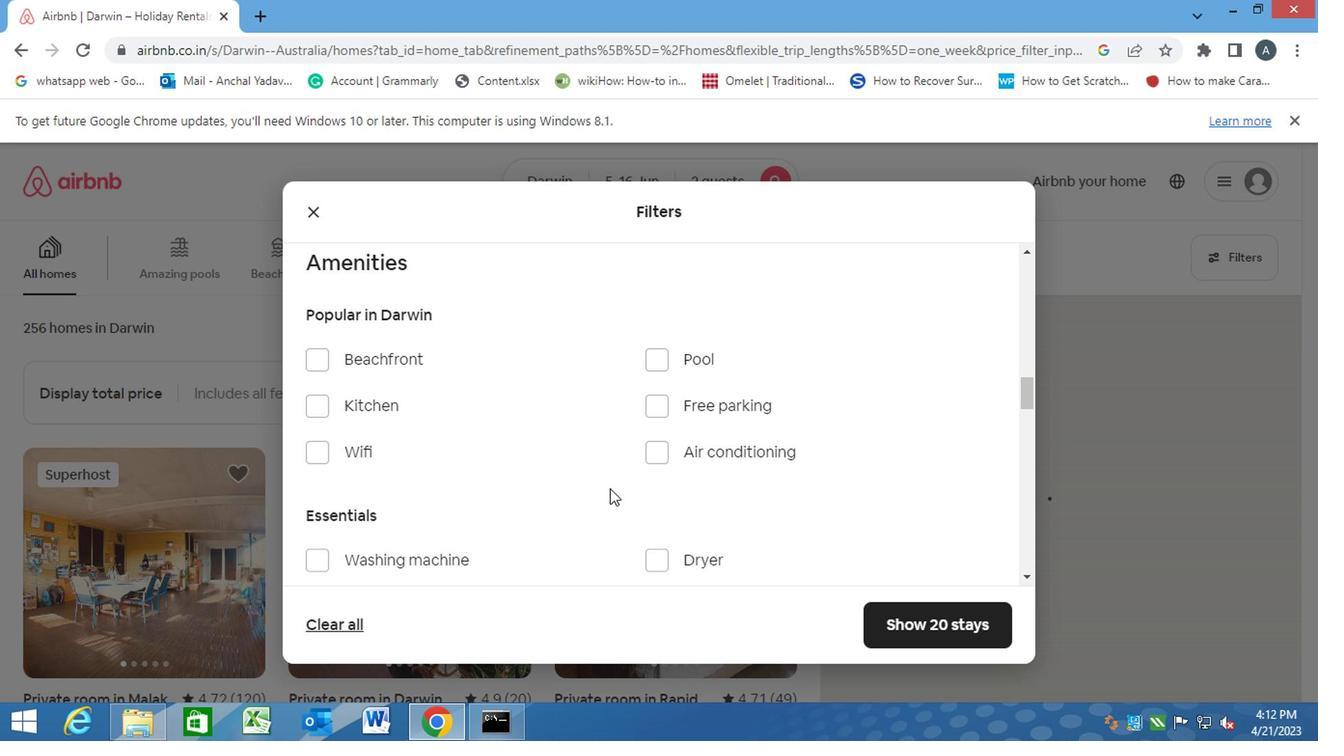 
Action: Mouse scrolled (612, 489) with delta (0, 0)
Screenshot: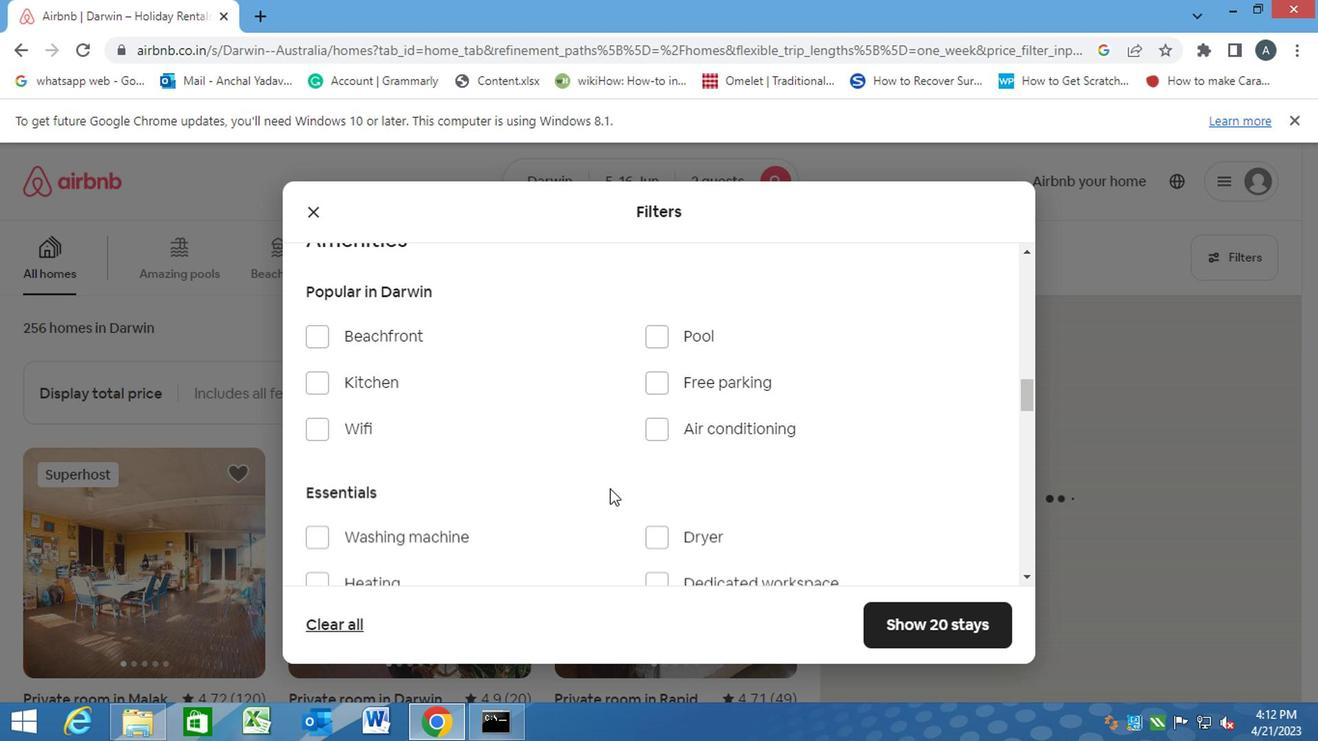 
Action: Mouse moved to (315, 365)
Screenshot: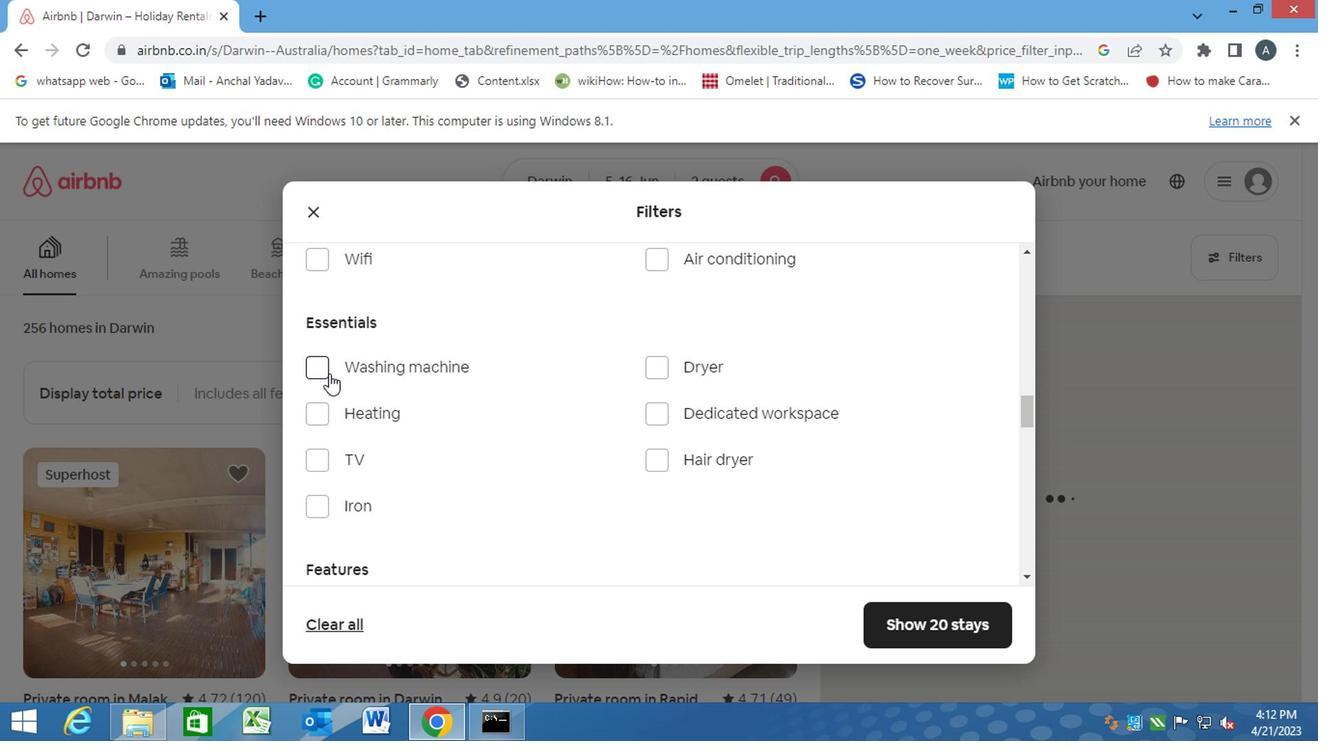 
Action: Mouse pressed left at (315, 365)
Screenshot: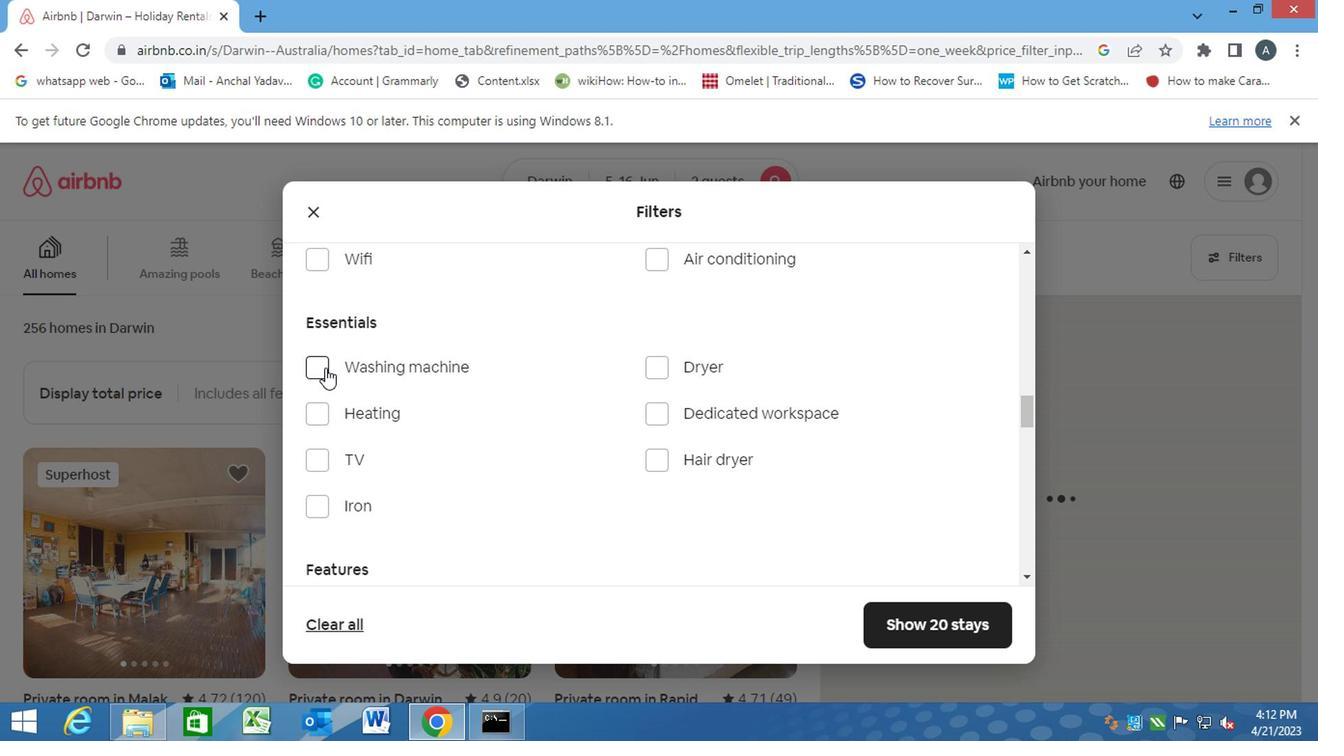 
Action: Mouse moved to (584, 347)
Screenshot: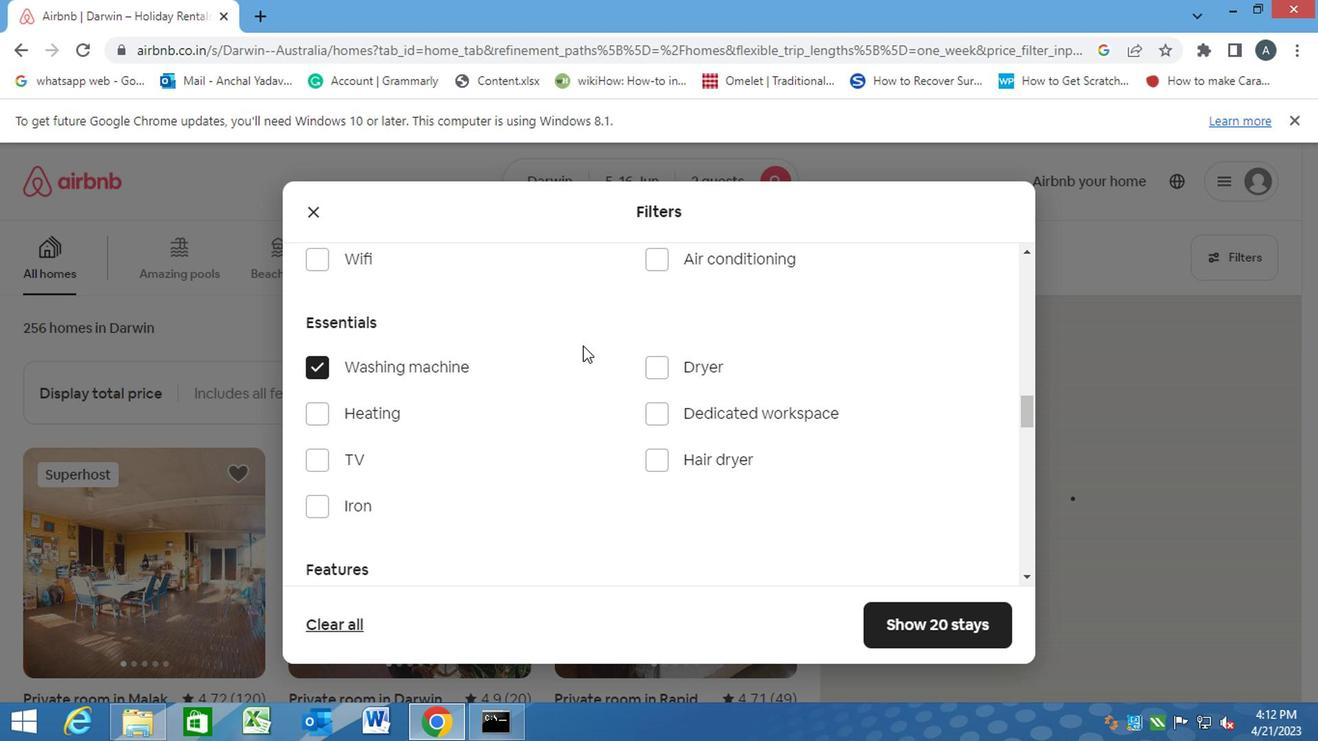 
Action: Mouse scrolled (584, 346) with delta (0, 0)
Screenshot: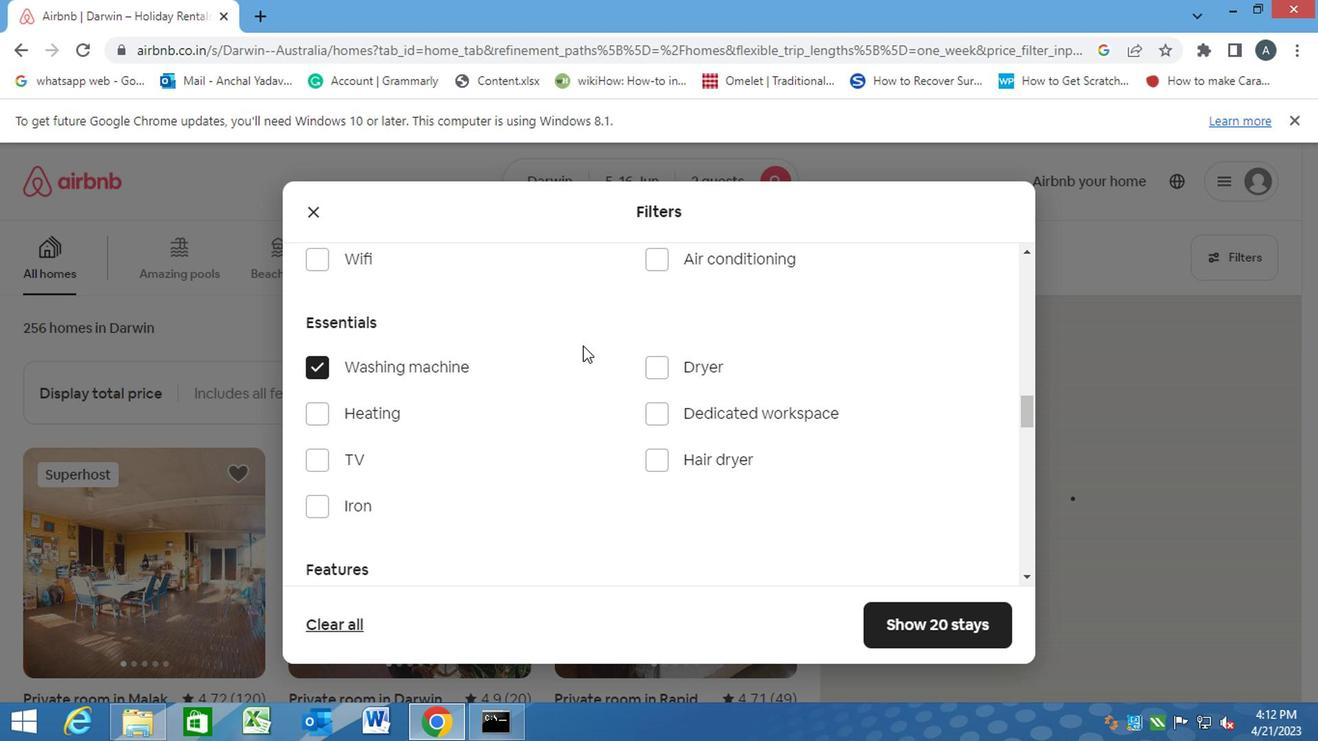 
Action: Mouse moved to (584, 350)
Screenshot: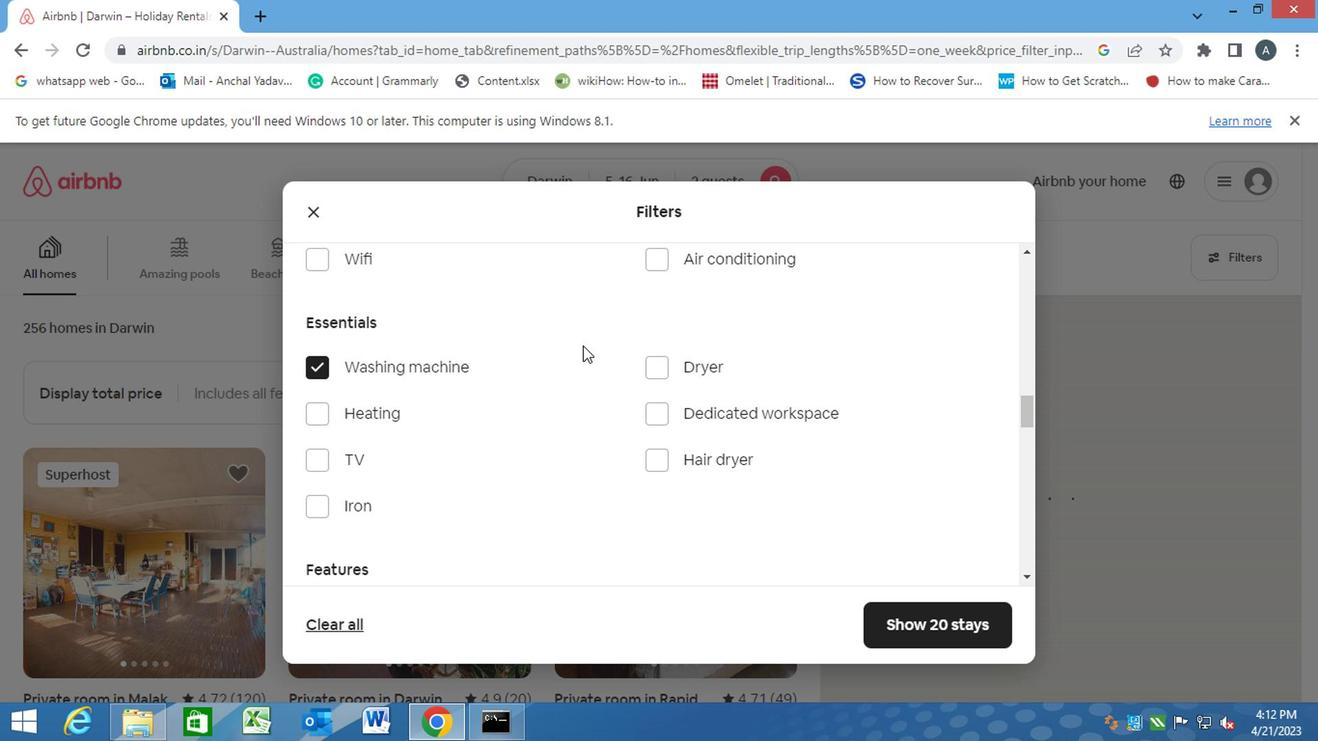 
Action: Mouse scrolled (584, 349) with delta (0, -1)
Screenshot: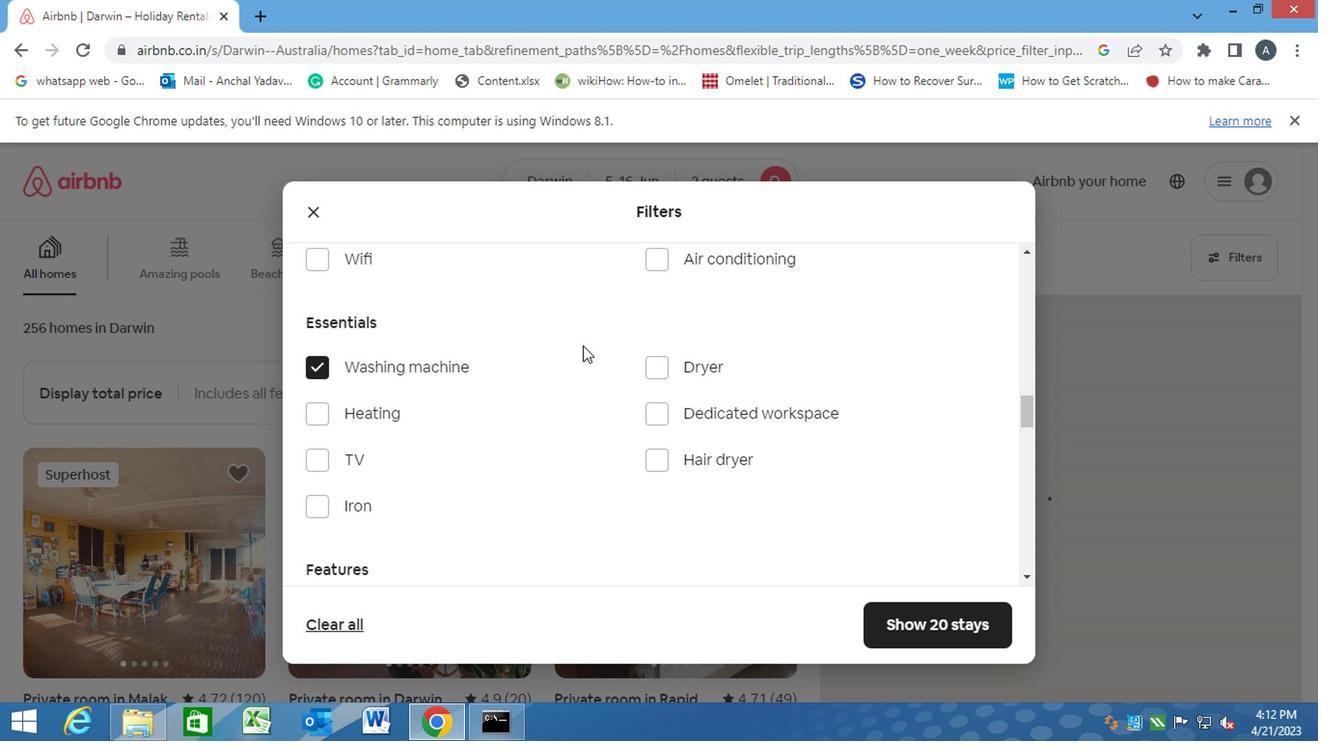 
Action: Mouse moved to (583, 357)
Screenshot: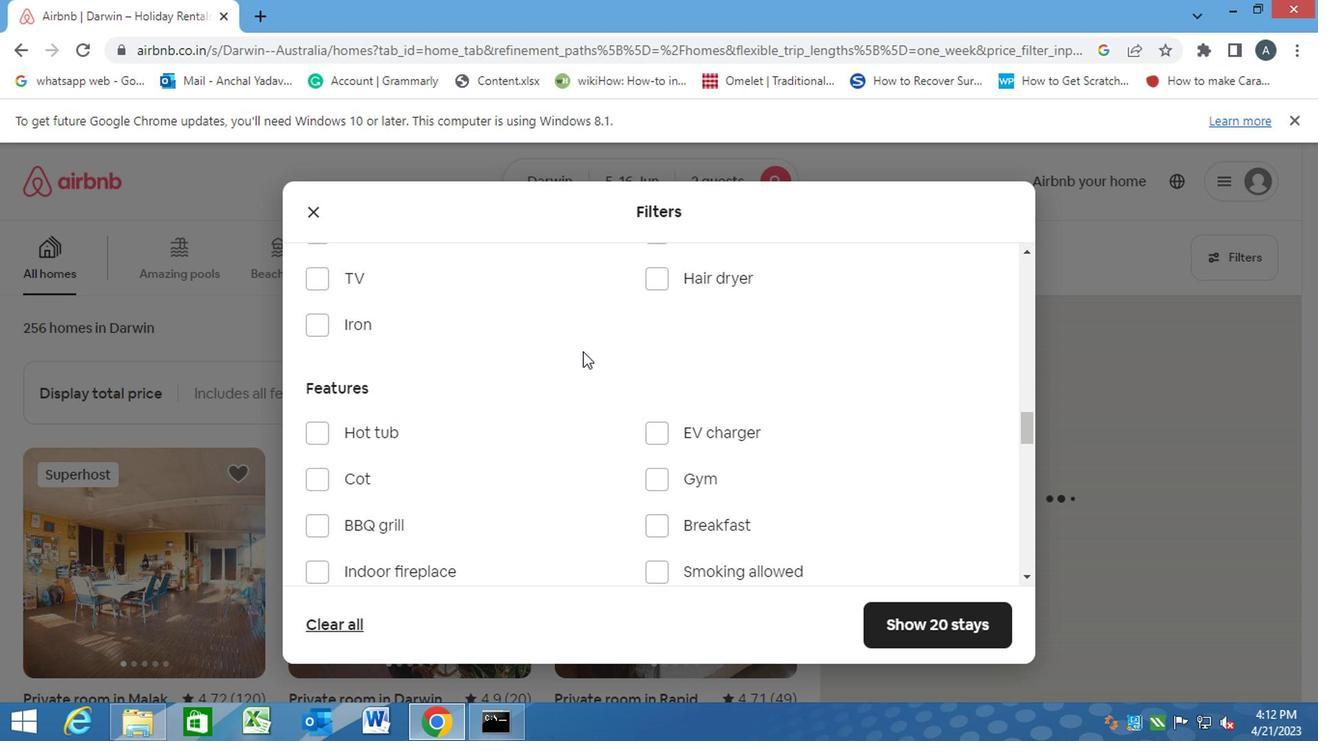 
Action: Mouse scrolled (583, 356) with delta (0, 0)
Screenshot: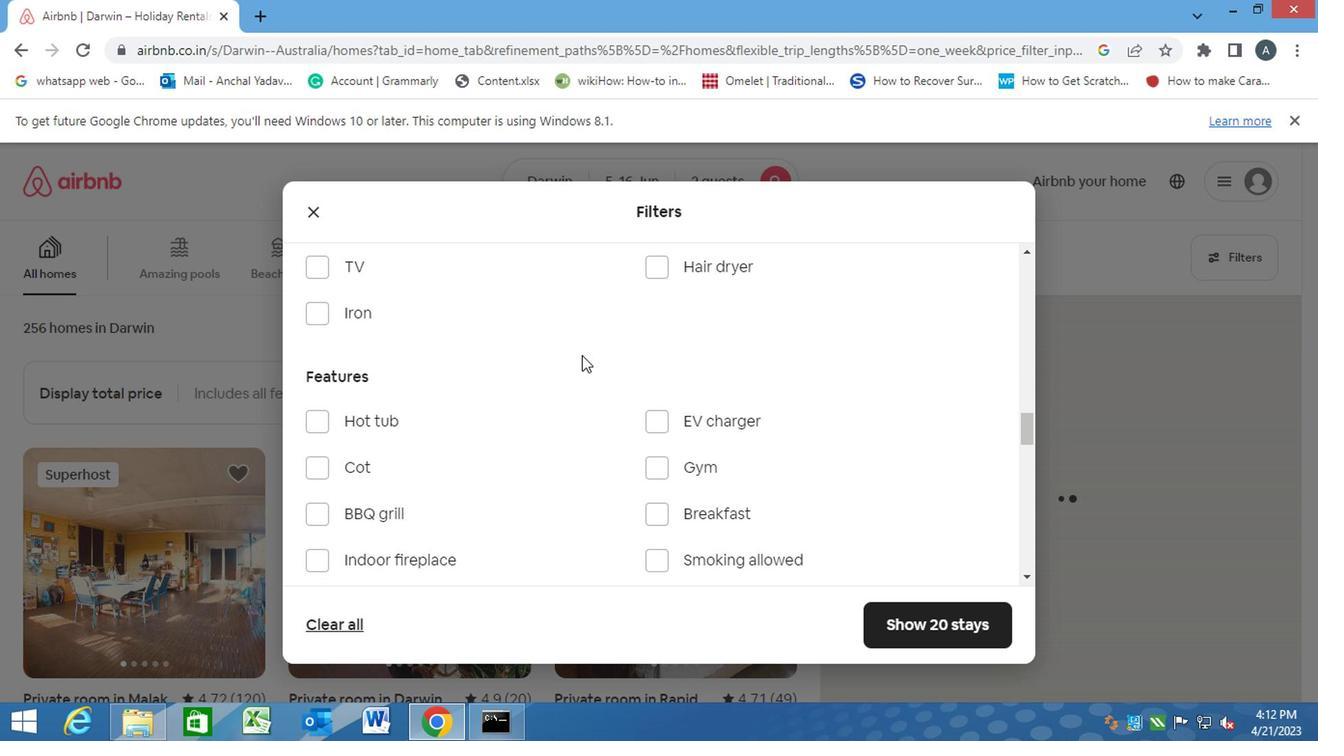 
Action: Mouse scrolled (583, 356) with delta (0, 0)
Screenshot: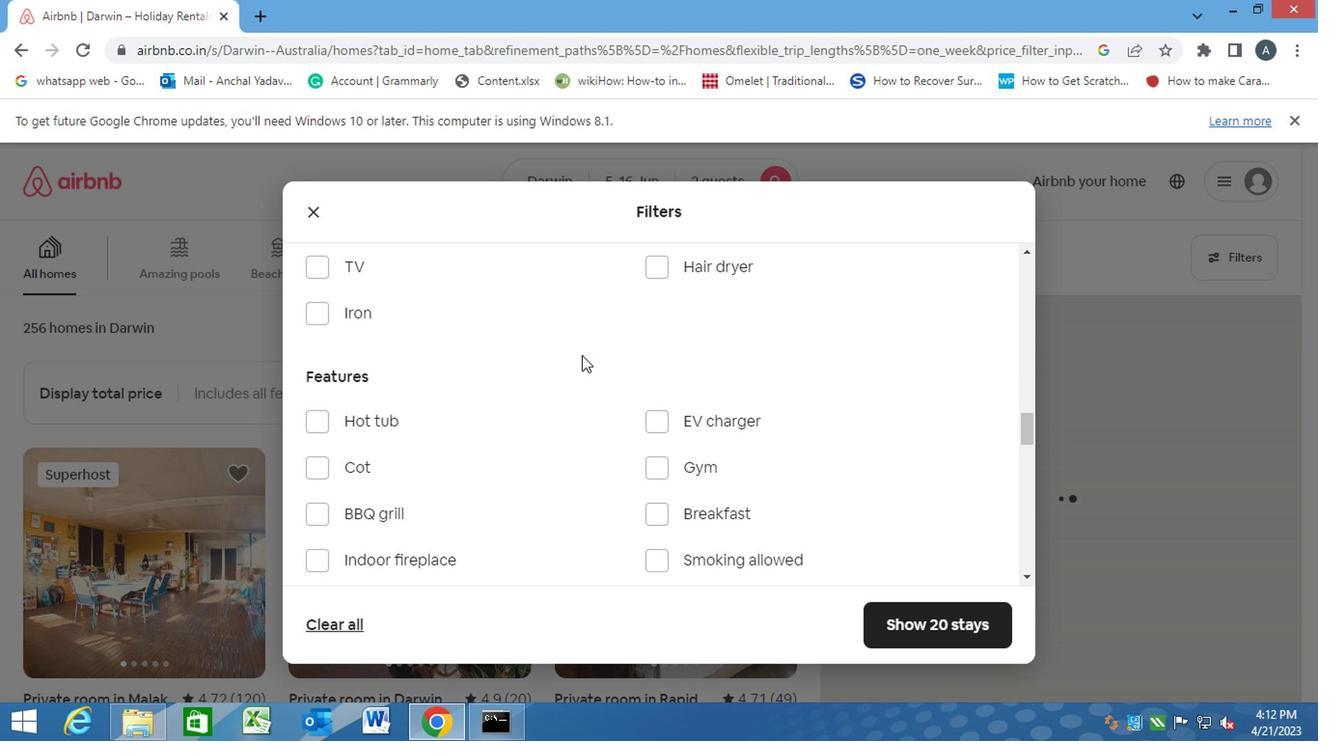 
Action: Mouse scrolled (583, 356) with delta (0, 0)
Screenshot: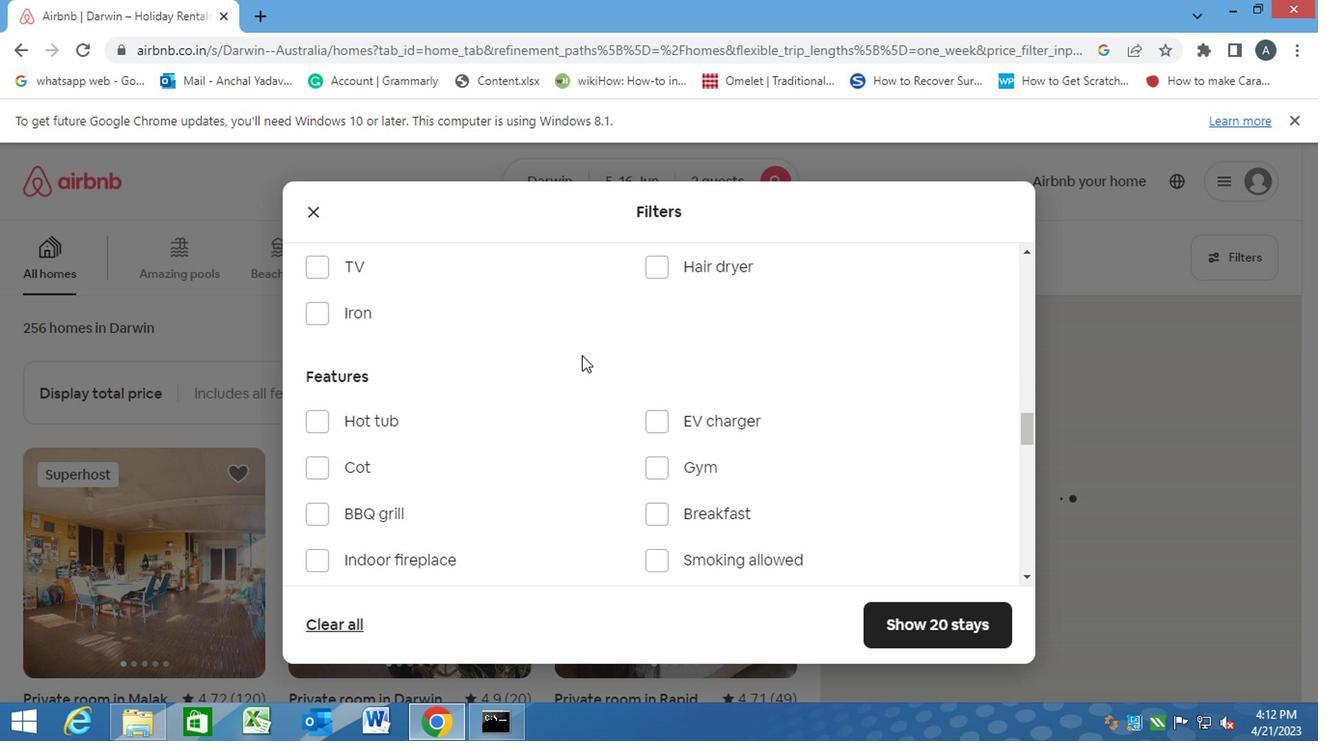 
Action: Mouse scrolled (583, 356) with delta (0, 0)
Screenshot: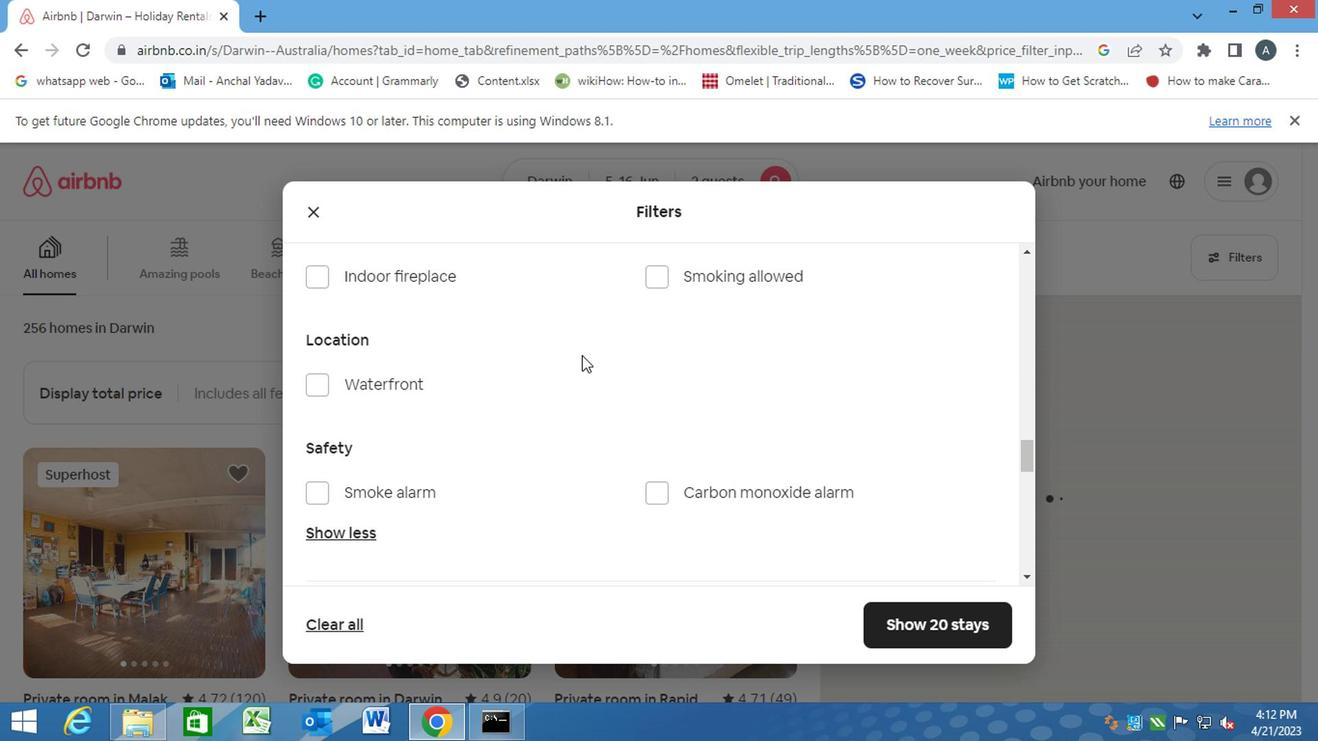 
Action: Mouse scrolled (583, 356) with delta (0, 0)
Screenshot: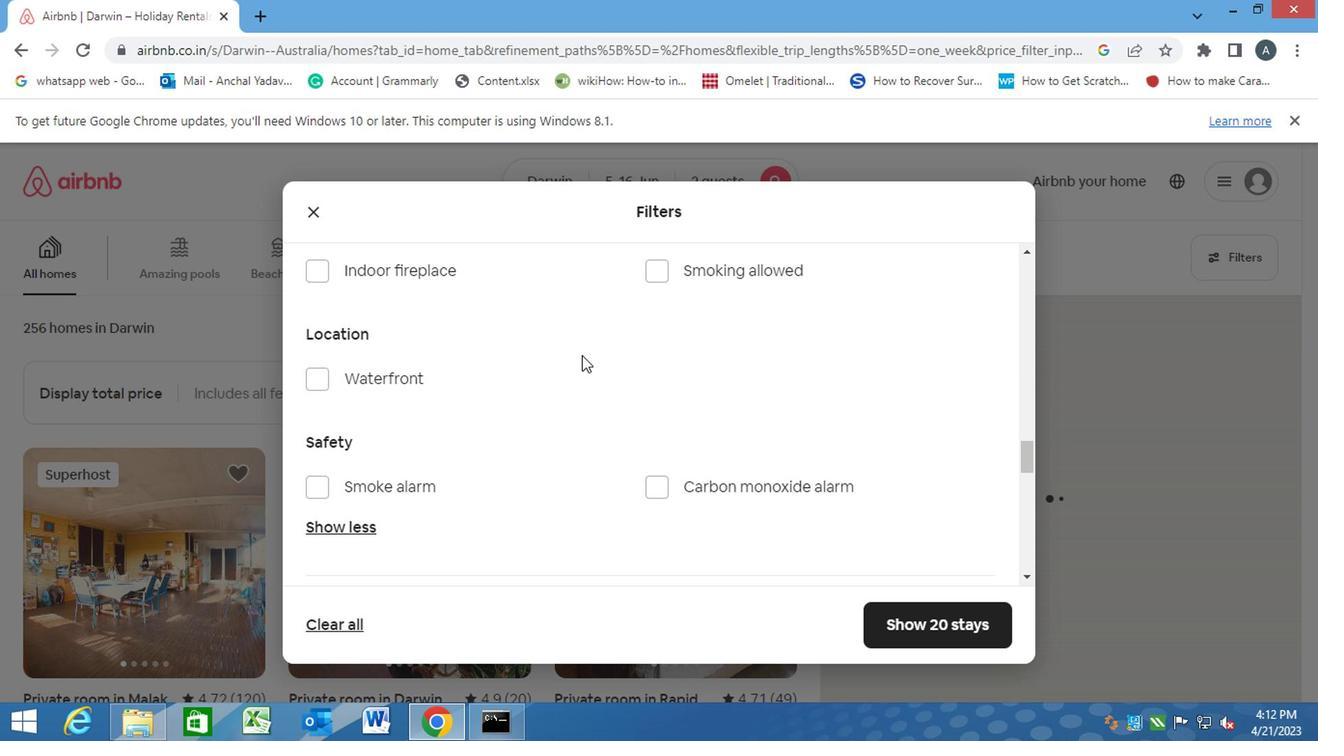 
Action: Mouse scrolled (583, 356) with delta (0, 0)
Screenshot: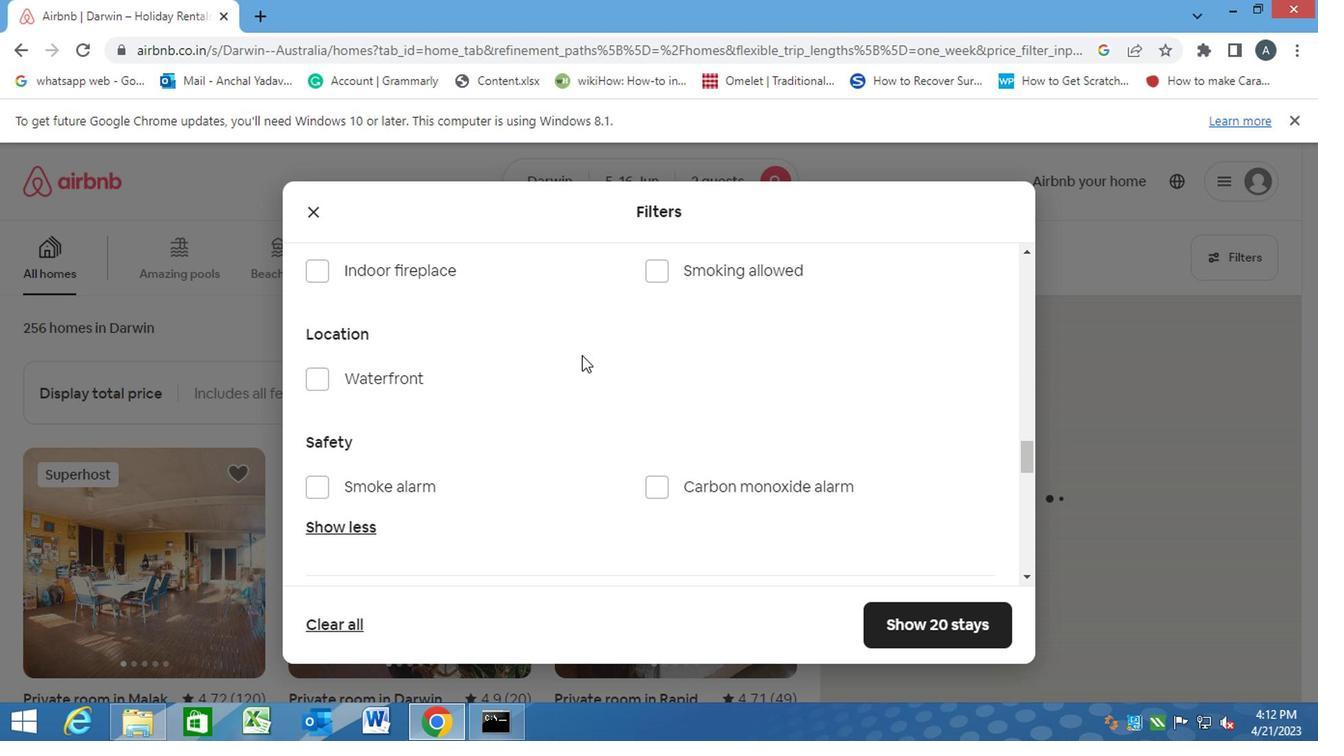 
Action: Mouse scrolled (583, 356) with delta (0, 0)
Screenshot: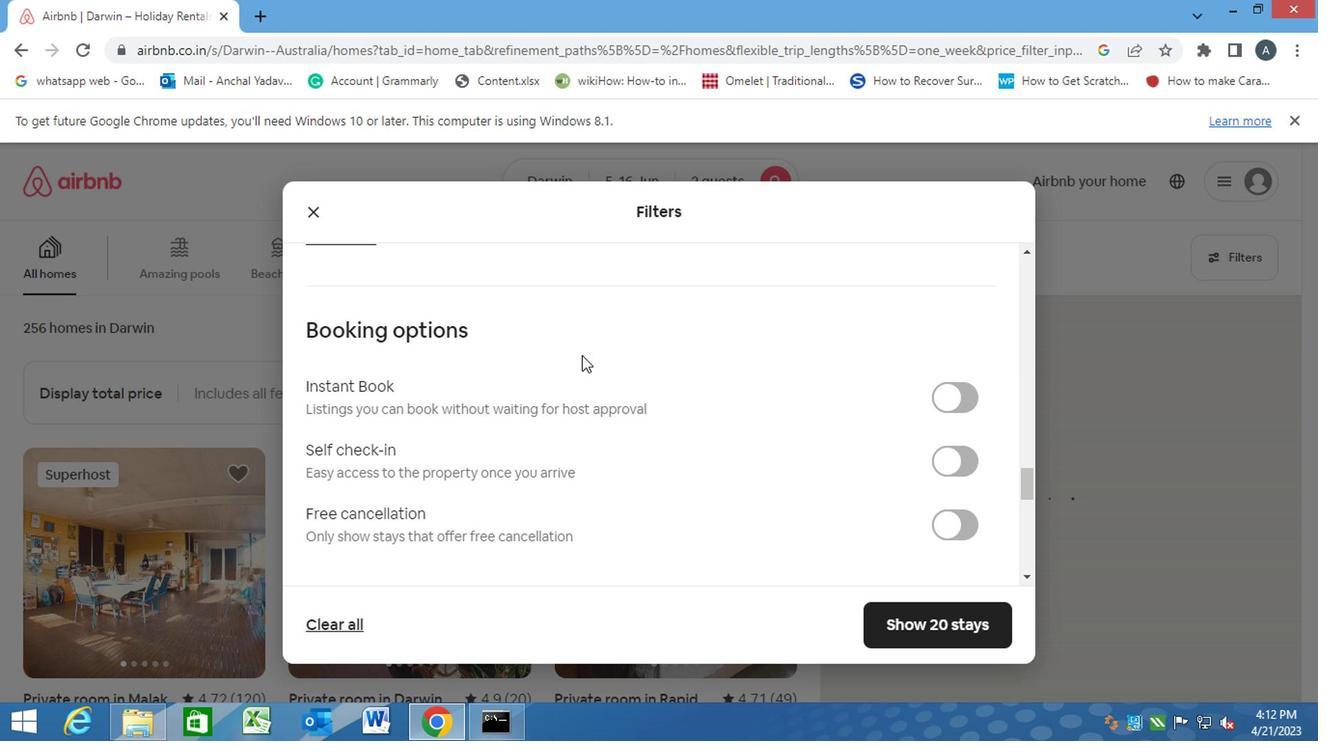 
Action: Mouse moved to (958, 352)
Screenshot: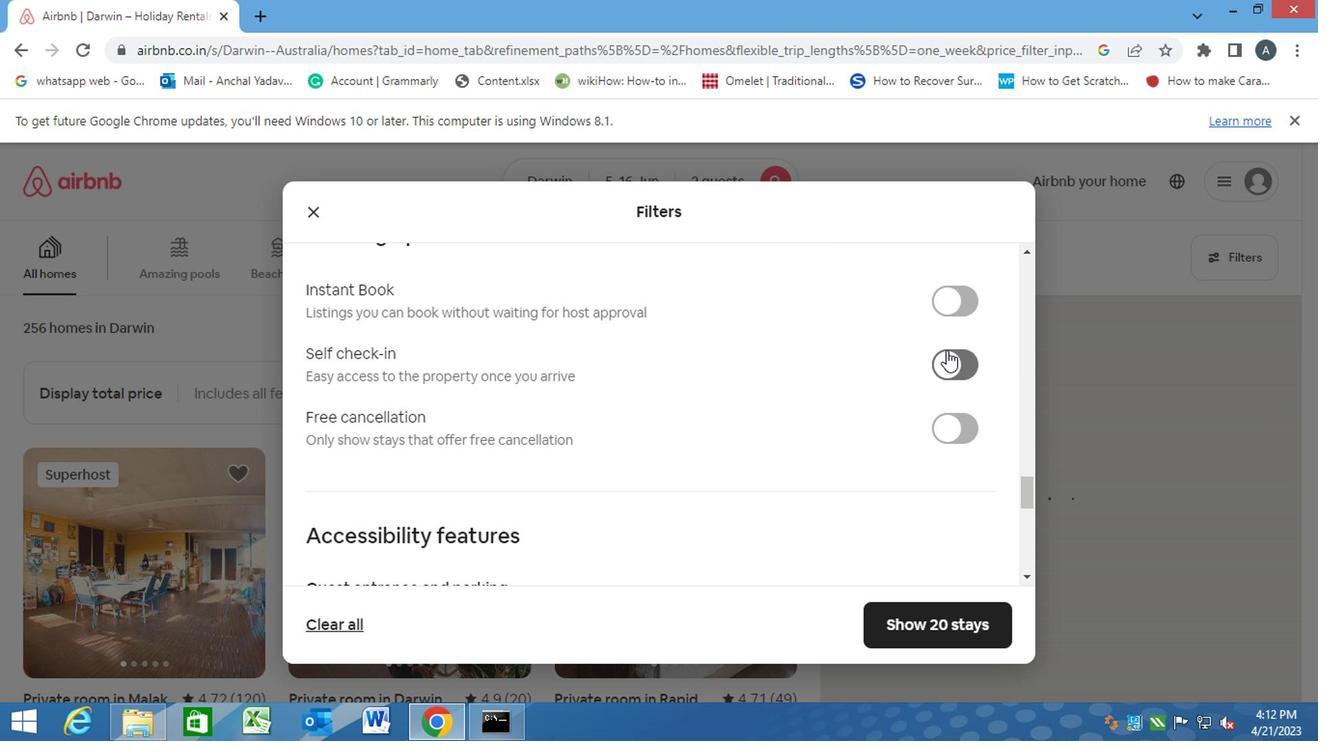 
Action: Mouse pressed left at (958, 352)
Screenshot: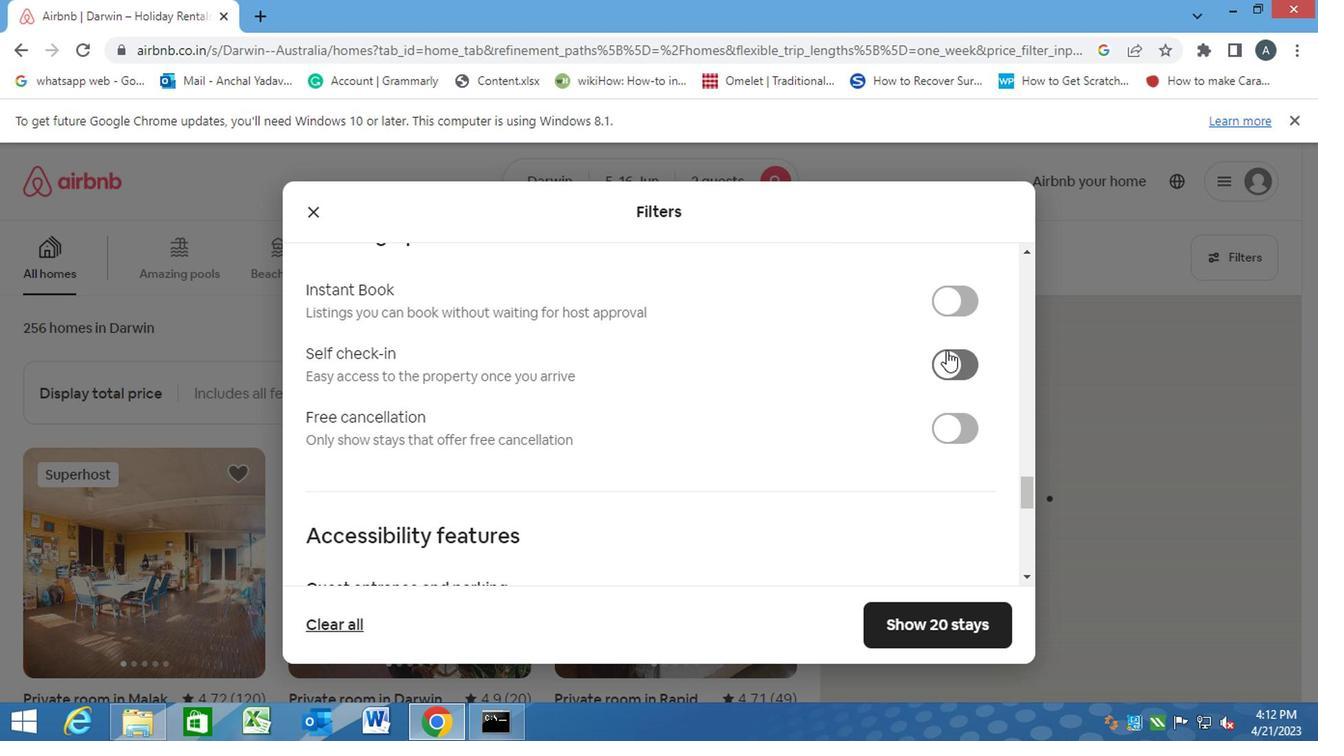 
Action: Mouse moved to (712, 445)
Screenshot: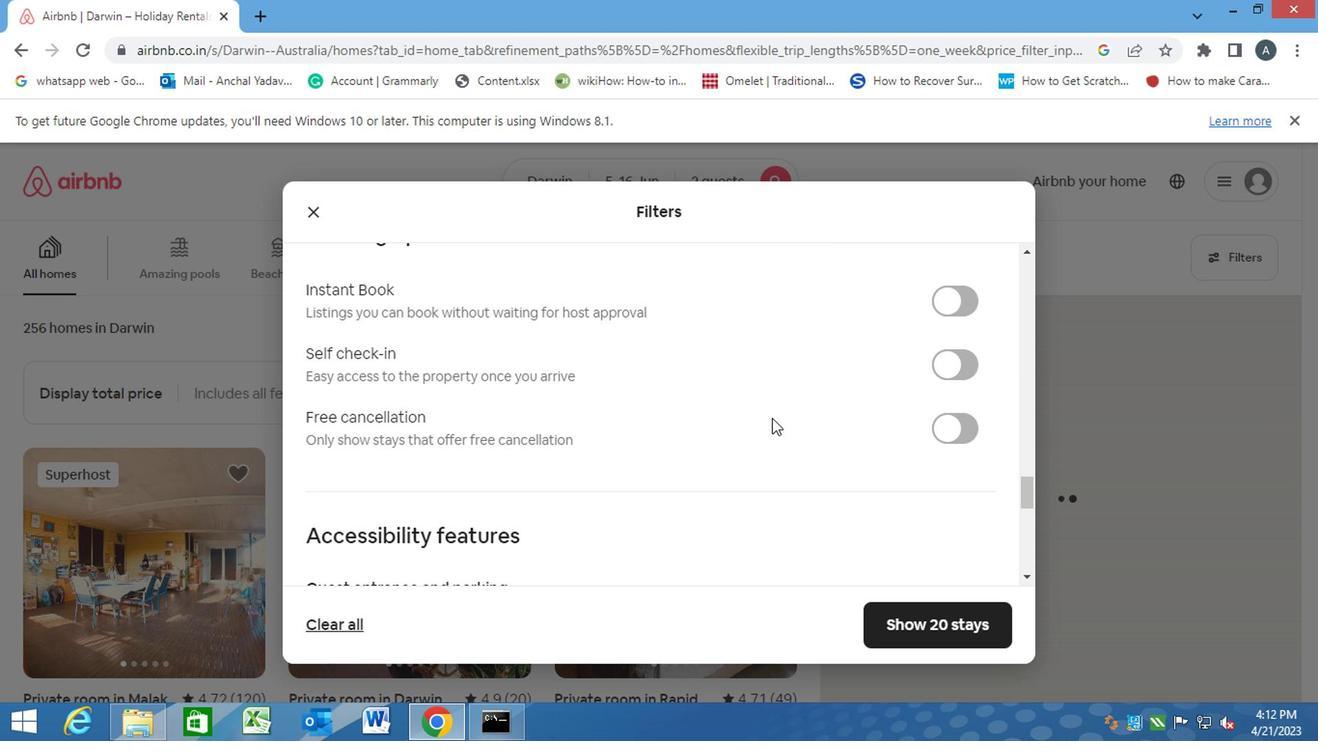 
Action: Mouse scrolled (712, 445) with delta (0, 0)
Screenshot: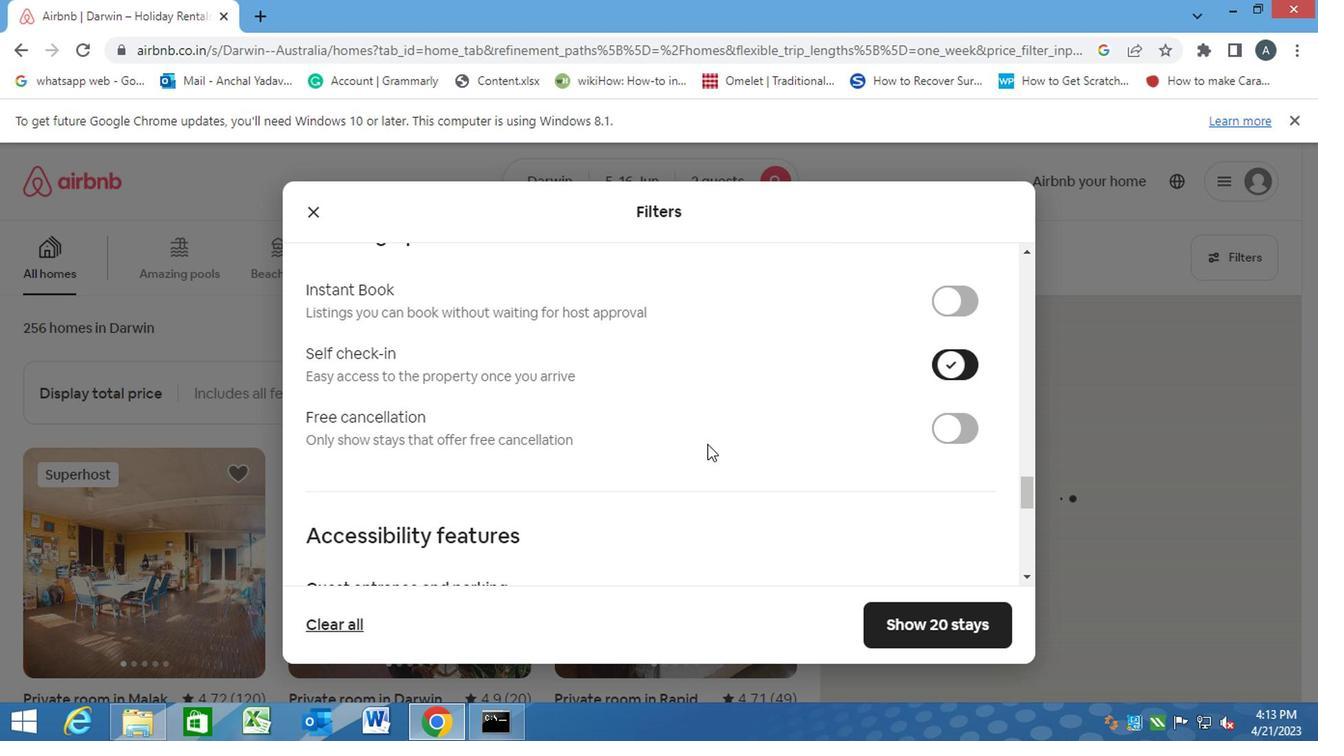 
Action: Mouse scrolled (712, 445) with delta (0, 0)
Screenshot: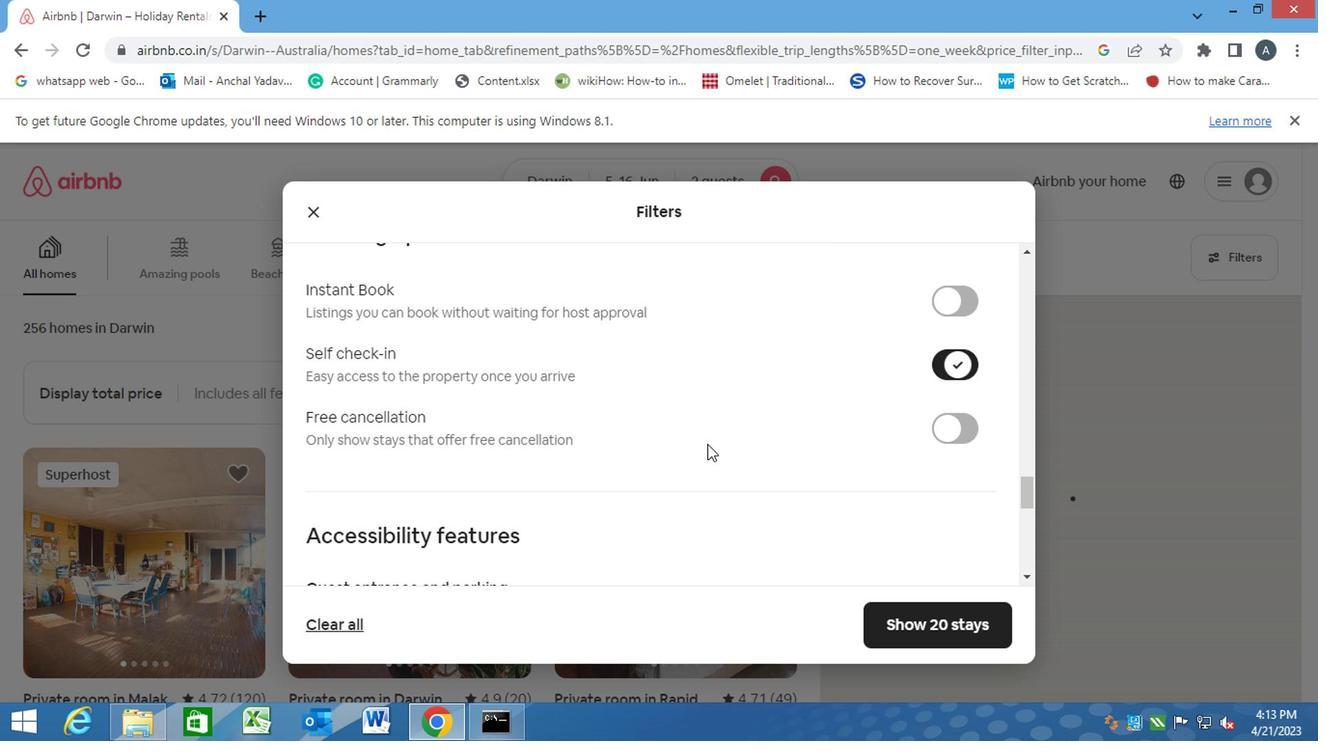 
Action: Mouse moved to (703, 447)
Screenshot: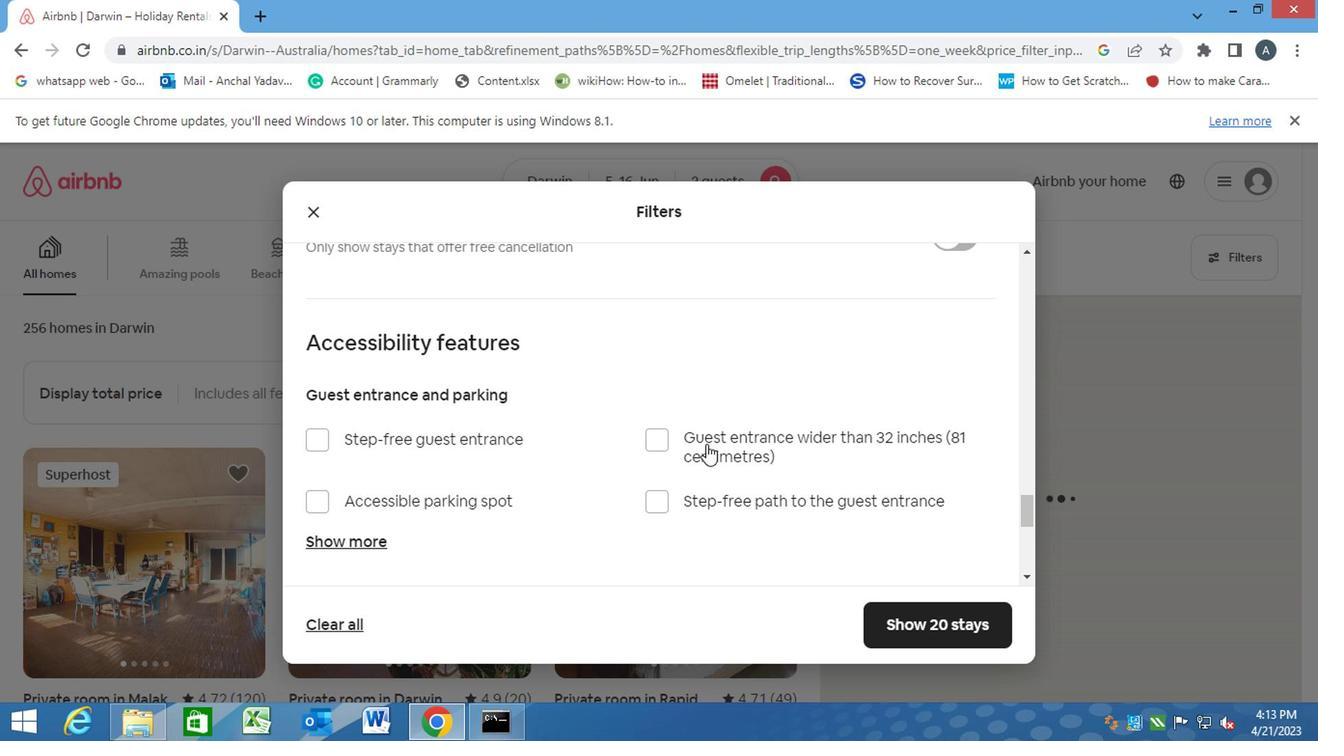 
Action: Mouse scrolled (703, 445) with delta (0, -1)
Screenshot: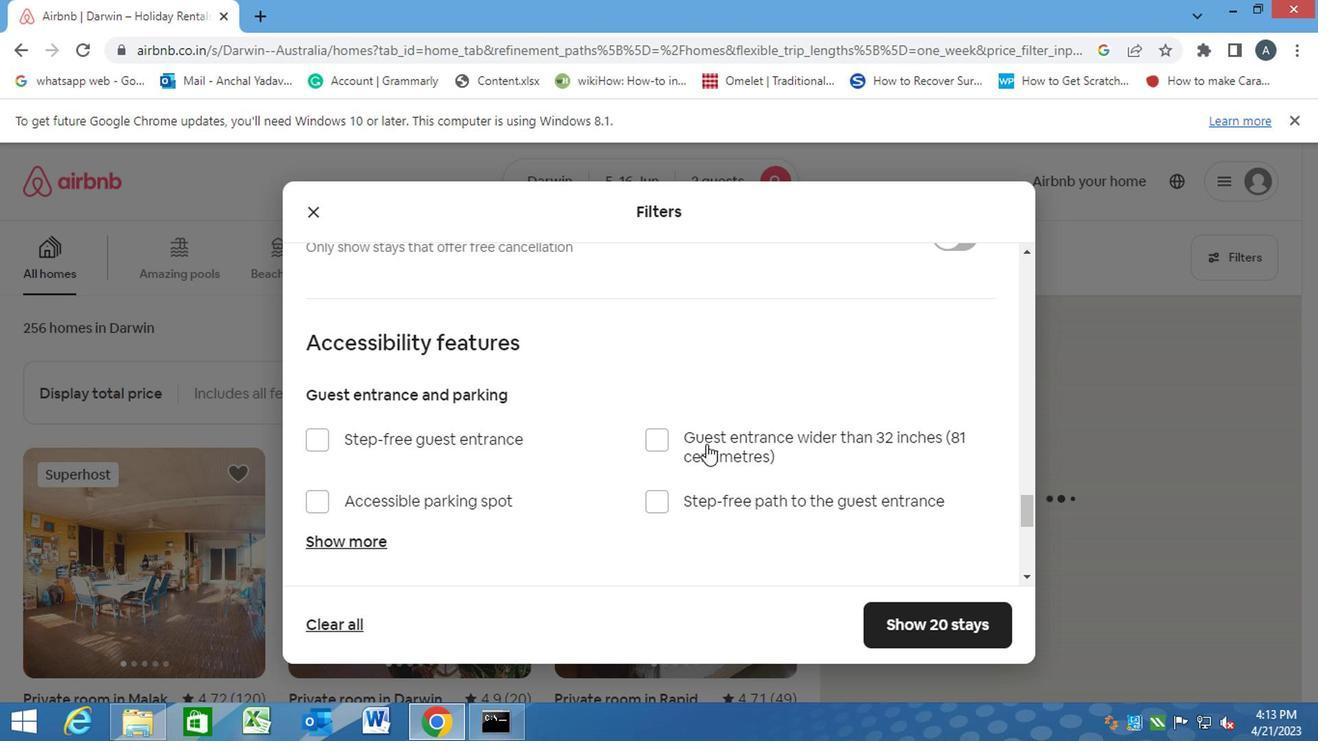 
Action: Mouse moved to (699, 449)
Screenshot: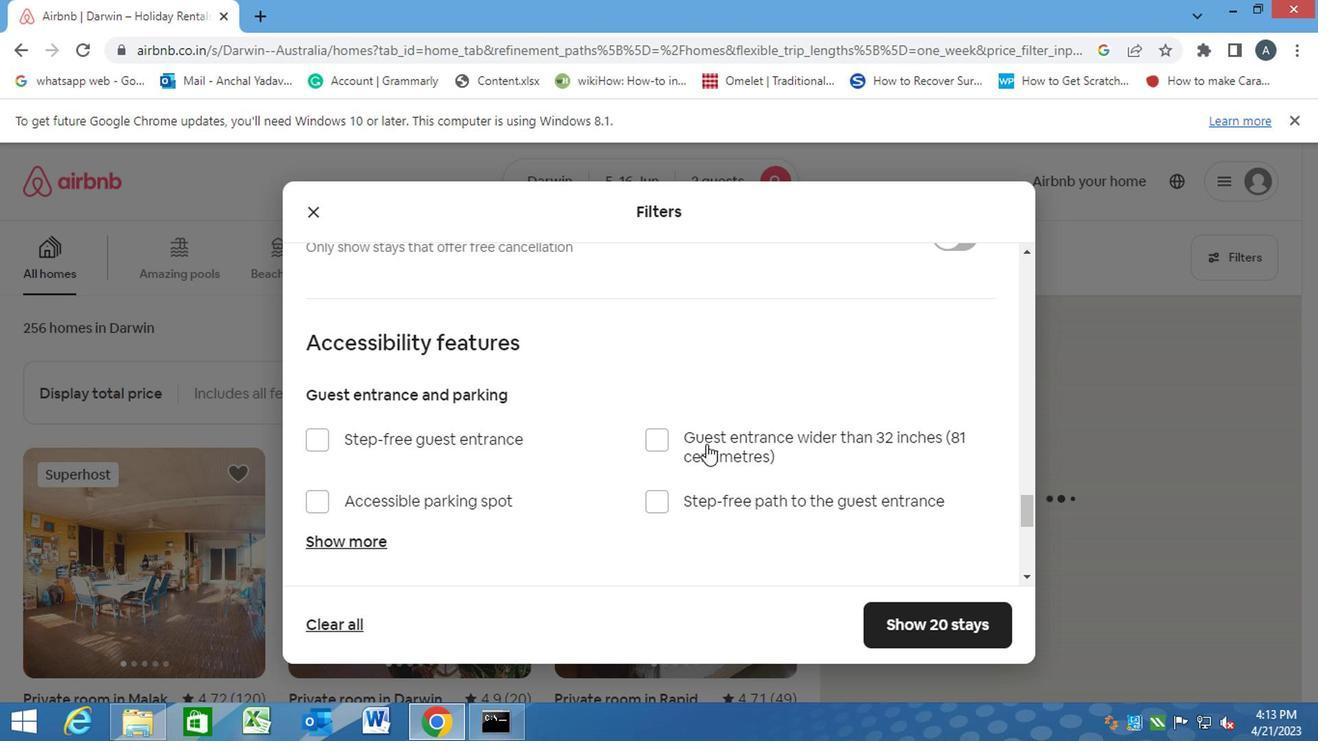 
Action: Mouse scrolled (699, 447) with delta (0, -1)
Screenshot: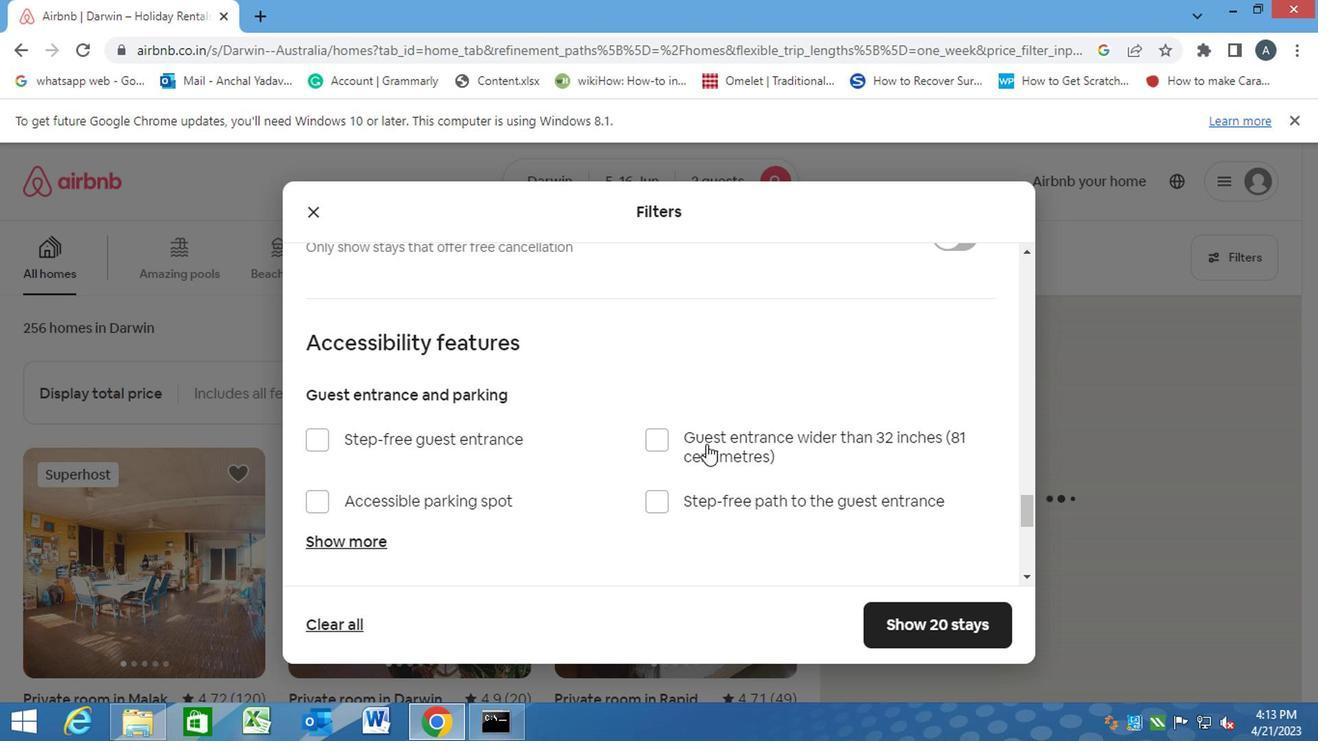 
Action: Mouse moved to (689, 451)
Screenshot: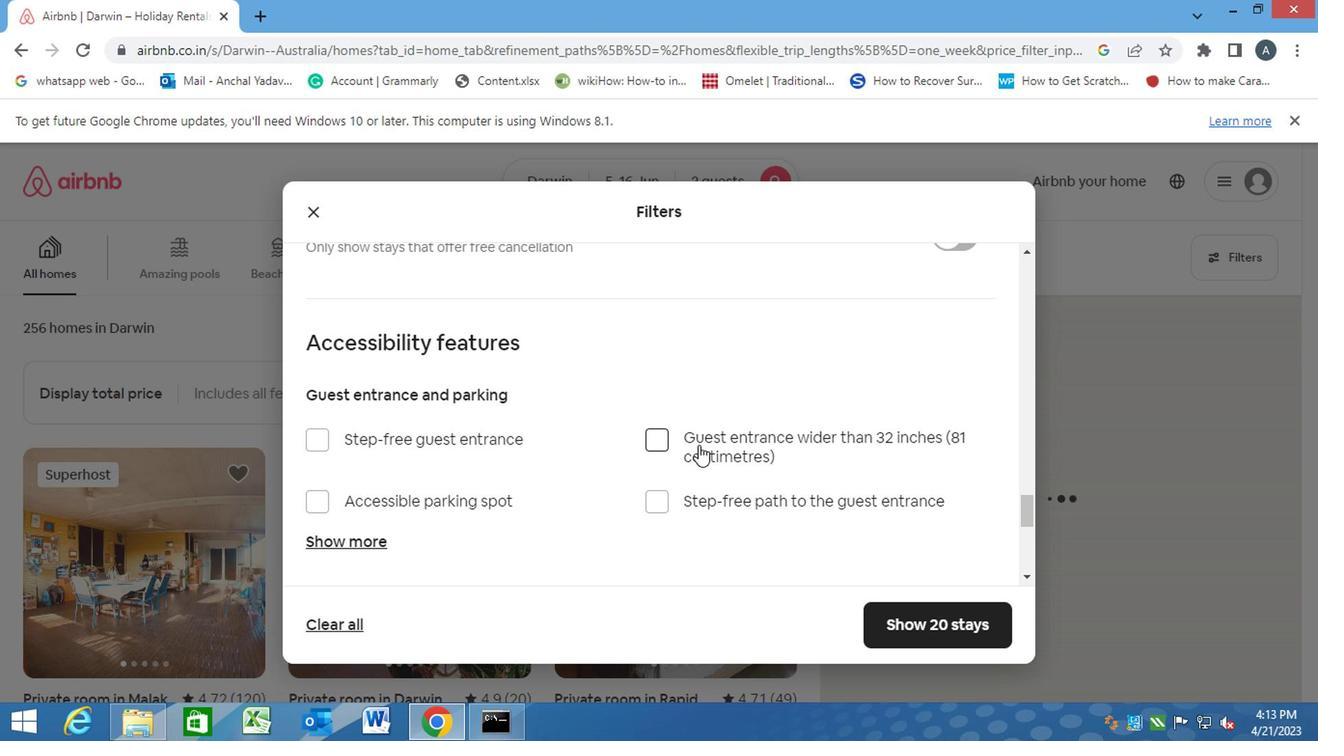
Action: Mouse scrolled (693, 449) with delta (0, -1)
Screenshot: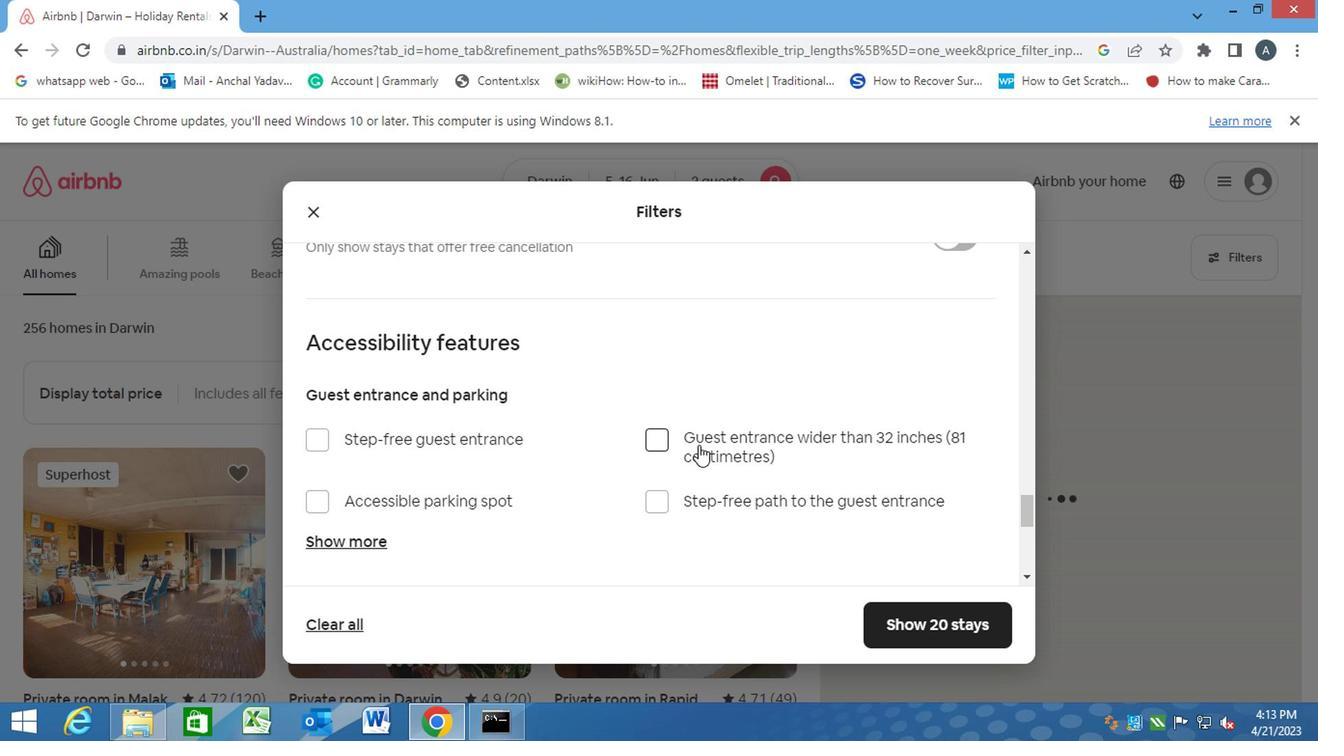 
Action: Mouse moved to (301, 487)
Screenshot: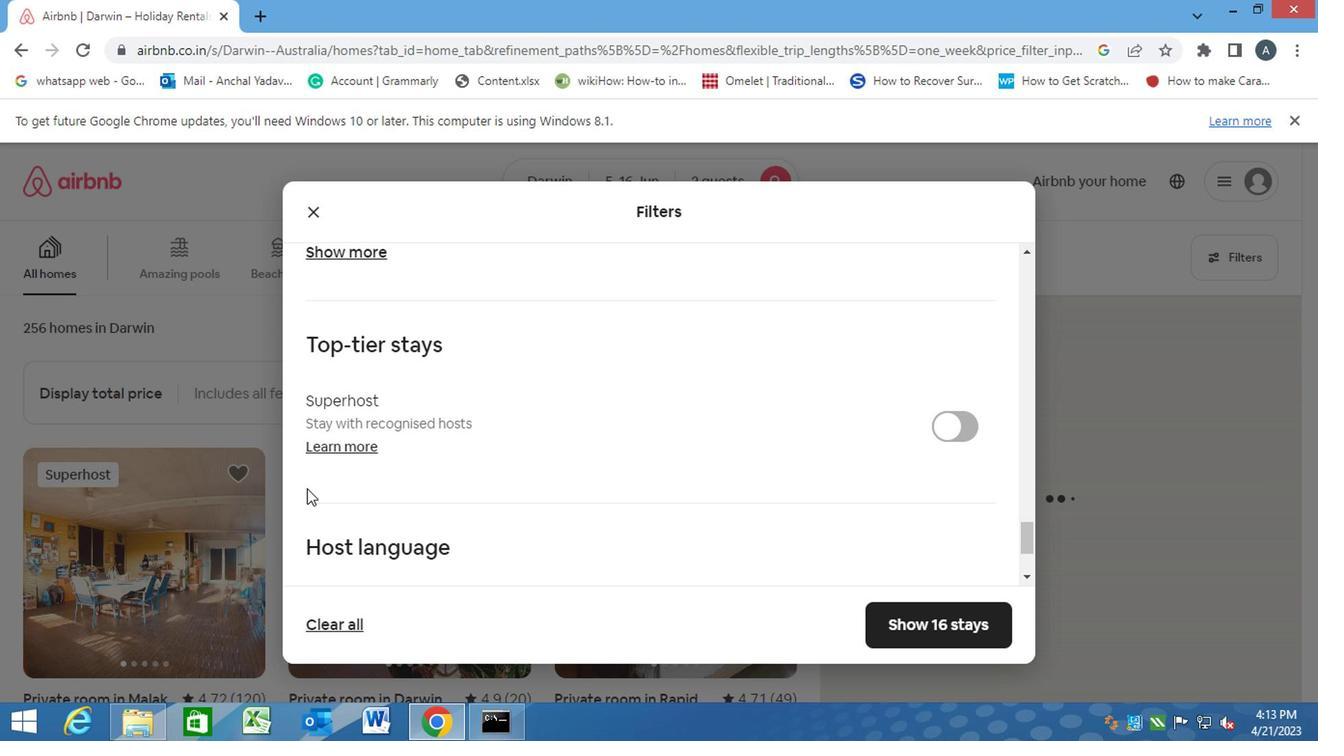
Action: Mouse scrolled (301, 486) with delta (0, -1)
Screenshot: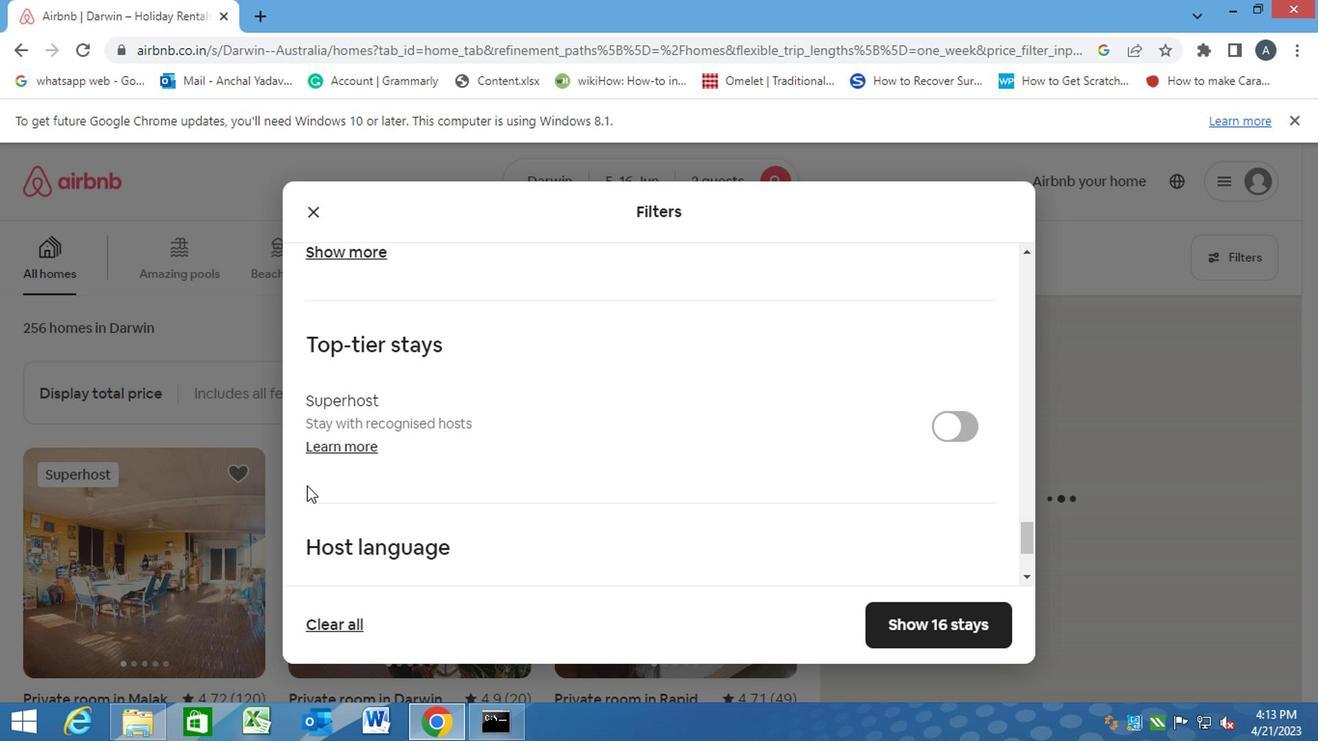 
Action: Mouse scrolled (301, 486) with delta (0, -1)
Screenshot: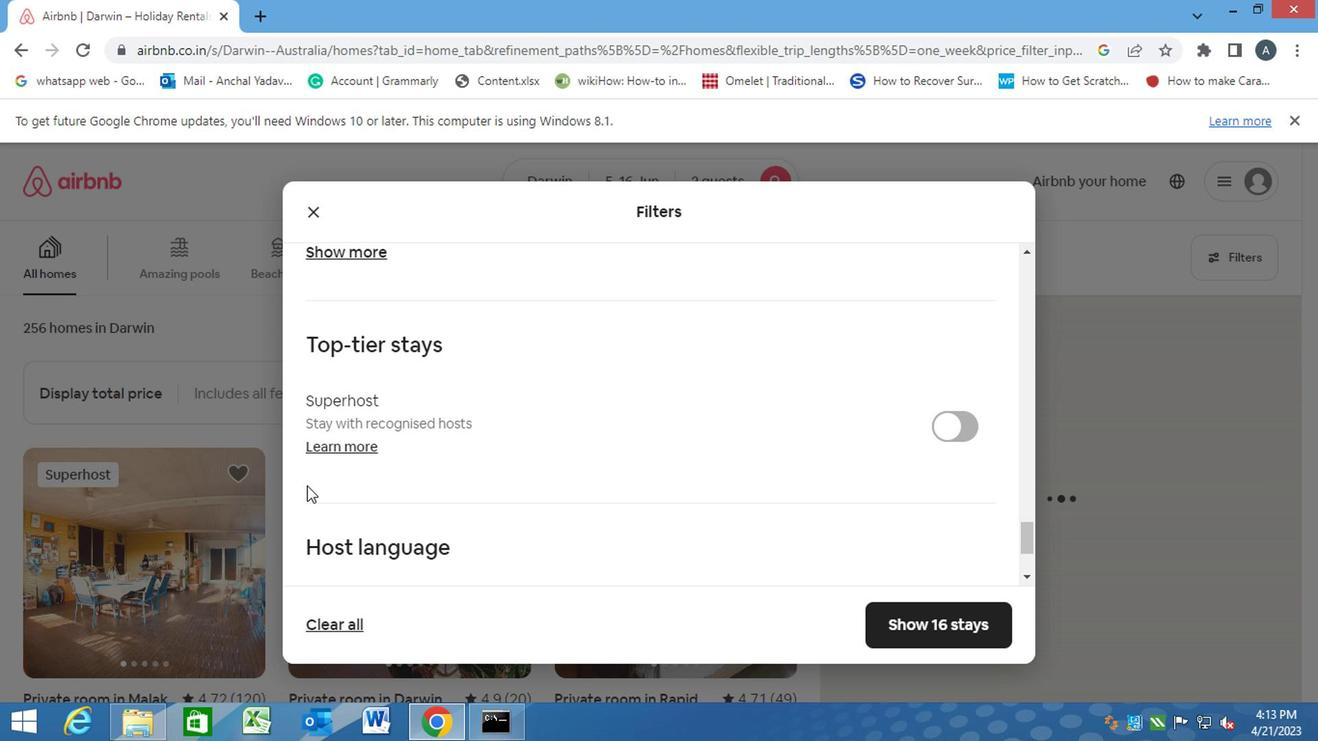
Action: Mouse moved to (315, 461)
Screenshot: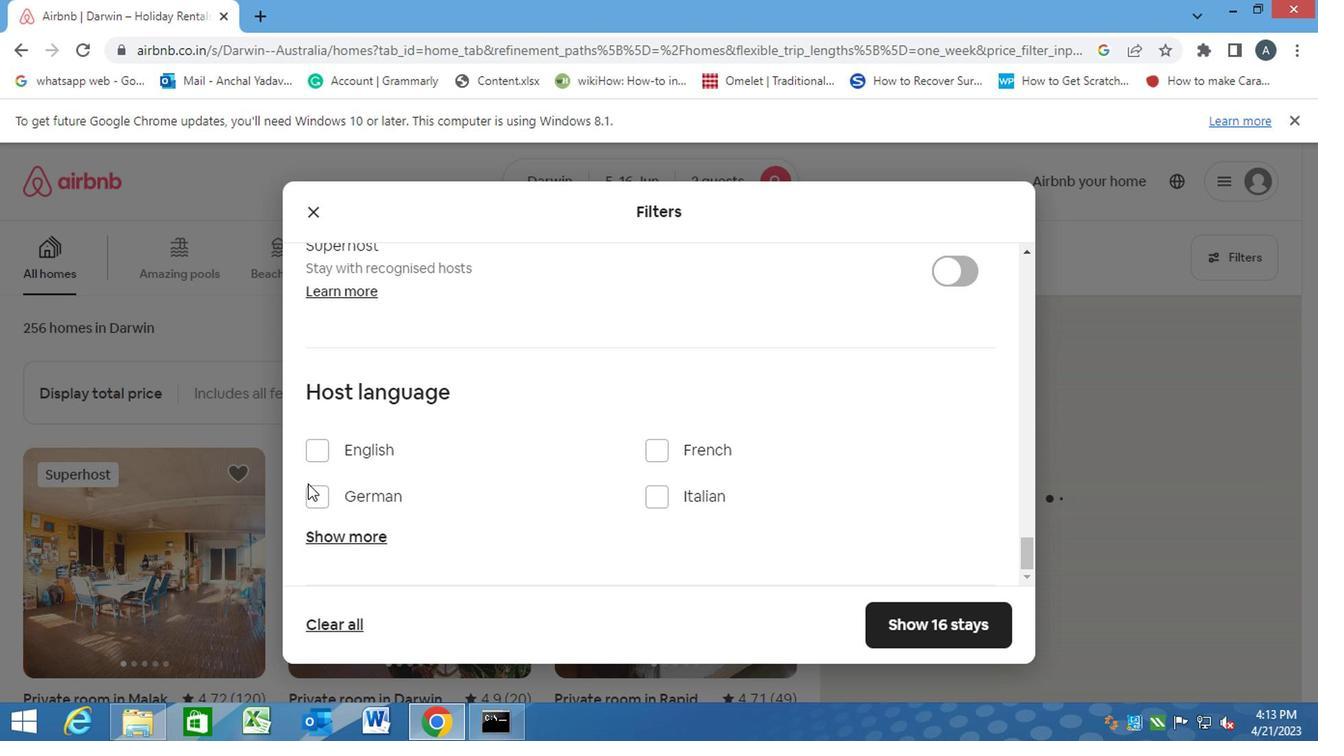 
Action: Mouse pressed left at (315, 461)
Screenshot: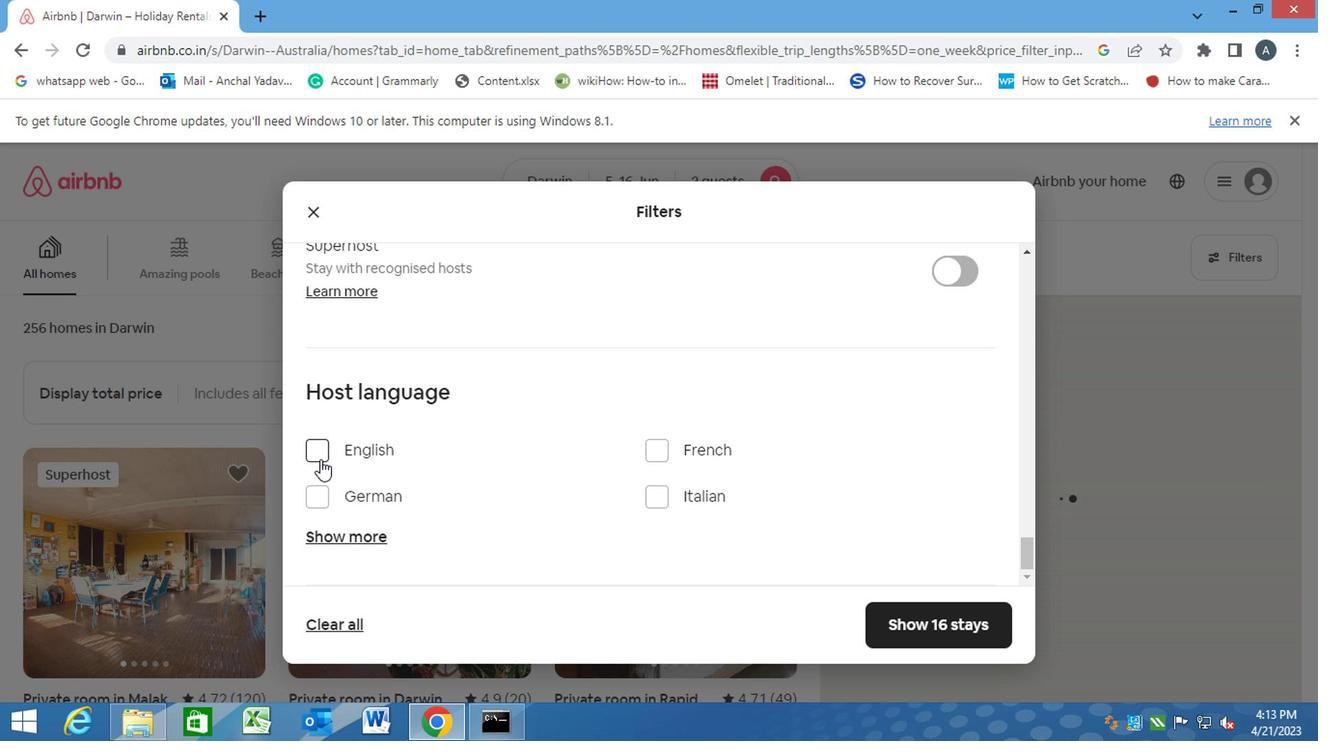 
Action: Mouse moved to (922, 629)
Screenshot: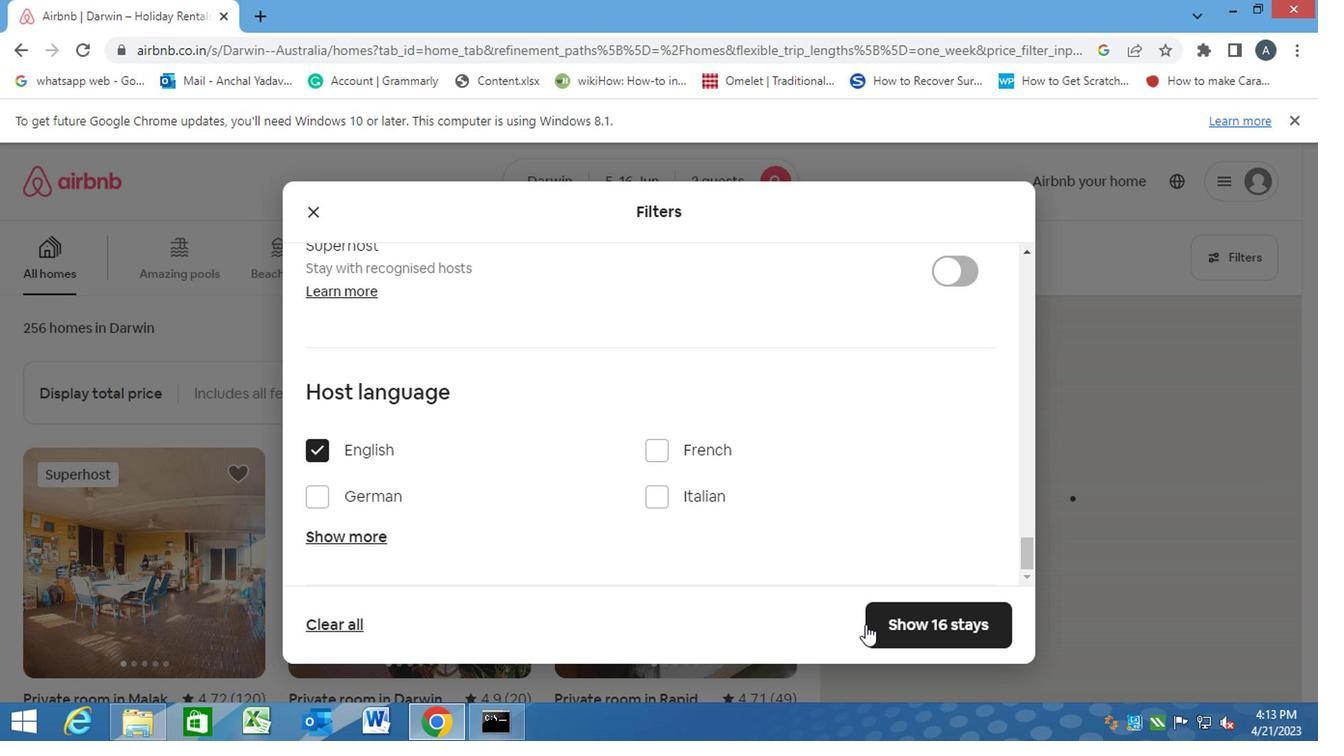 
Action: Mouse pressed left at (922, 629)
Screenshot: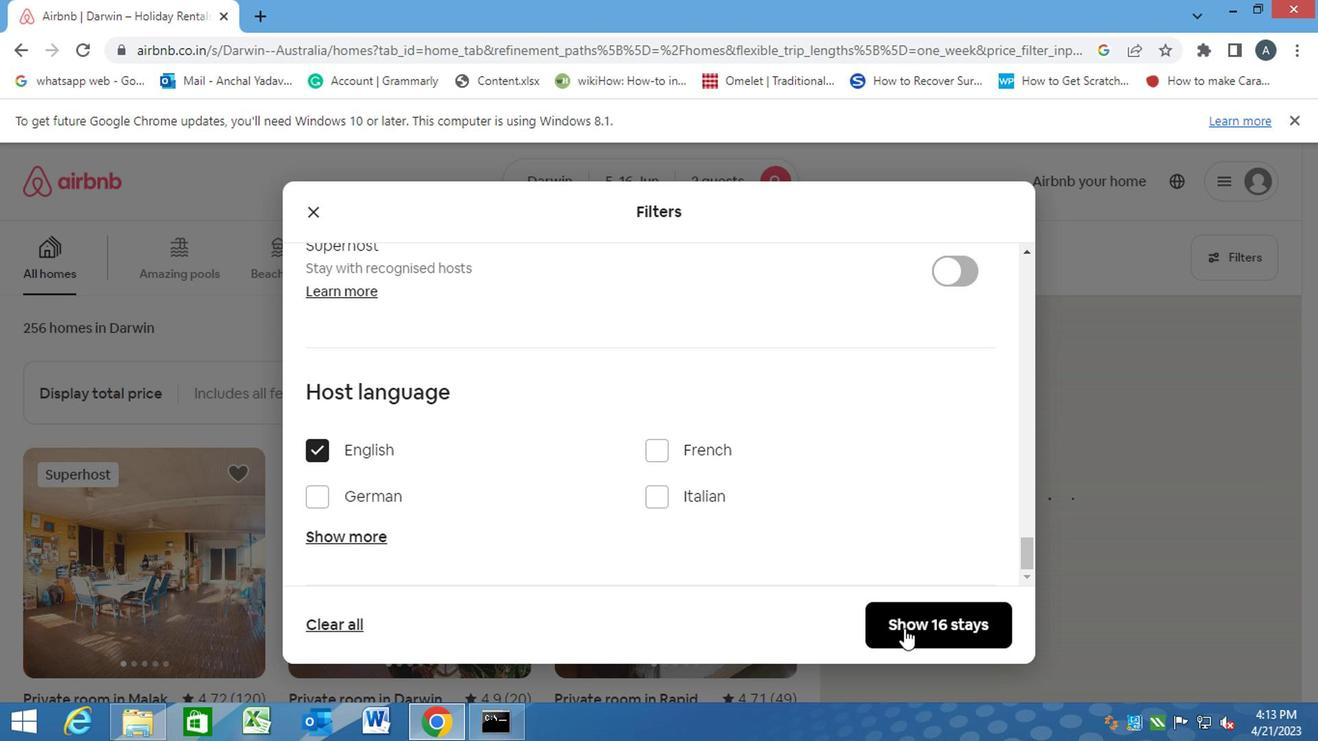 
Action: Mouse moved to (919, 629)
Screenshot: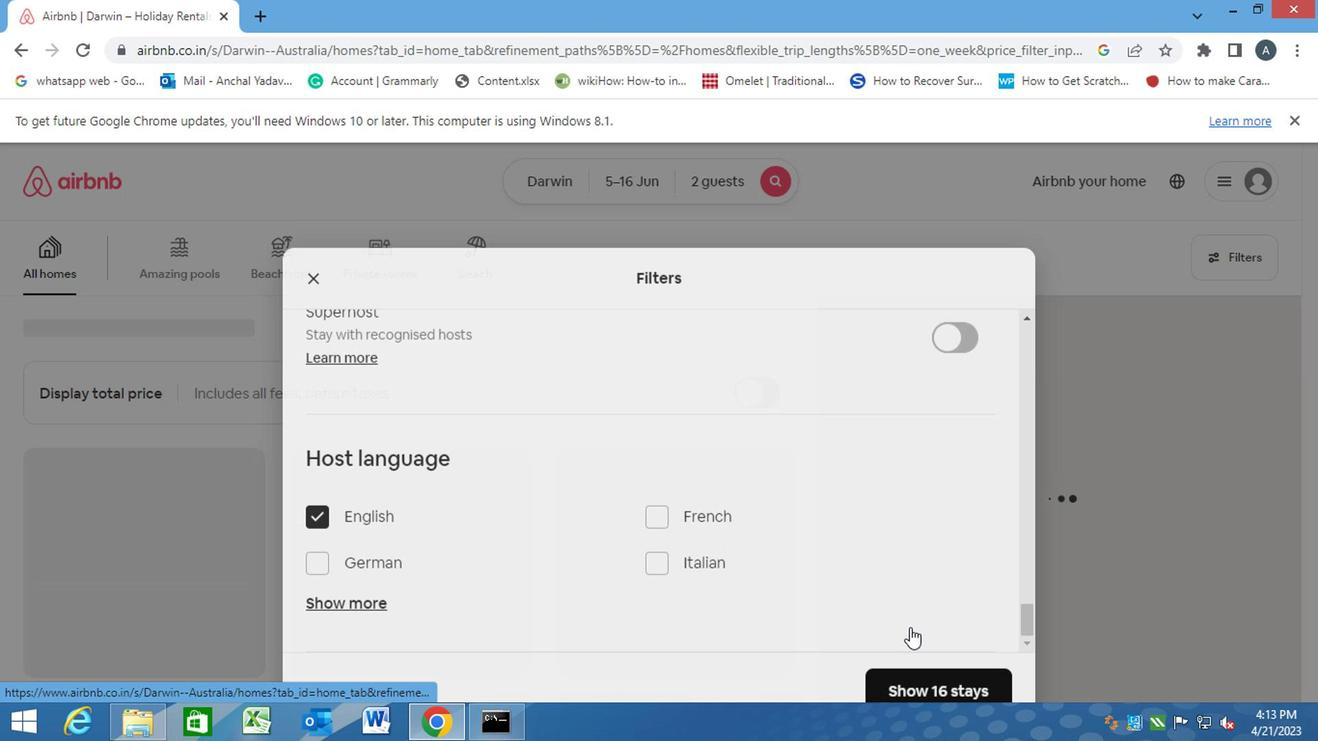 
